 Task: Look for space in São Miguel do Guamá, Brazil from 8th June, 2023 to 12th June, 2023 for 2 adults in price range Rs.8000 to Rs.16000. Place can be private room with 1  bedroom having 1 bed and 1 bathroom. Property type can be flatguest house, hotel. Booking option can be shelf check-in. Required host language is Spanish.
Action: Mouse moved to (692, 90)
Screenshot: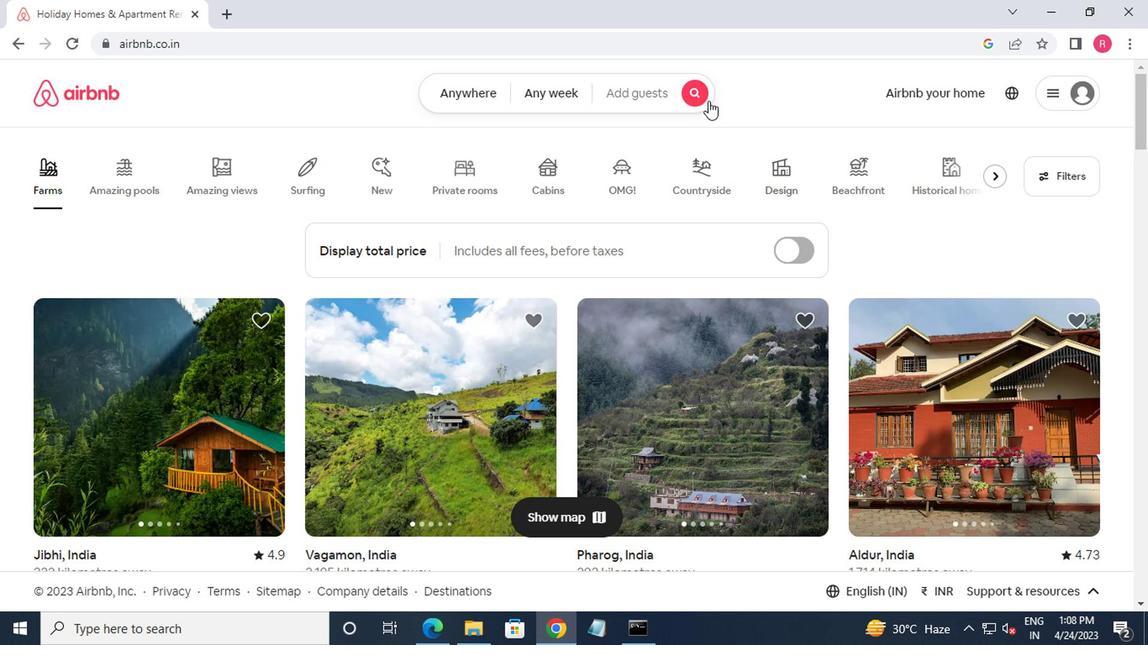 
Action: Mouse pressed left at (692, 90)
Screenshot: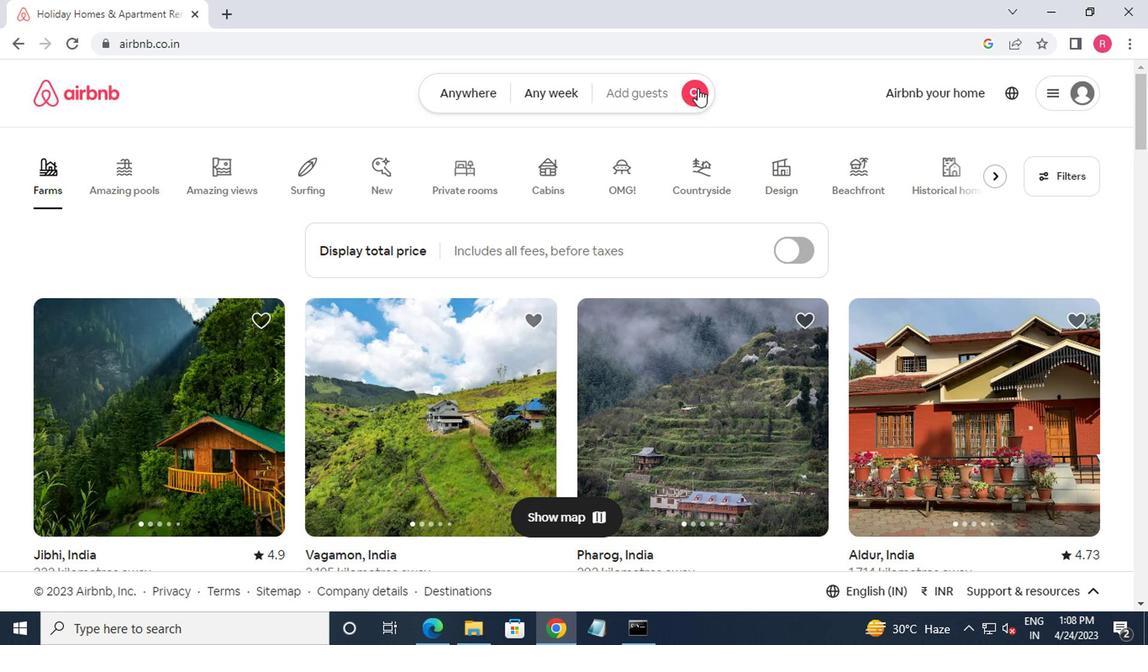 
Action: Mouse moved to (342, 165)
Screenshot: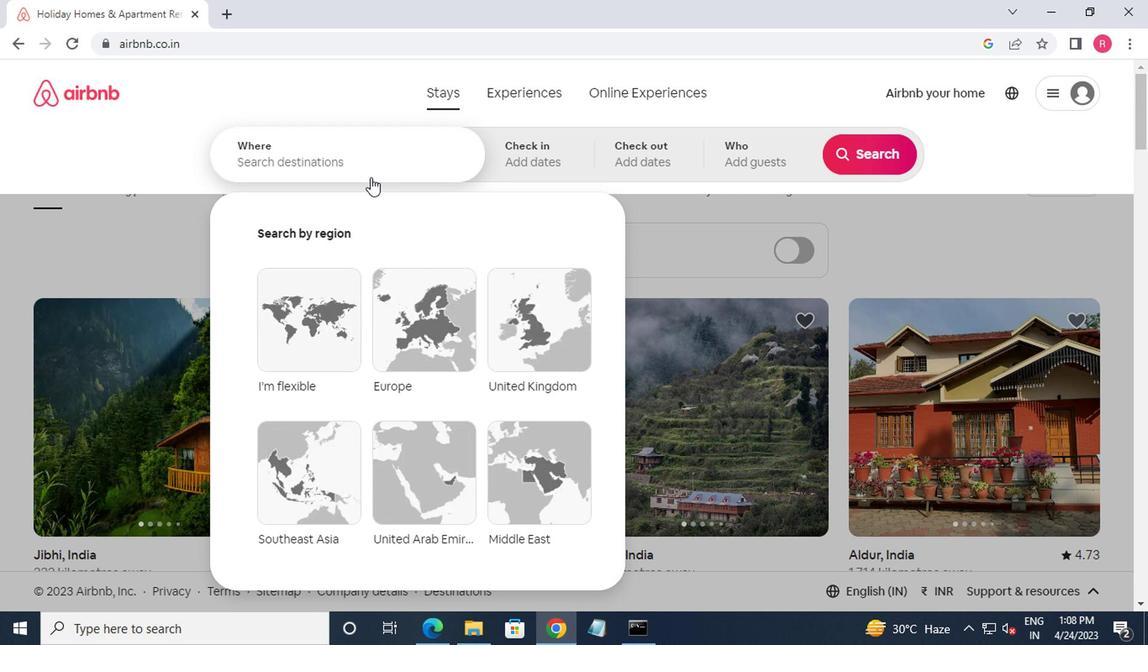 
Action: Mouse pressed left at (342, 165)
Screenshot: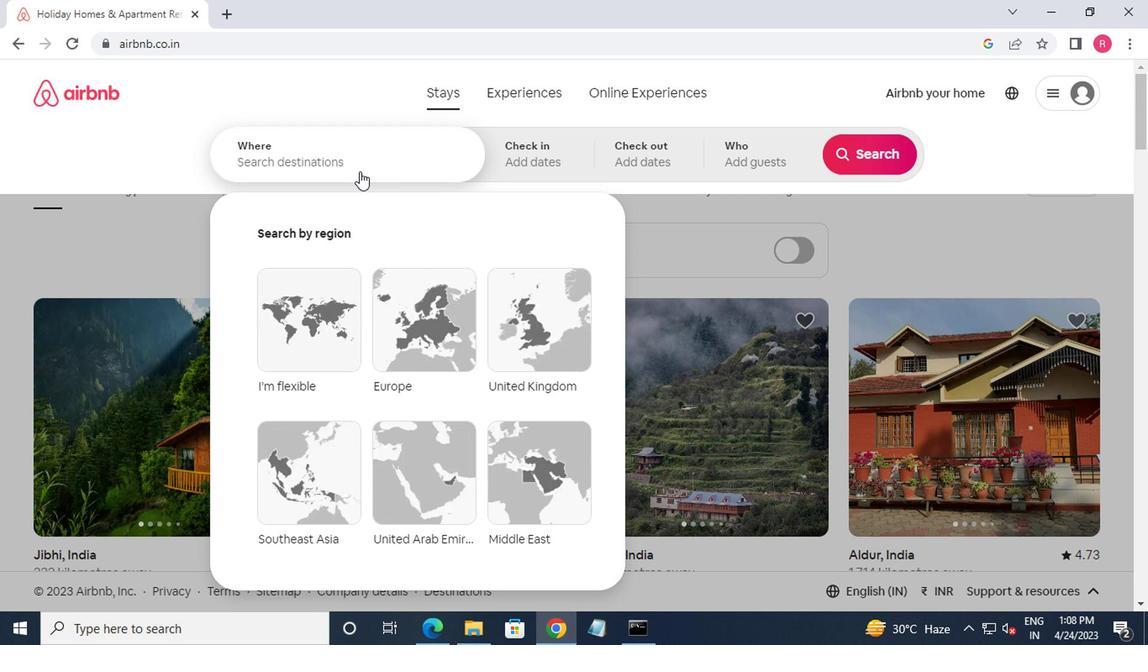 
Action: Mouse moved to (352, 288)
Screenshot: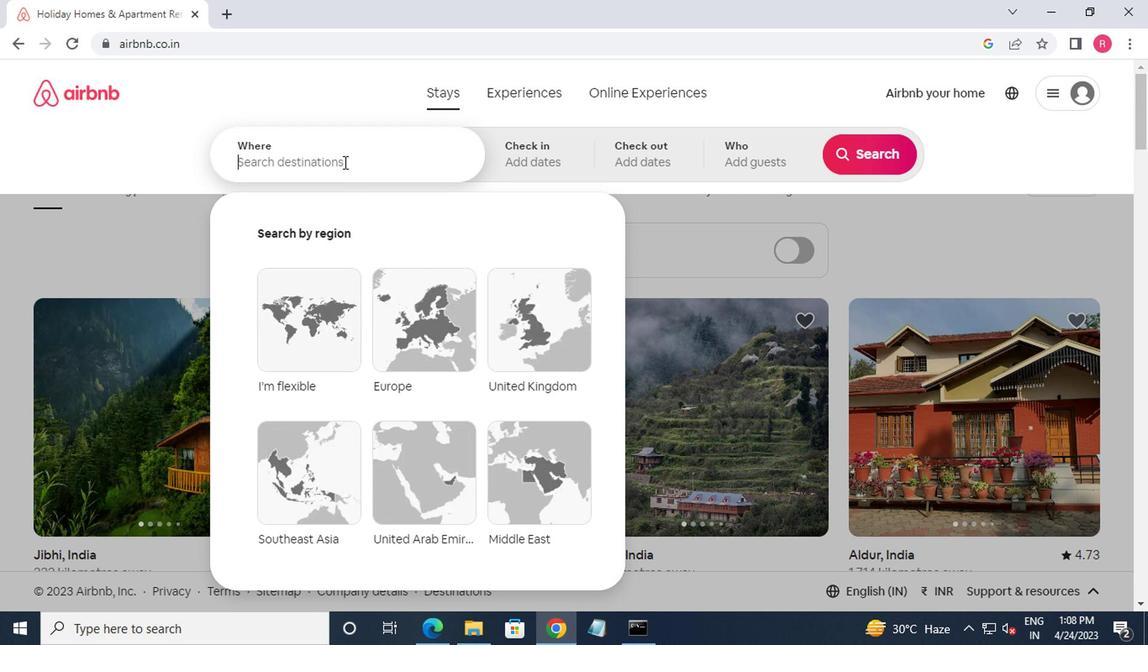 
Action: Key pressed sao<Key.space>miguel<Key.space>do<Key.space>guama
Screenshot: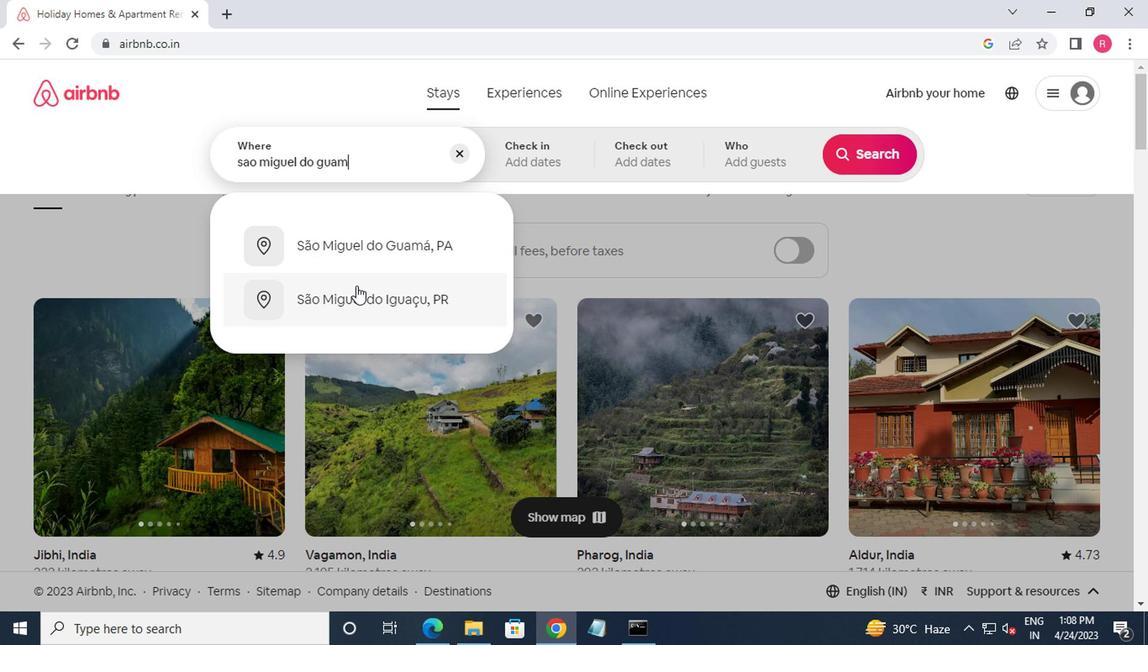 
Action: Mouse moved to (433, 264)
Screenshot: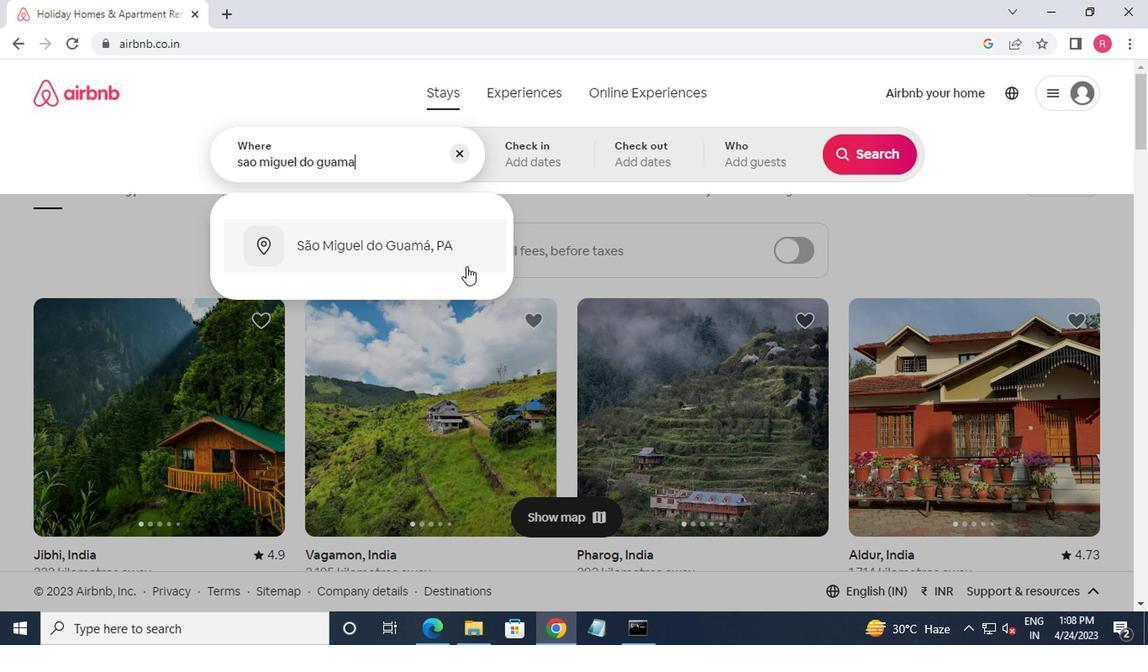 
Action: Mouse pressed left at (433, 264)
Screenshot: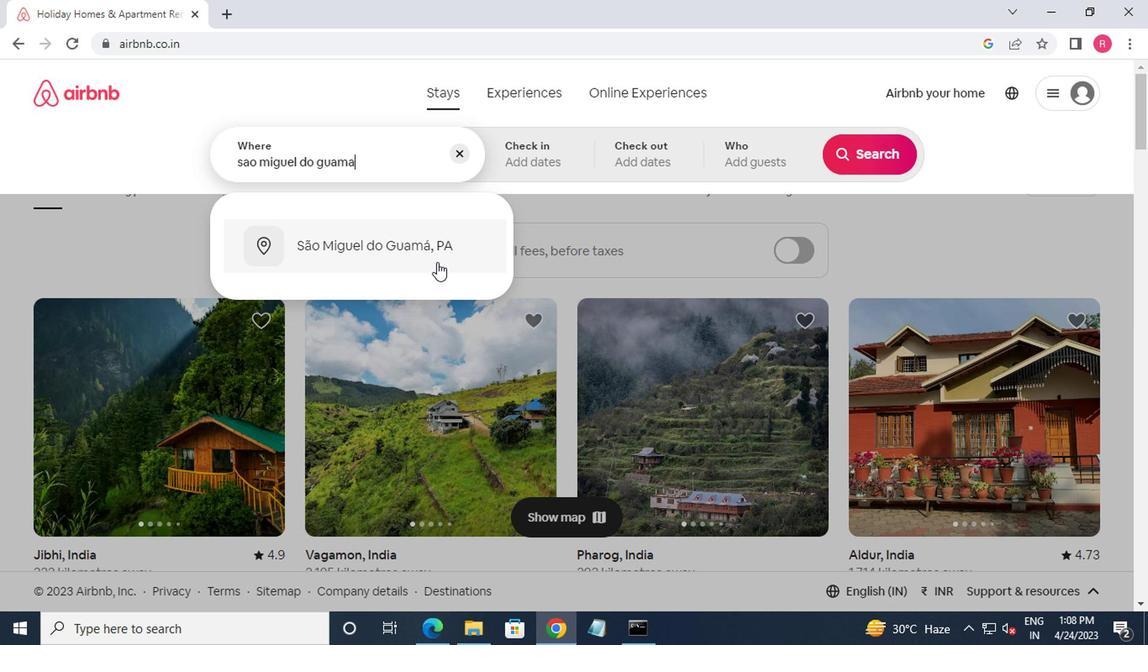 
Action: Mouse moved to (849, 294)
Screenshot: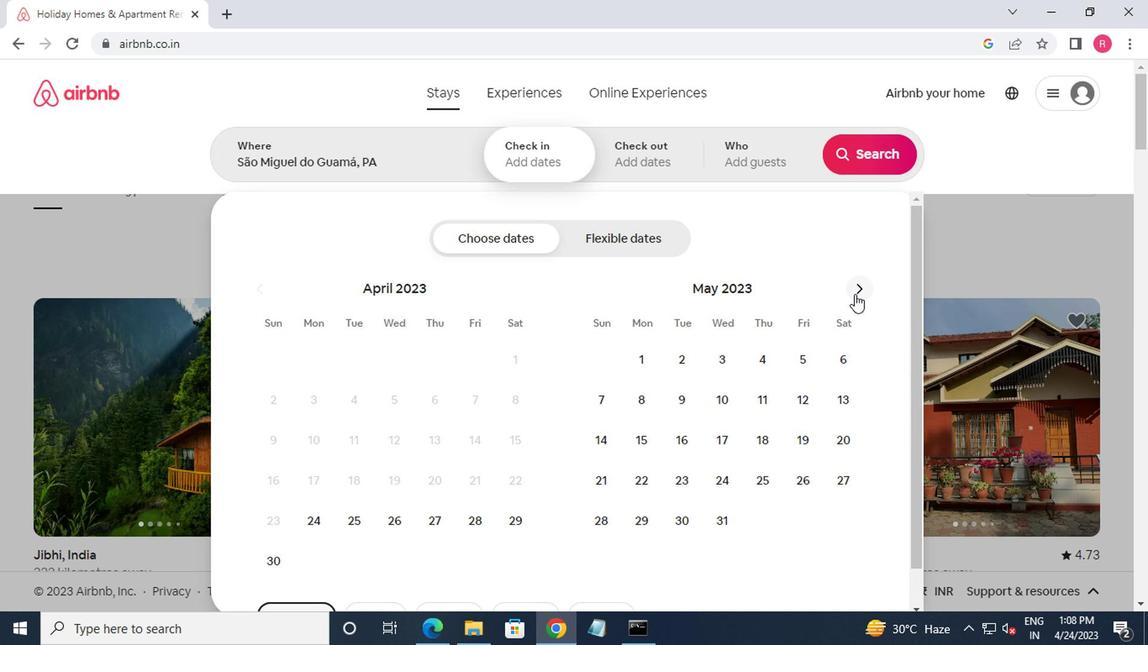
Action: Mouse pressed left at (849, 294)
Screenshot: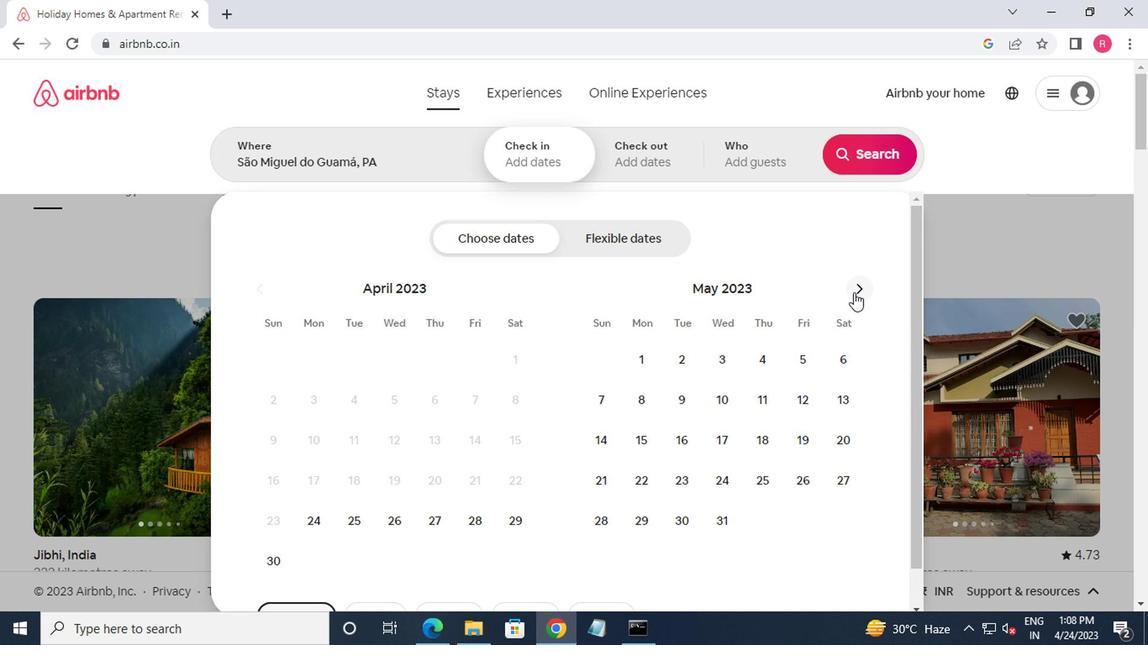 
Action: Mouse moved to (767, 401)
Screenshot: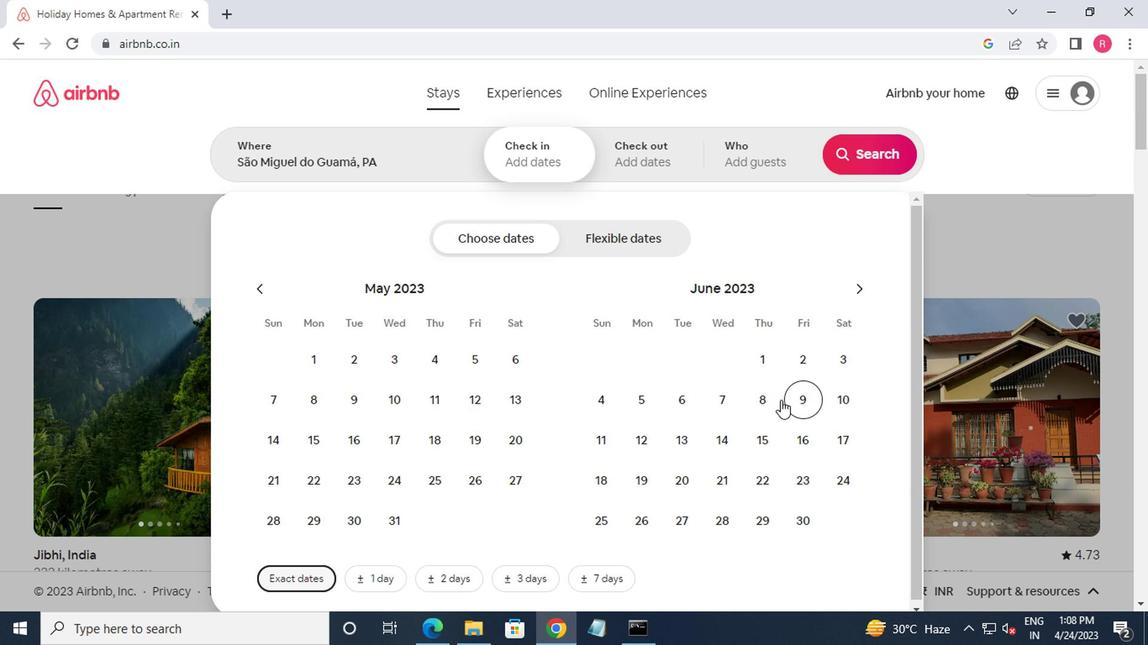 
Action: Mouse pressed left at (767, 401)
Screenshot: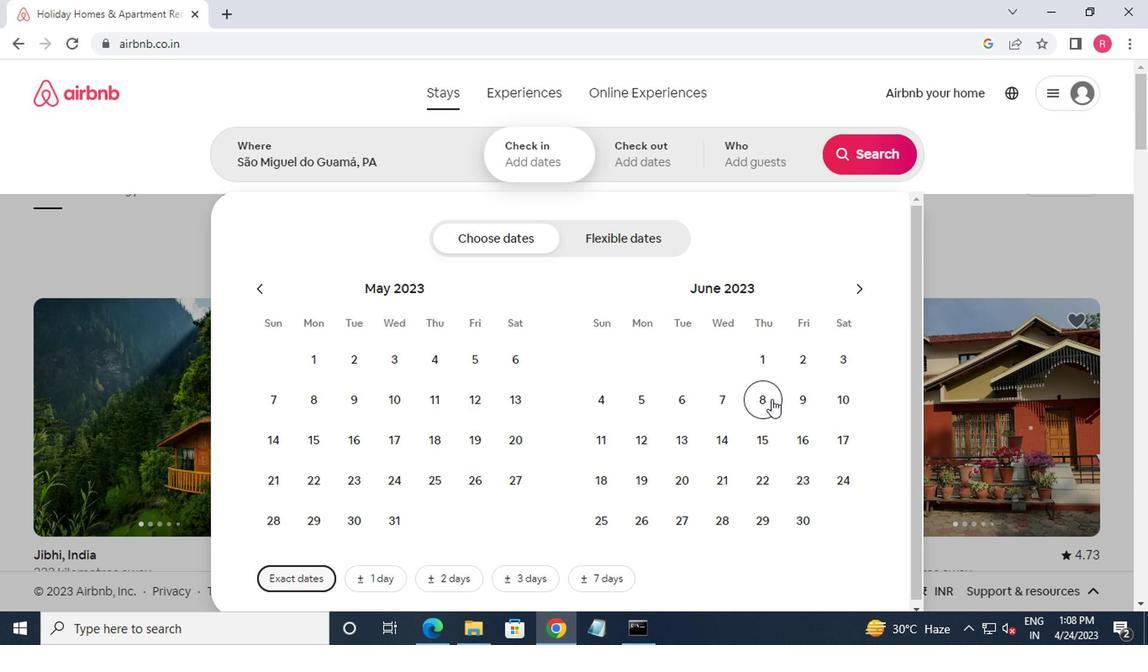 
Action: Mouse moved to (651, 443)
Screenshot: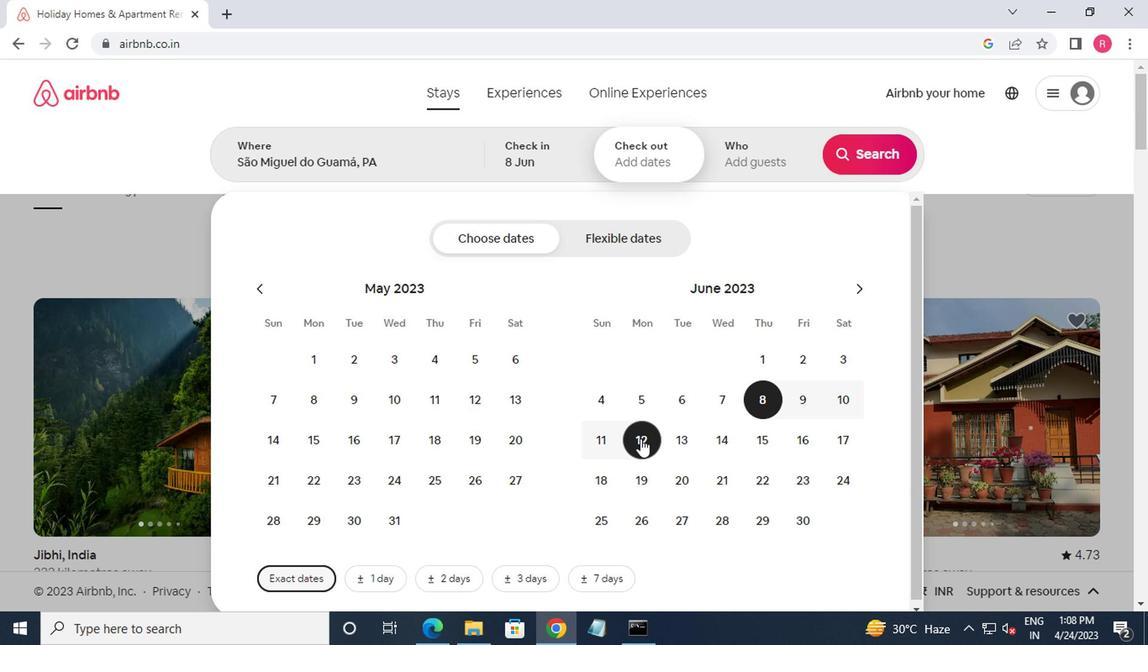 
Action: Mouse pressed left at (651, 443)
Screenshot: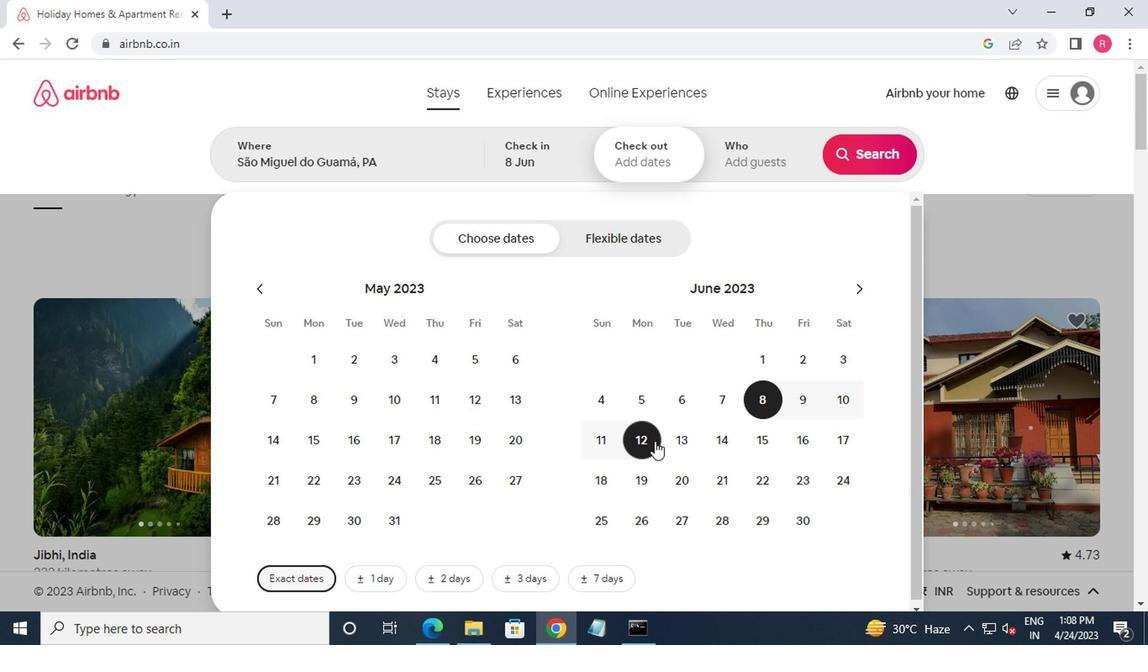 
Action: Mouse moved to (746, 172)
Screenshot: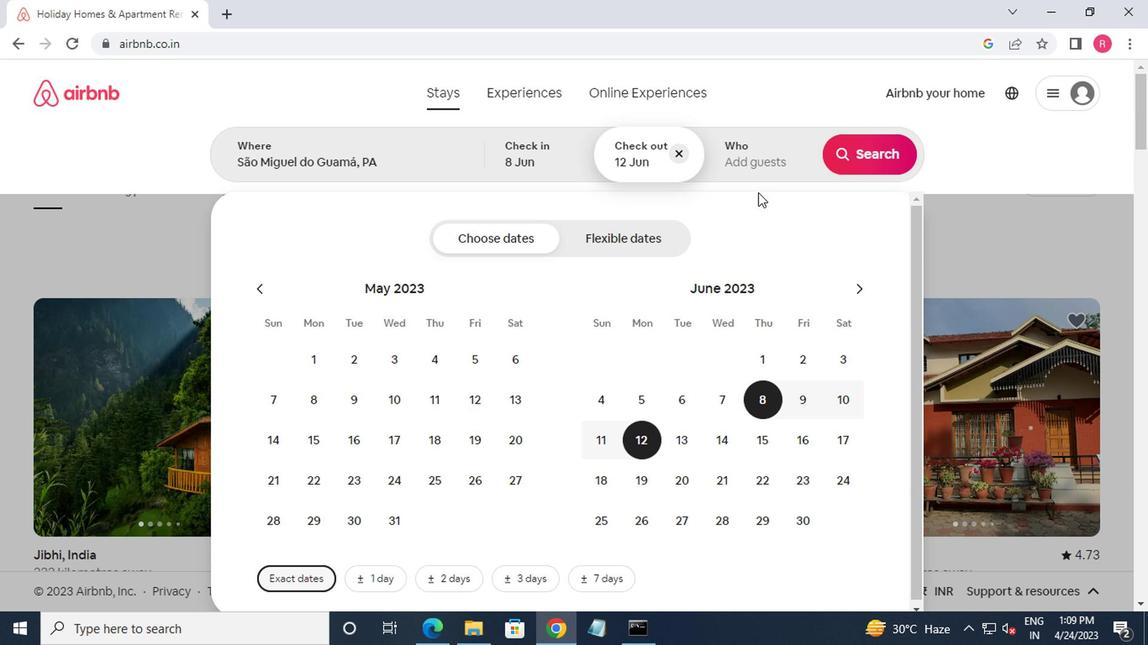 
Action: Mouse pressed left at (746, 172)
Screenshot: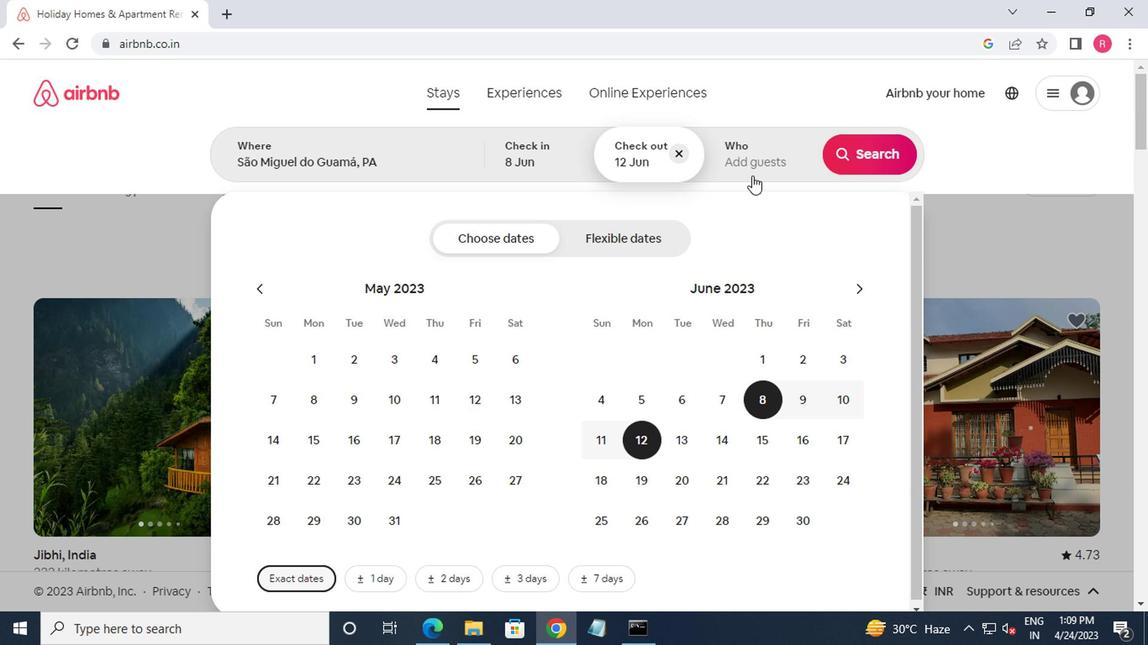 
Action: Mouse moved to (871, 250)
Screenshot: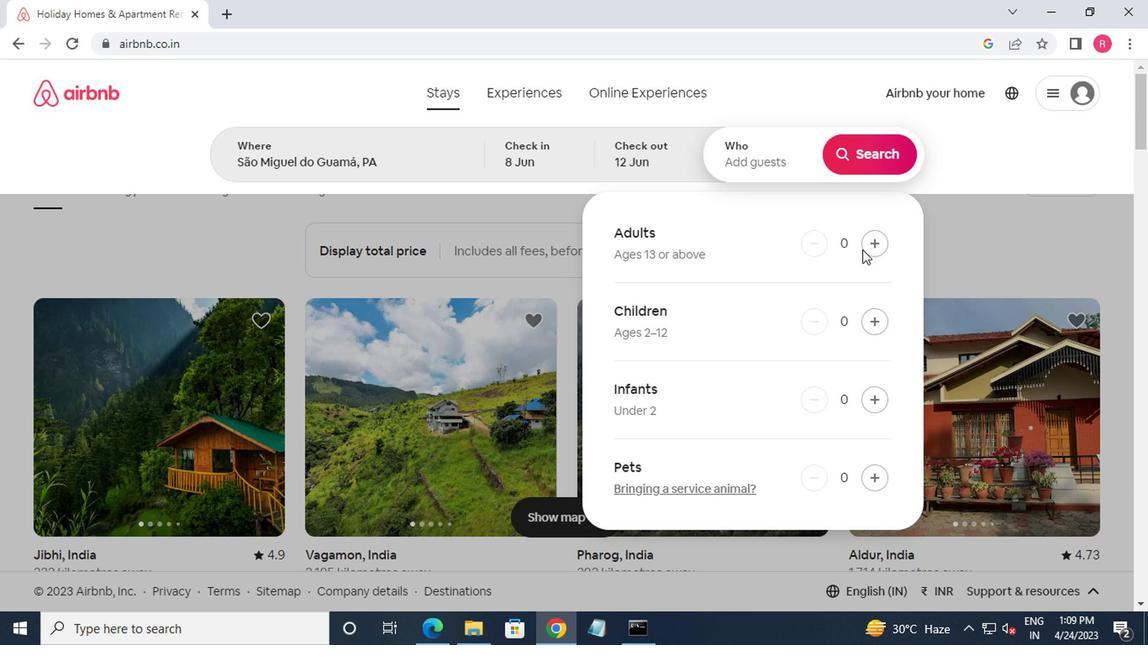 
Action: Mouse pressed left at (871, 250)
Screenshot: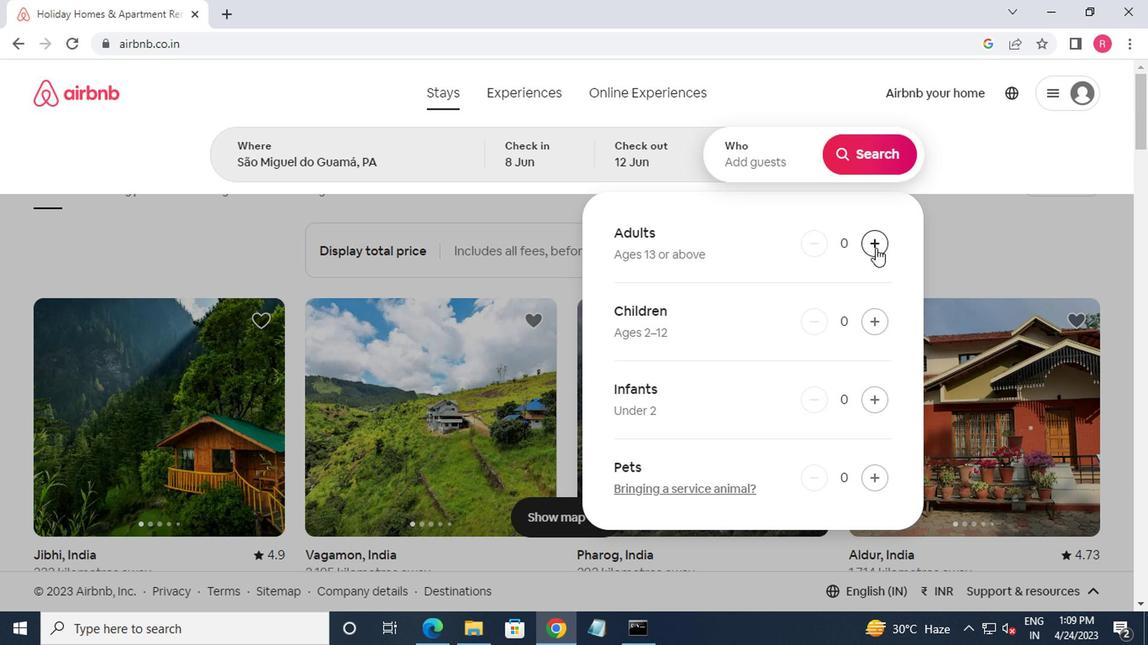 
Action: Mouse pressed left at (871, 250)
Screenshot: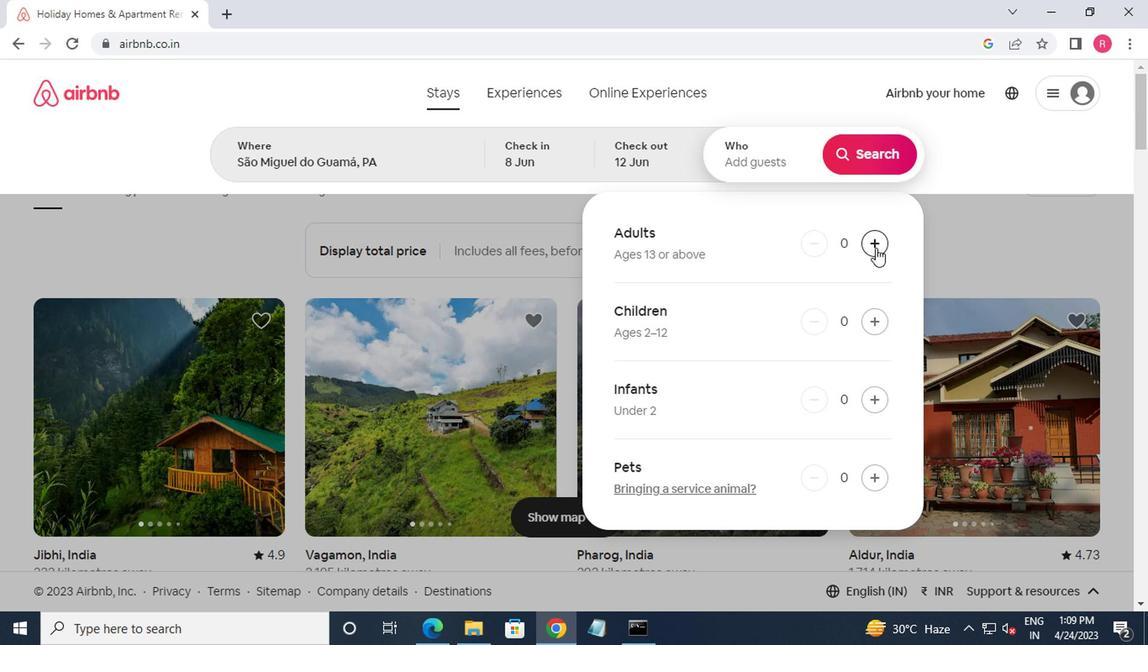 
Action: Mouse moved to (852, 168)
Screenshot: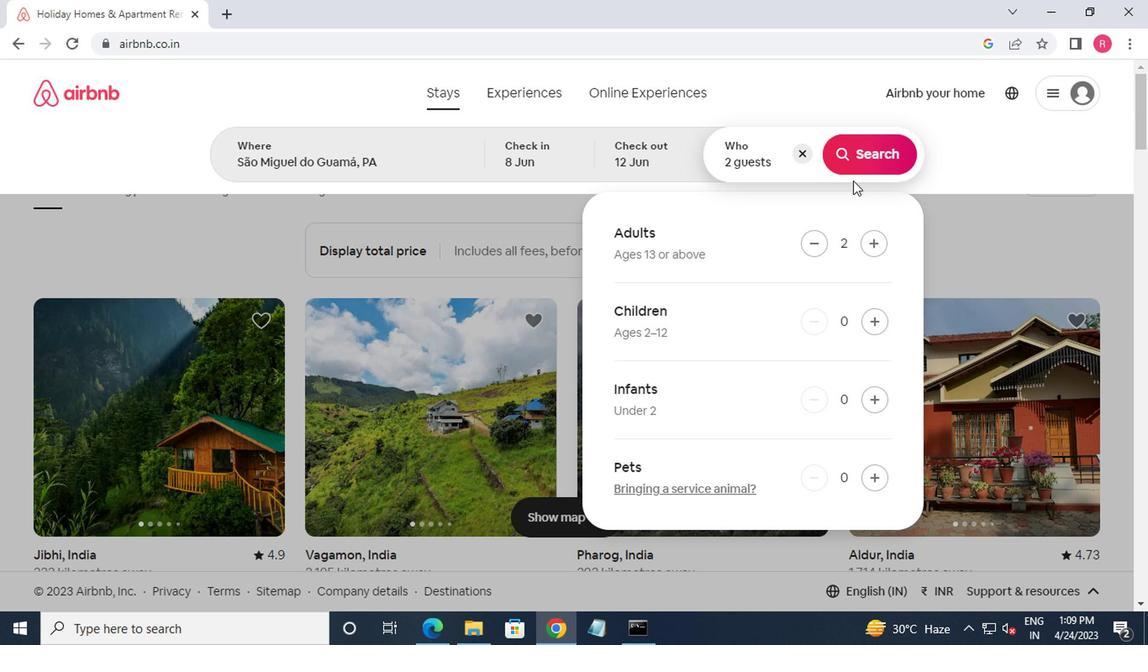 
Action: Mouse pressed left at (852, 168)
Screenshot: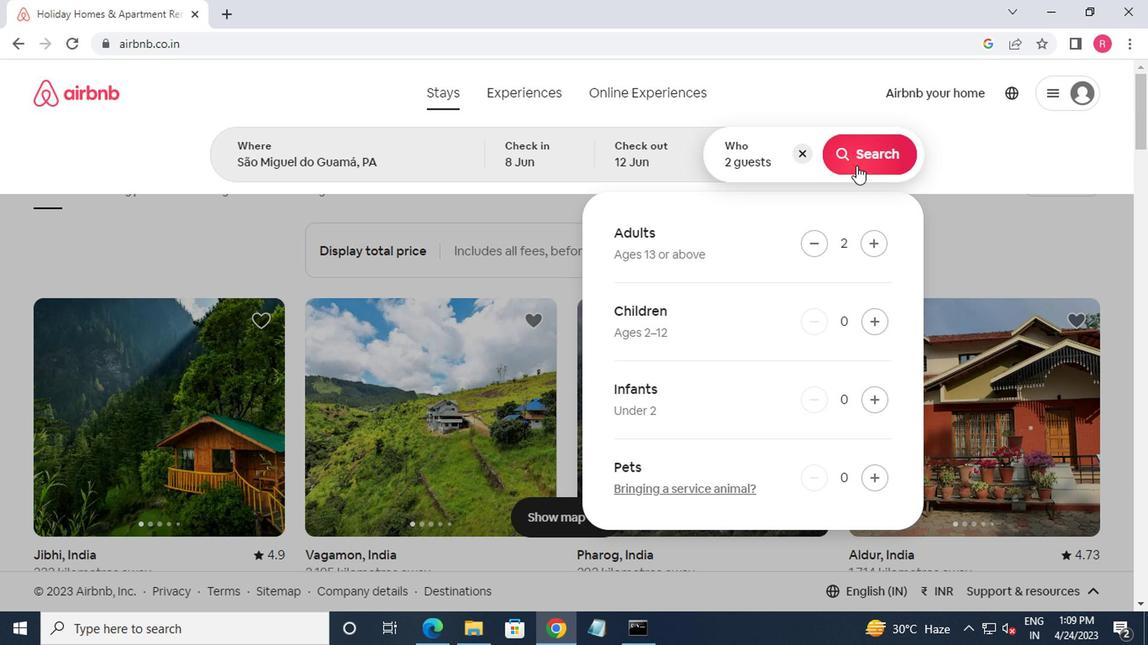 
Action: Mouse moved to (1037, 162)
Screenshot: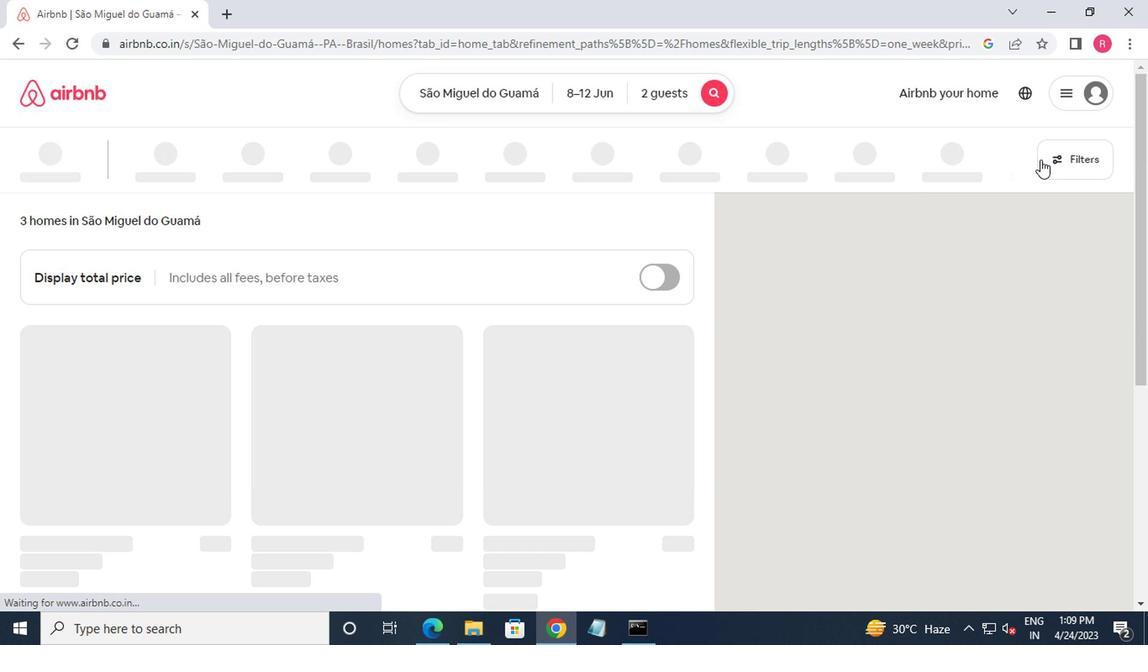 
Action: Mouse pressed left at (1037, 162)
Screenshot: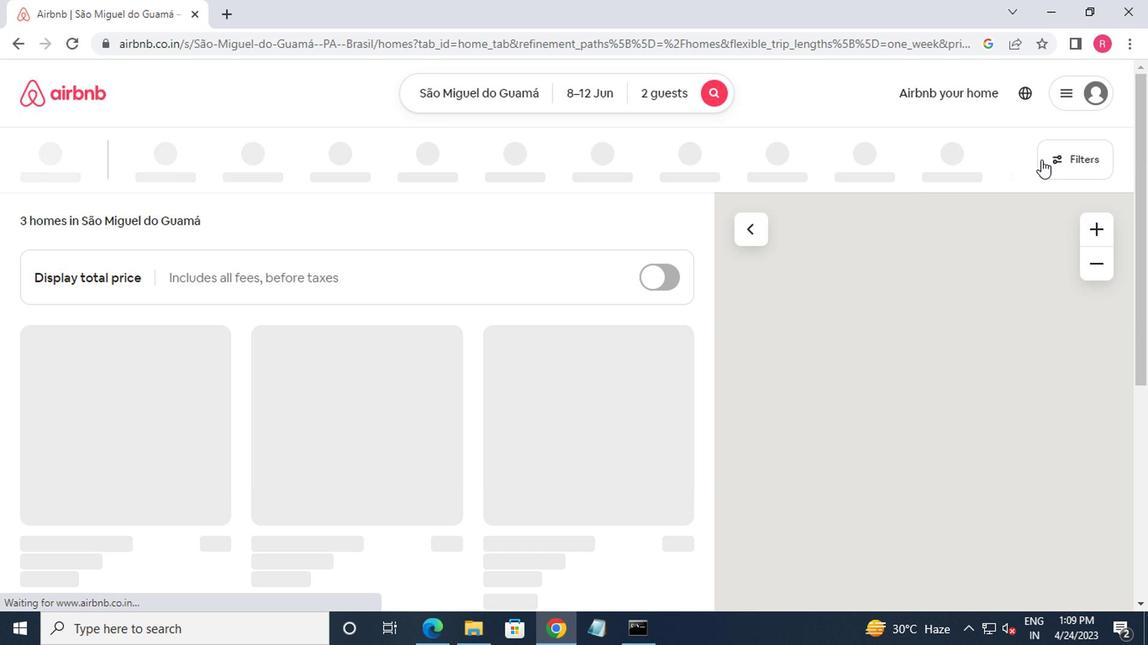 
Action: Mouse moved to (385, 363)
Screenshot: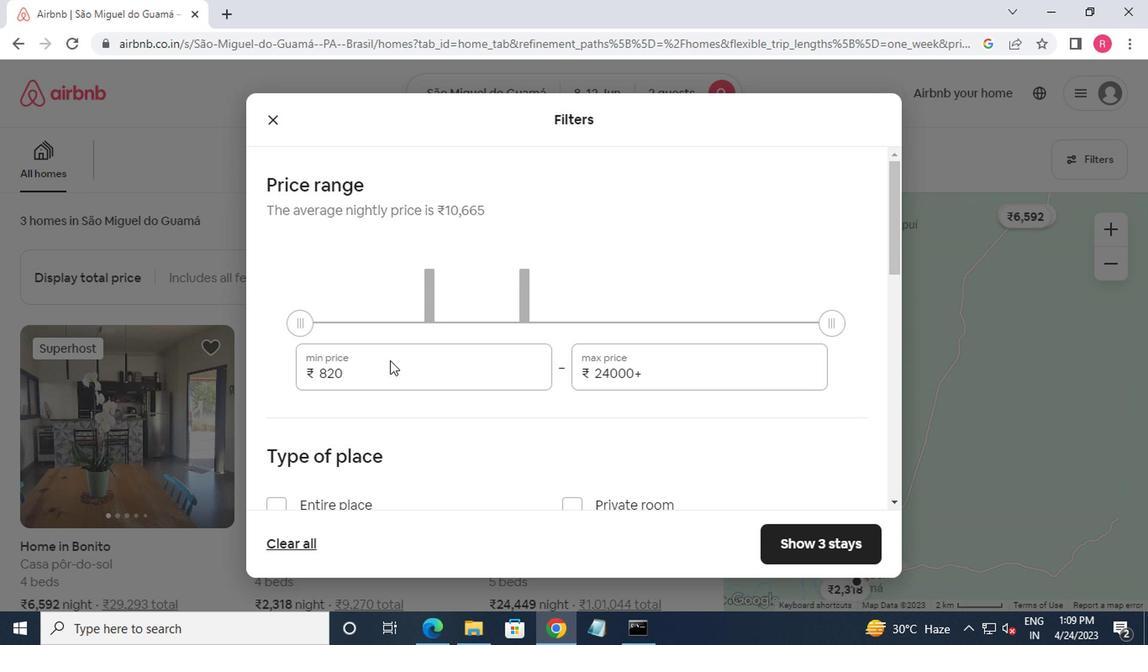 
Action: Mouse pressed left at (385, 363)
Screenshot: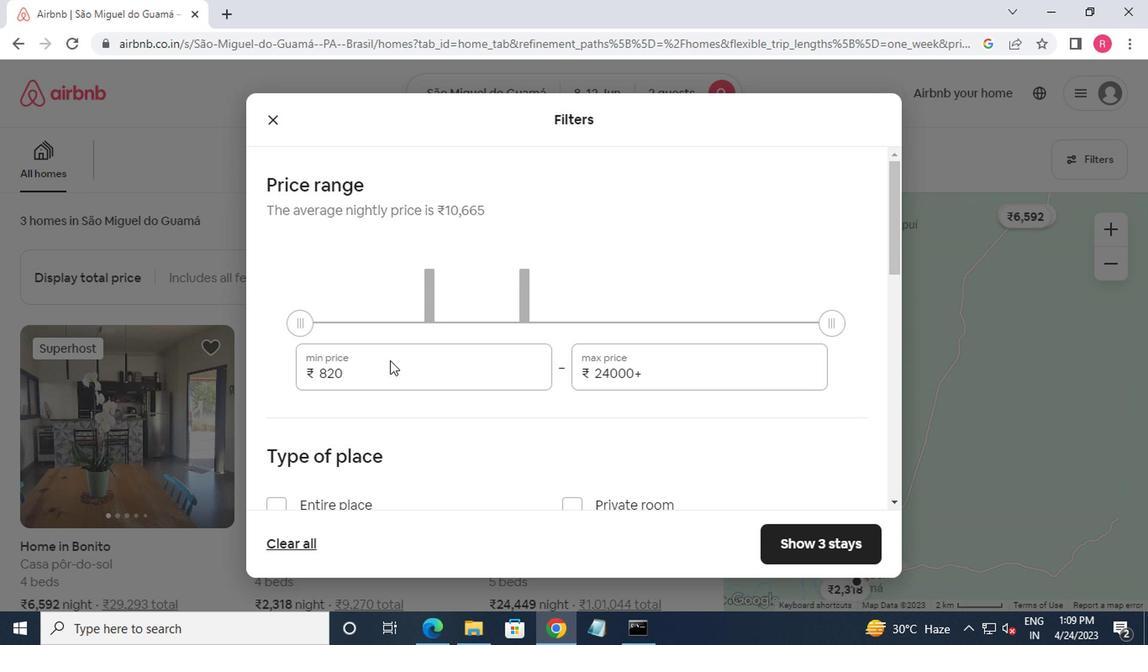 
Action: Mouse moved to (414, 394)
Screenshot: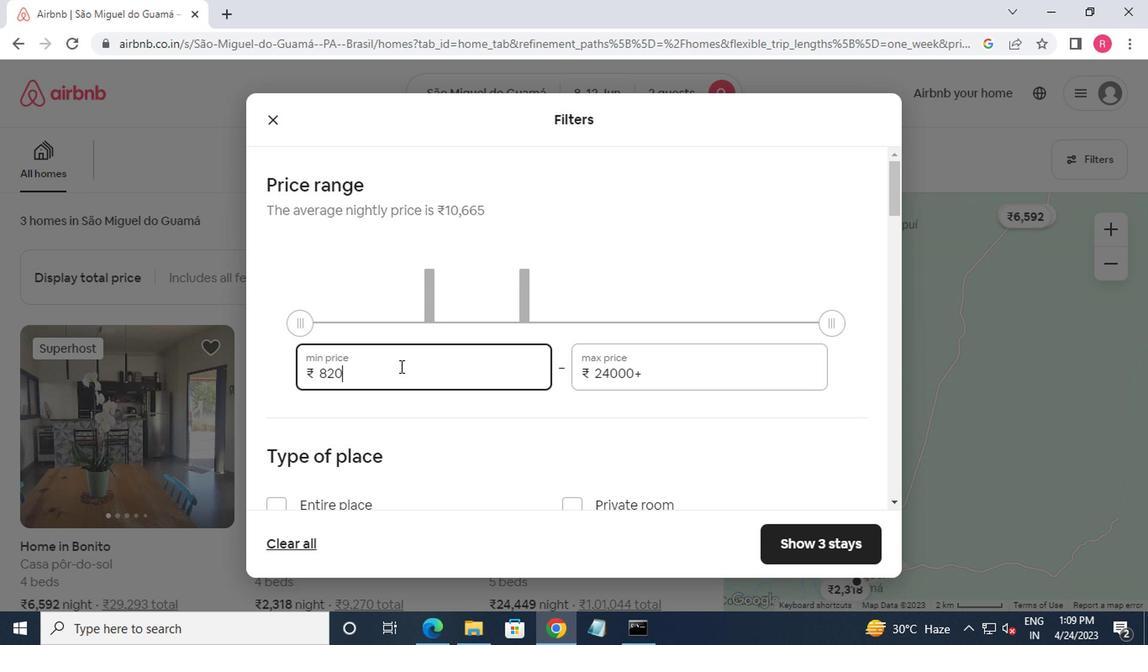 
Action: Key pressed <Key.backspace><Key.backspace>000
Screenshot: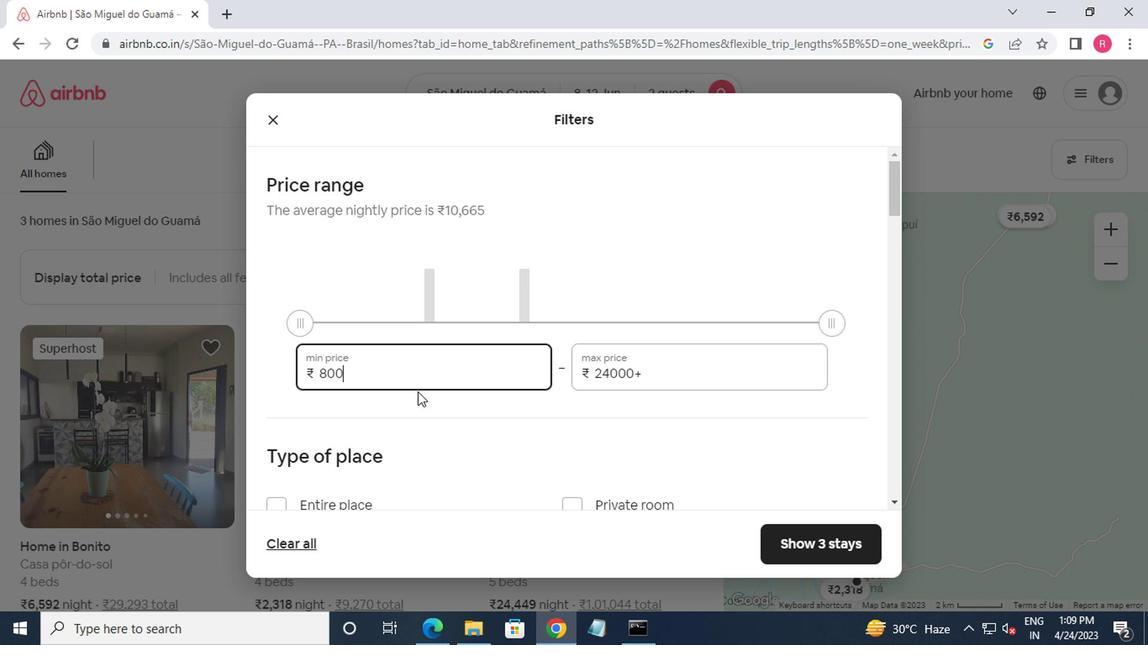 
Action: Mouse moved to (647, 373)
Screenshot: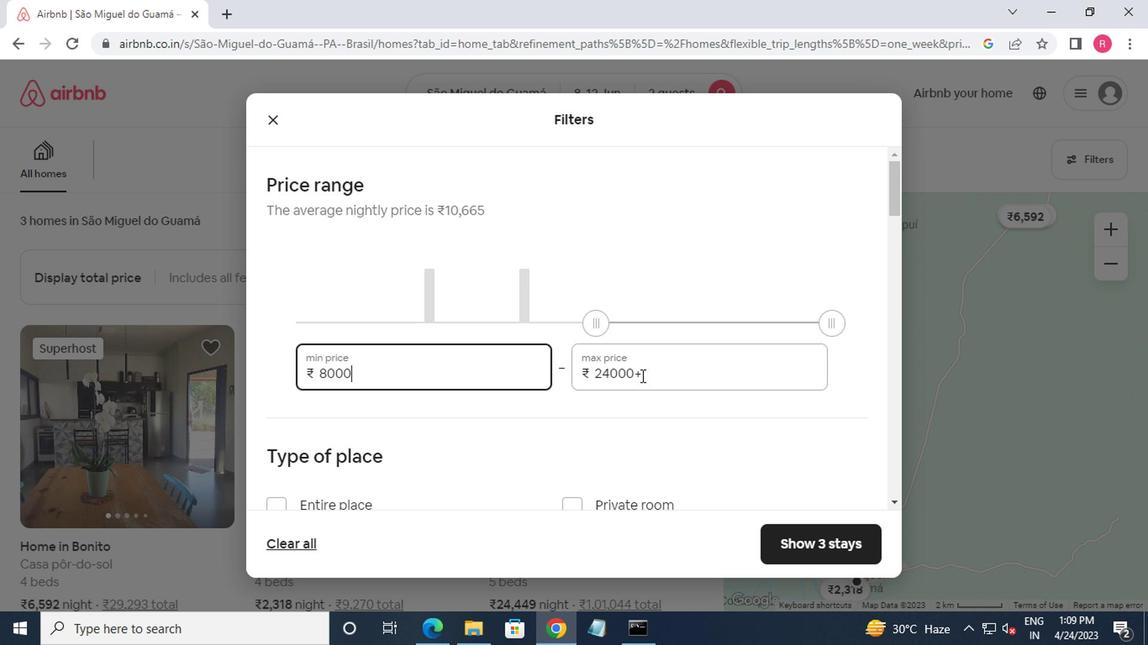 
Action: Mouse pressed left at (647, 373)
Screenshot: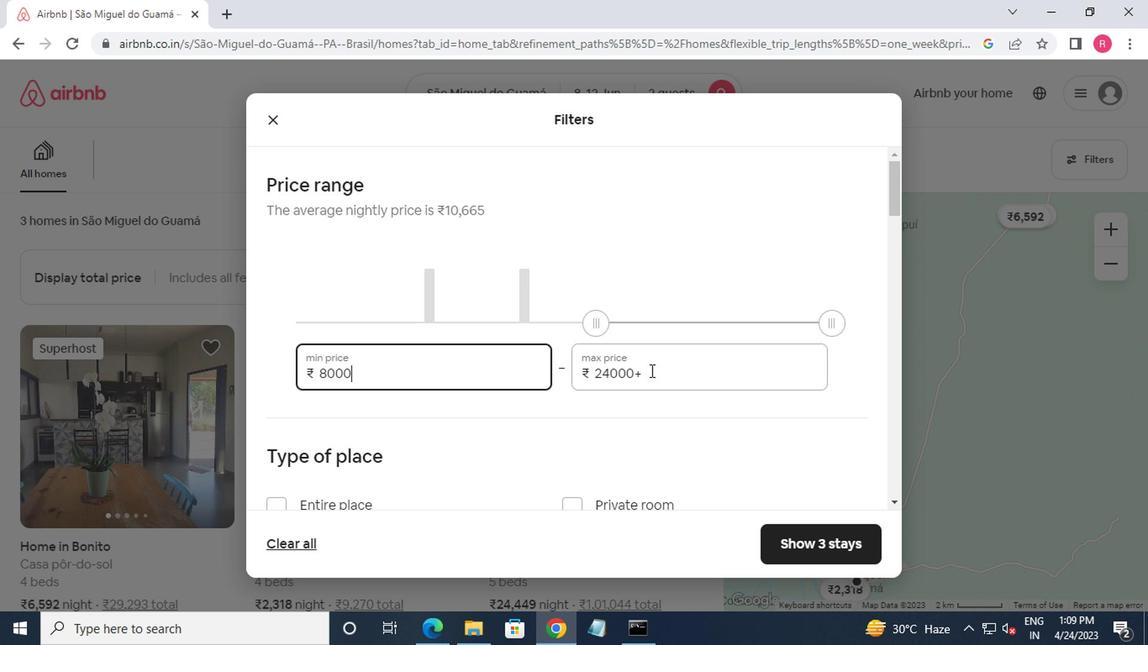 
Action: Mouse moved to (642, 373)
Screenshot: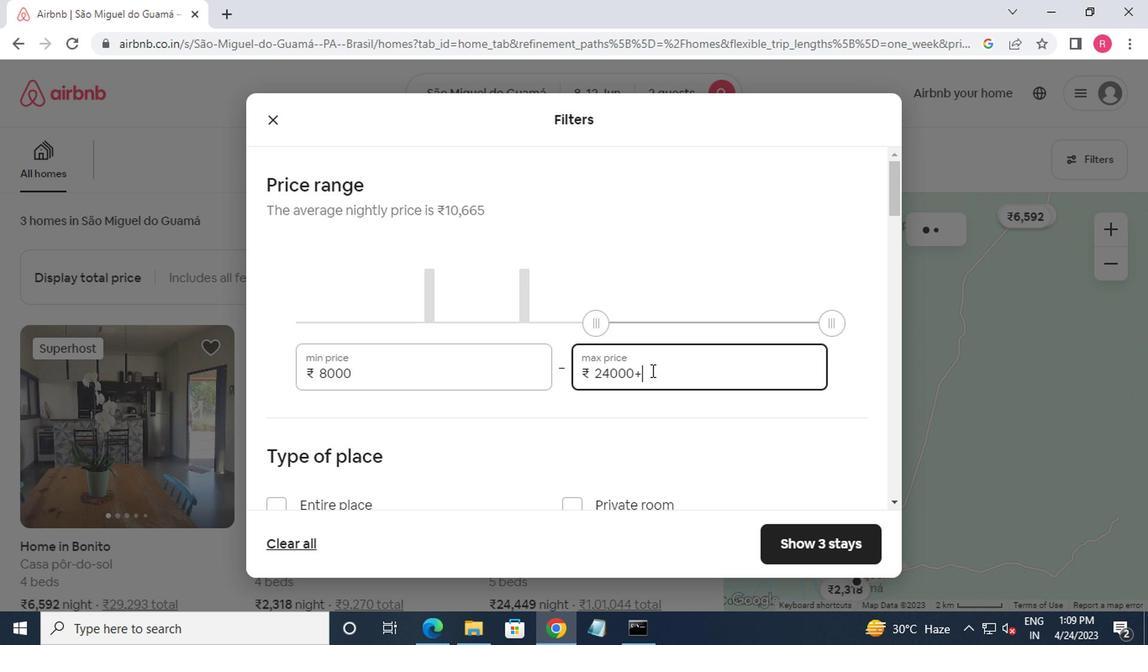 
Action: Key pressed <Key.backspace><Key.backspace><Key.backspace><Key.backspace><Key.backspace><Key.backspace><Key.backspace>`6000<Key.backspace><Key.backspace><Key.backspace><Key.backspace><Key.backspace>16000
Screenshot: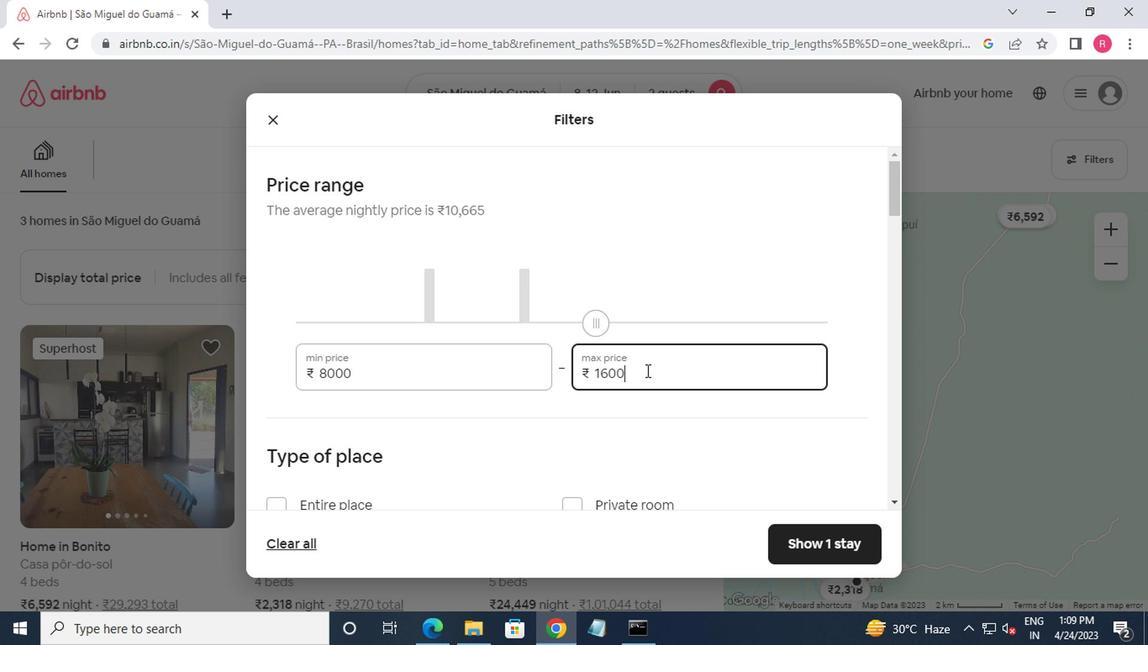 
Action: Mouse moved to (711, 426)
Screenshot: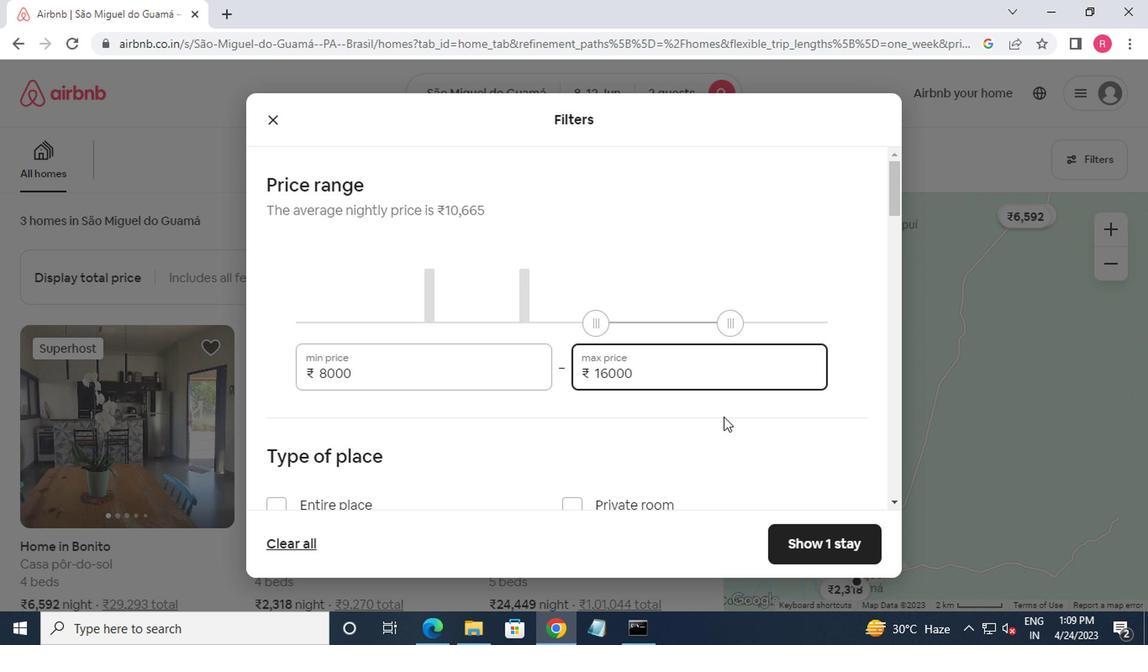
Action: Mouse scrolled (711, 425) with delta (0, 0)
Screenshot: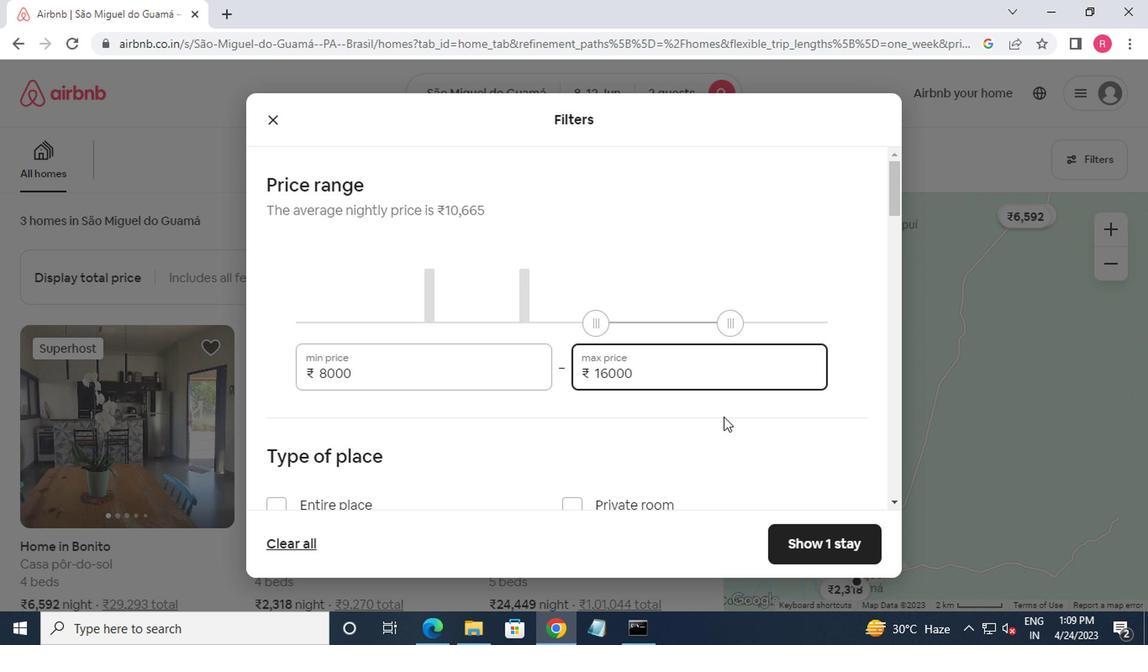 
Action: Mouse moved to (698, 428)
Screenshot: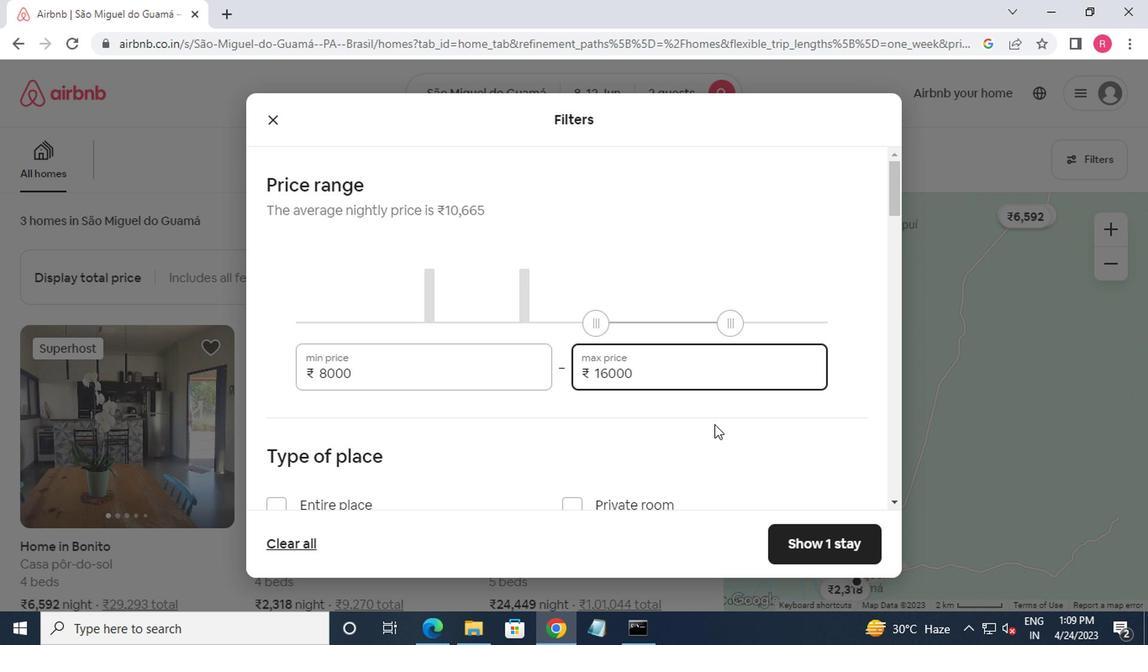 
Action: Mouse scrolled (698, 428) with delta (0, 0)
Screenshot: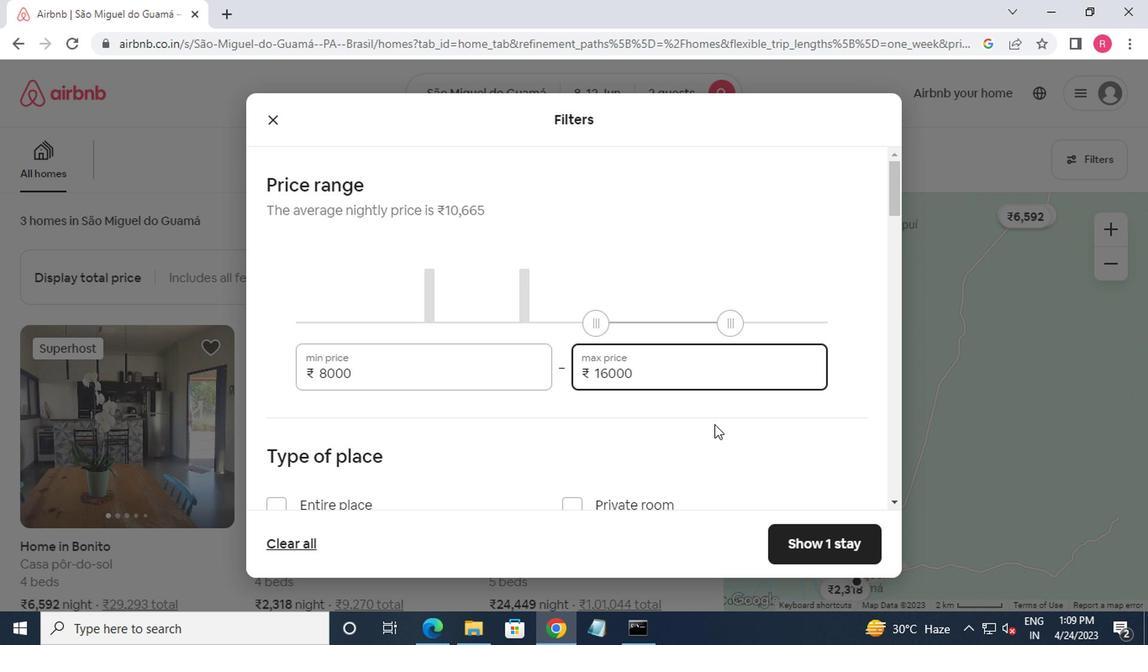 
Action: Mouse moved to (572, 343)
Screenshot: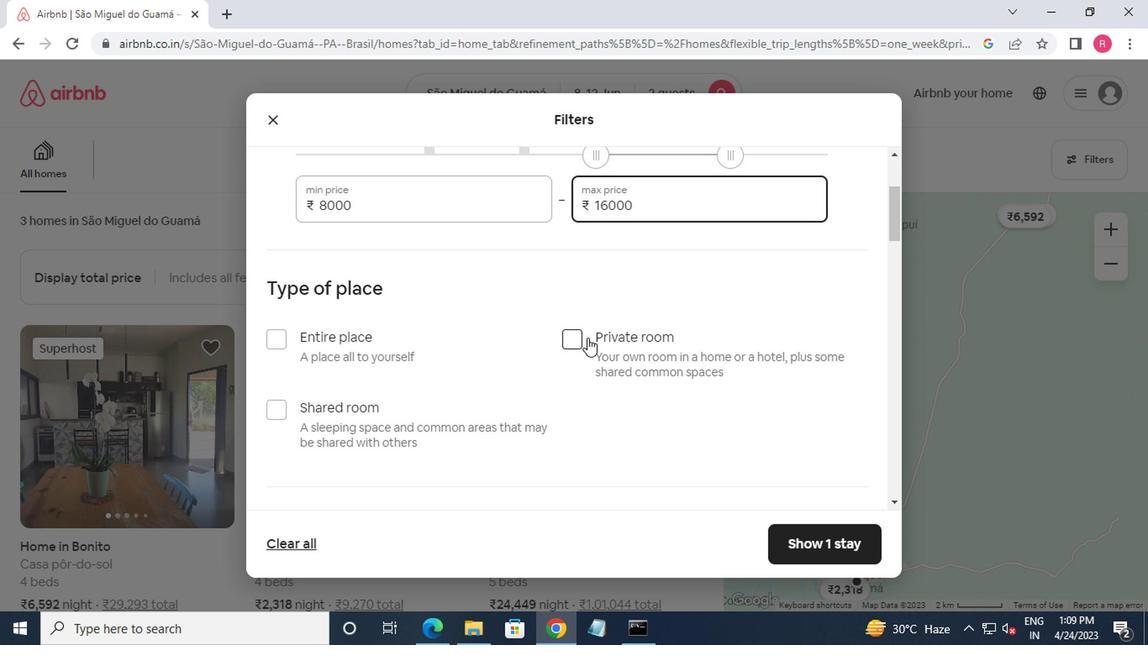 
Action: Mouse pressed left at (572, 343)
Screenshot: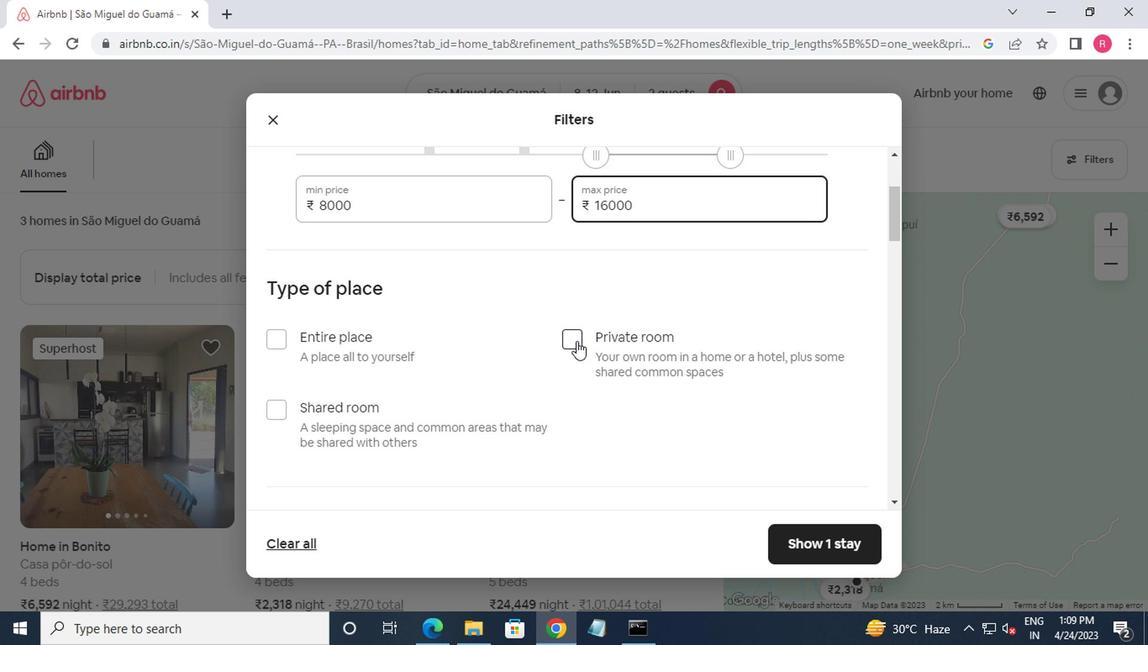 
Action: Mouse moved to (572, 343)
Screenshot: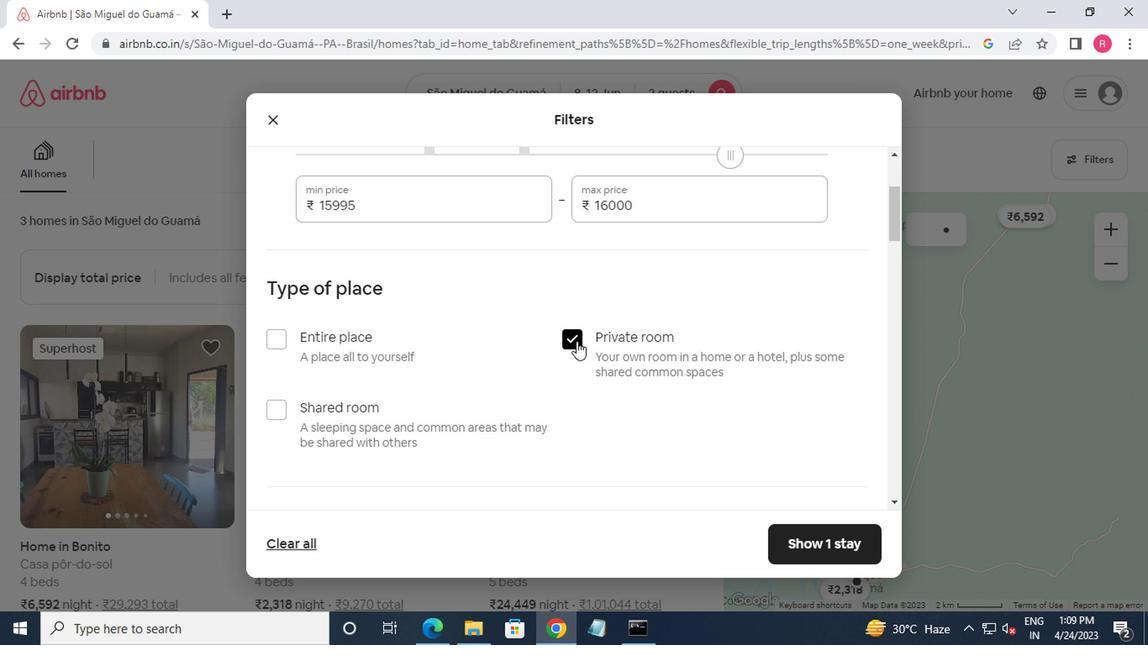 
Action: Mouse scrolled (572, 342) with delta (0, -1)
Screenshot: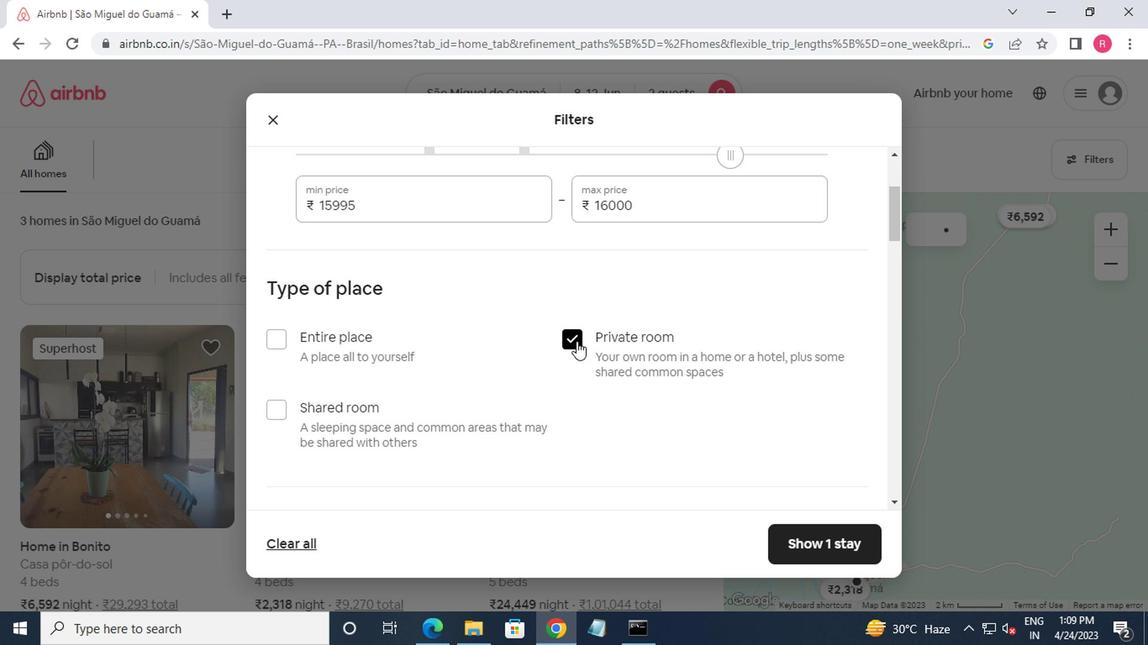 
Action: Mouse moved to (575, 344)
Screenshot: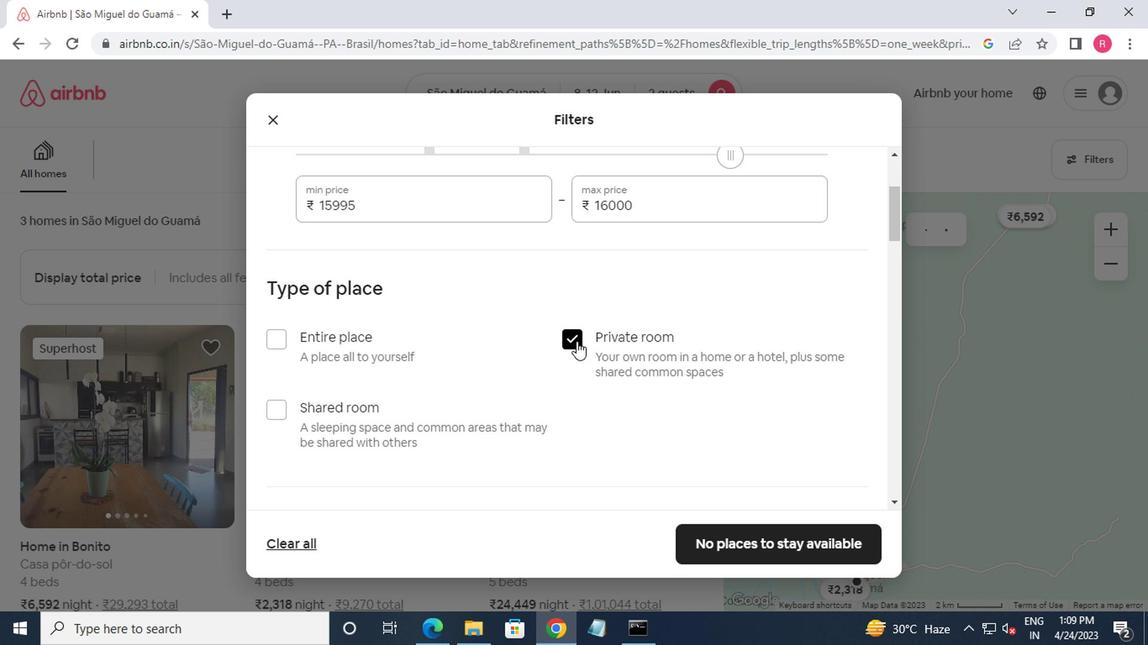 
Action: Mouse scrolled (575, 344) with delta (0, 0)
Screenshot: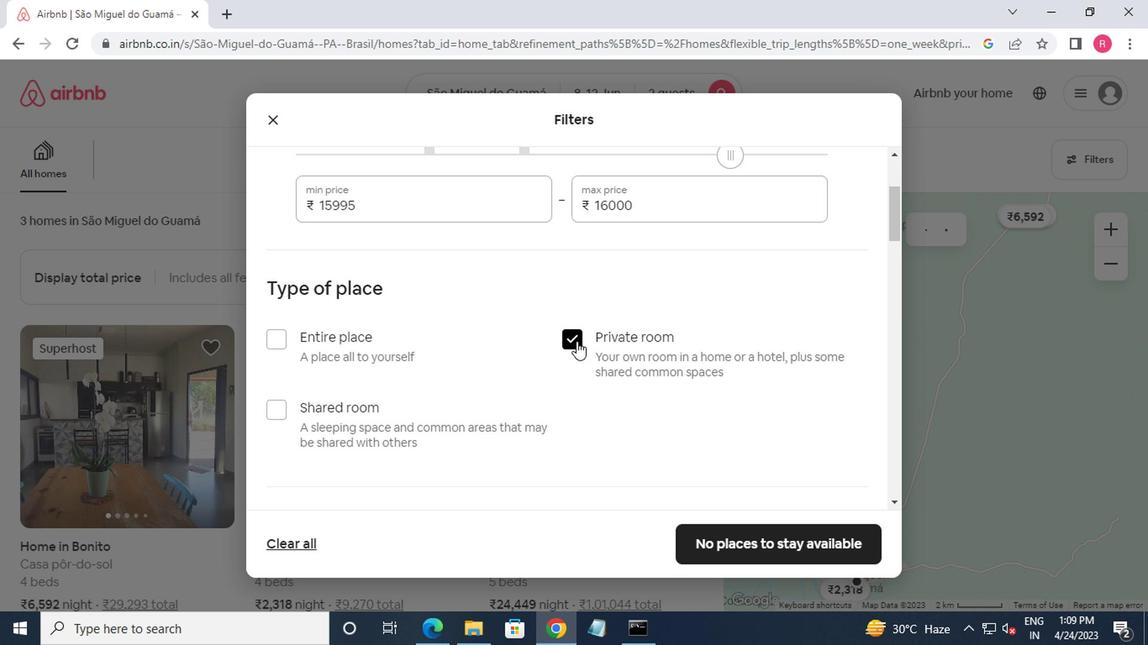 
Action: Mouse moved to (578, 347)
Screenshot: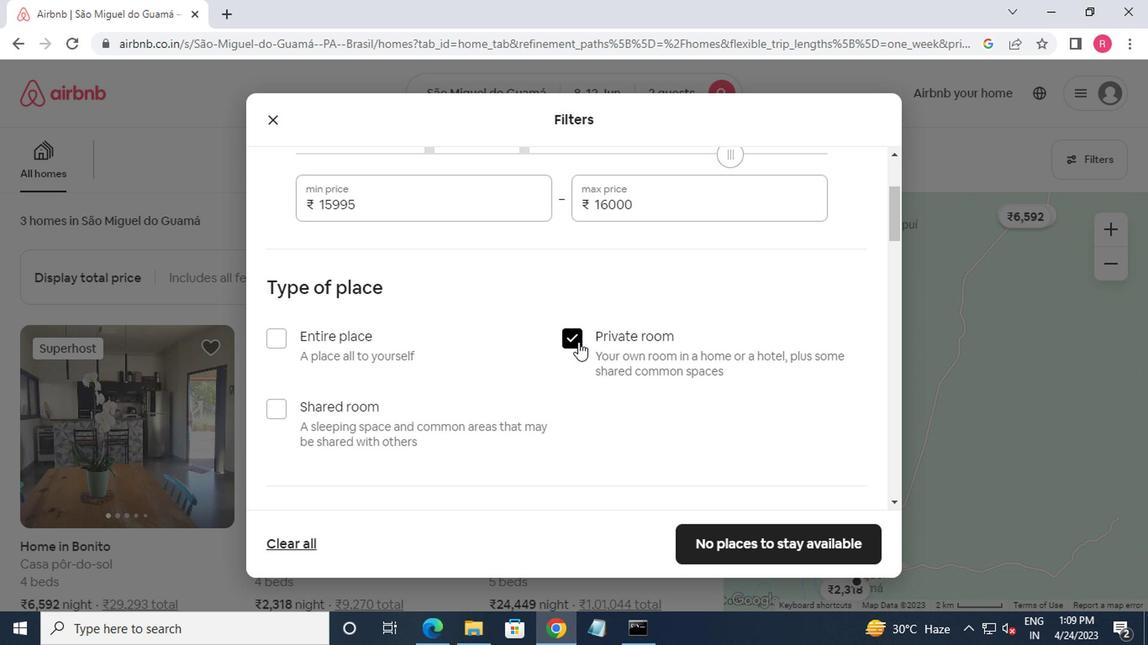
Action: Mouse scrolled (578, 346) with delta (0, -1)
Screenshot: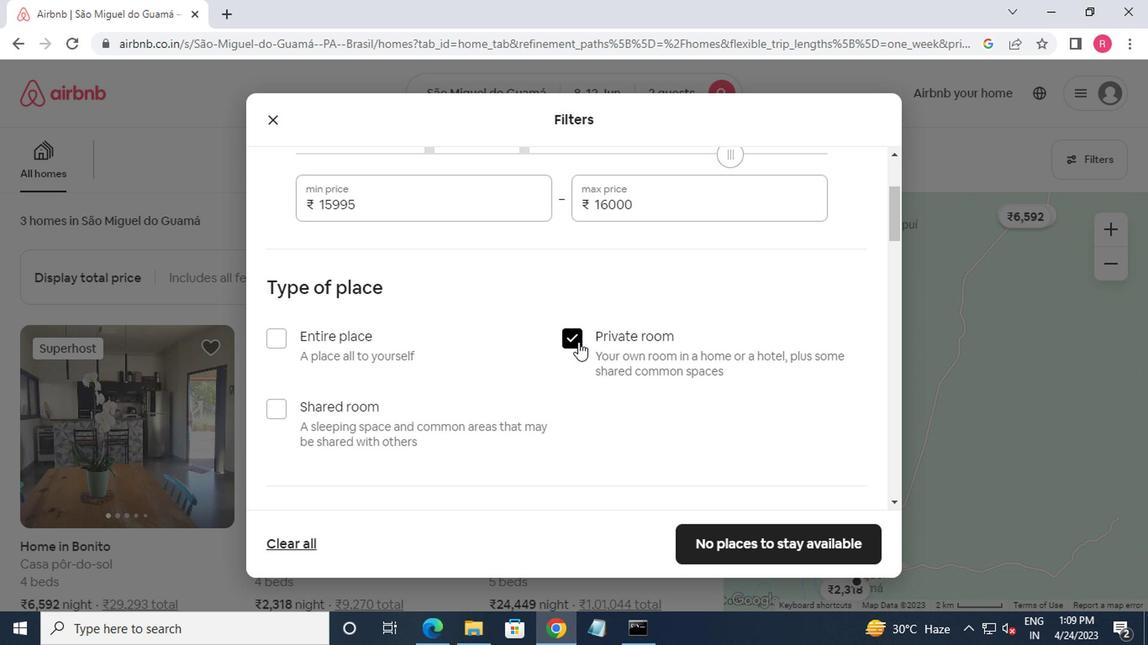 
Action: Mouse moved to (364, 367)
Screenshot: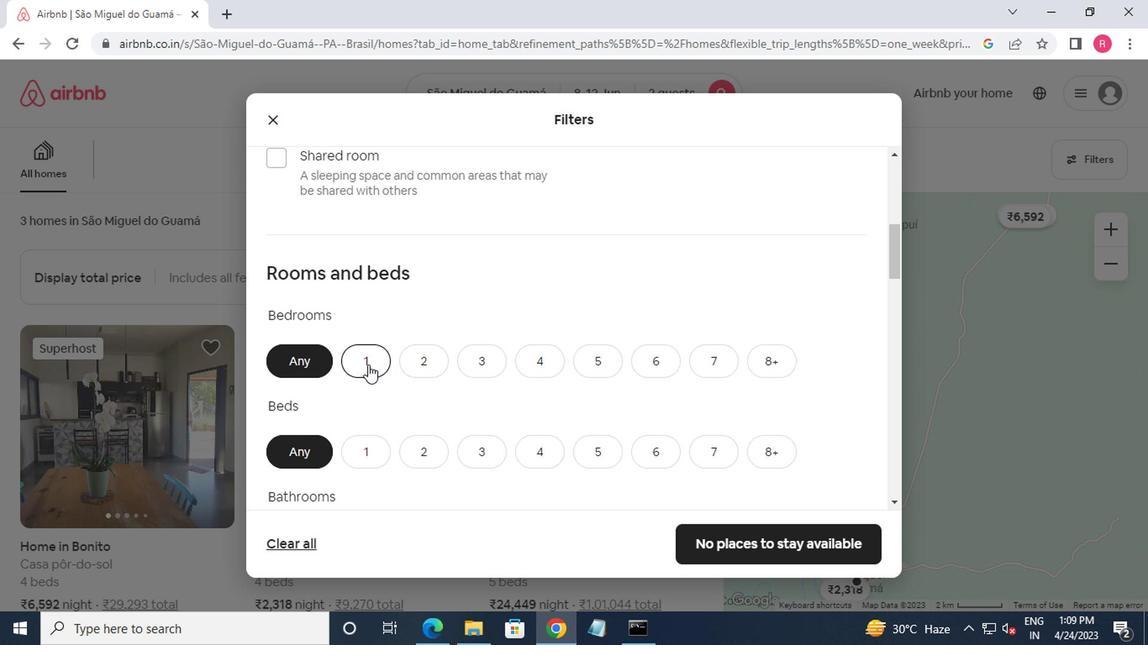 
Action: Mouse pressed left at (364, 367)
Screenshot: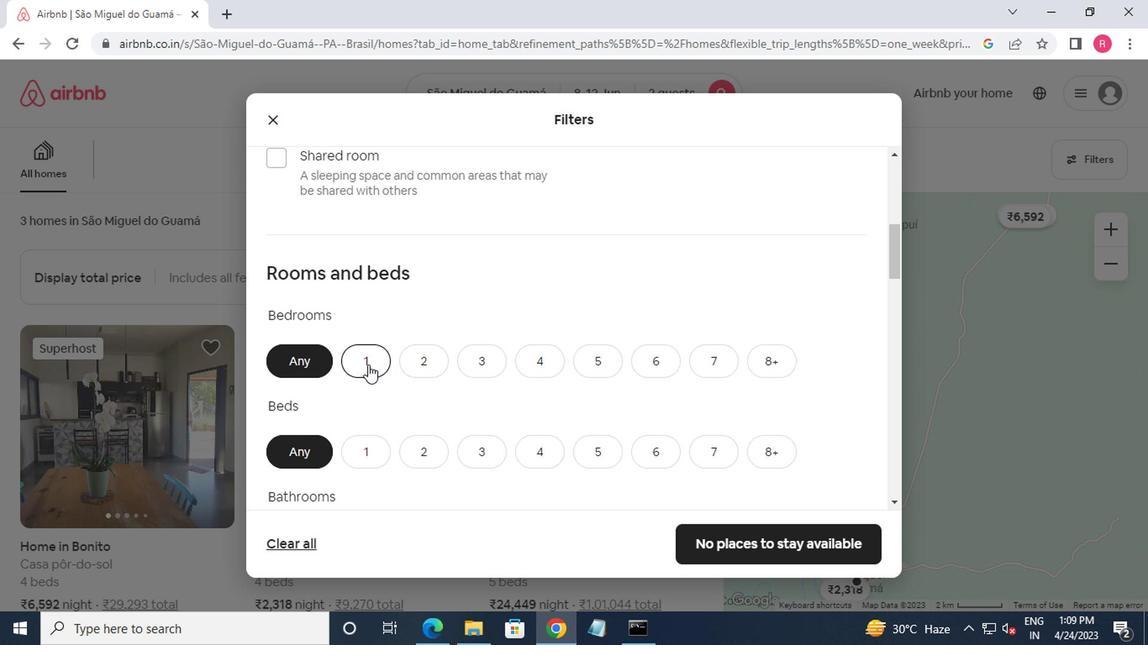 
Action: Mouse moved to (367, 455)
Screenshot: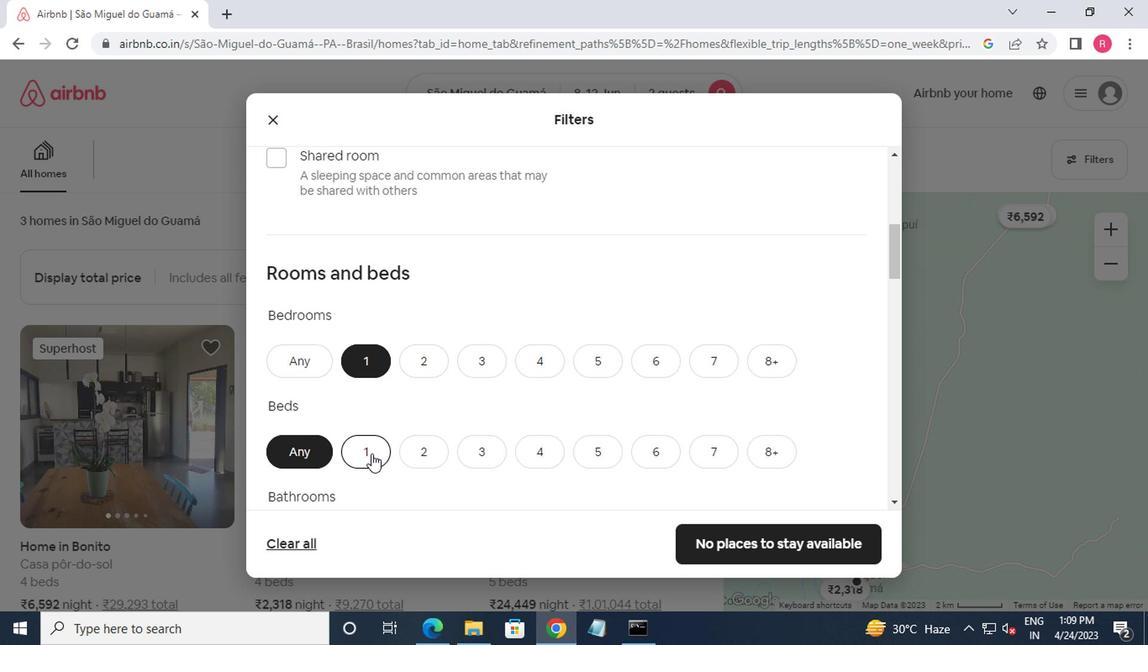 
Action: Mouse pressed left at (367, 455)
Screenshot: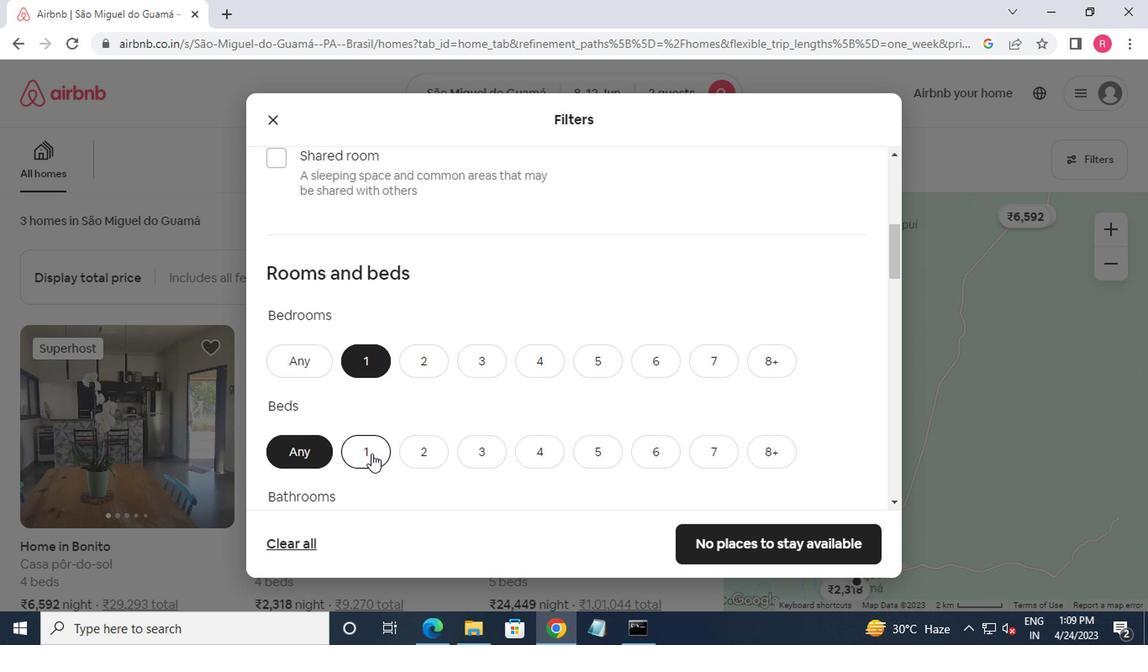 
Action: Mouse moved to (368, 455)
Screenshot: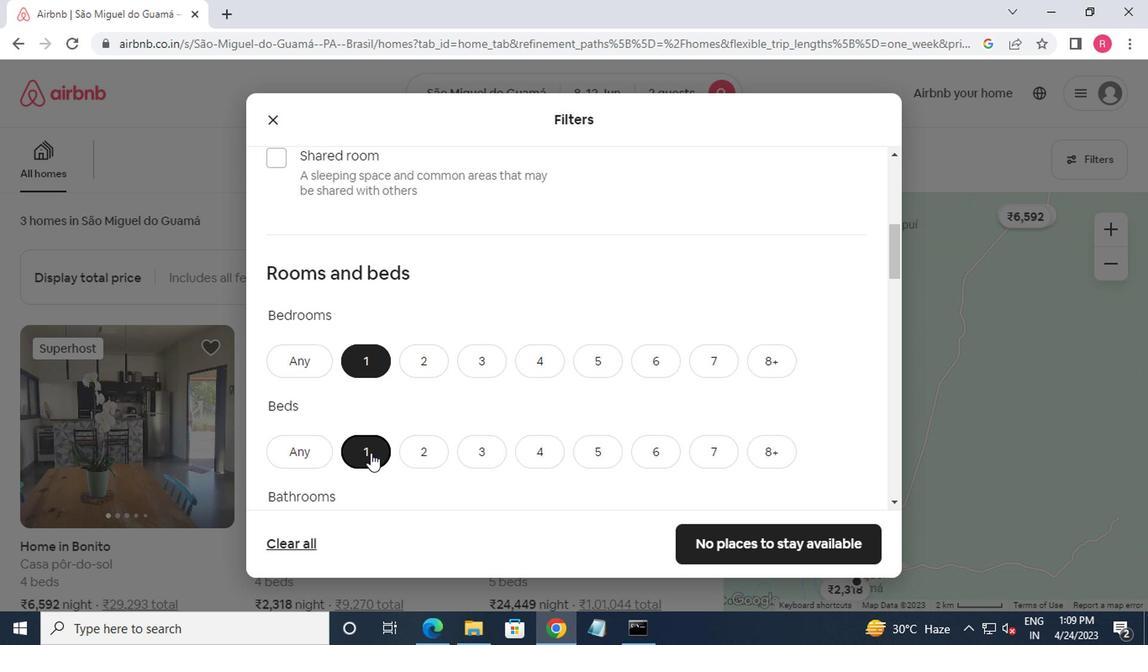 
Action: Mouse scrolled (368, 453) with delta (0, -1)
Screenshot: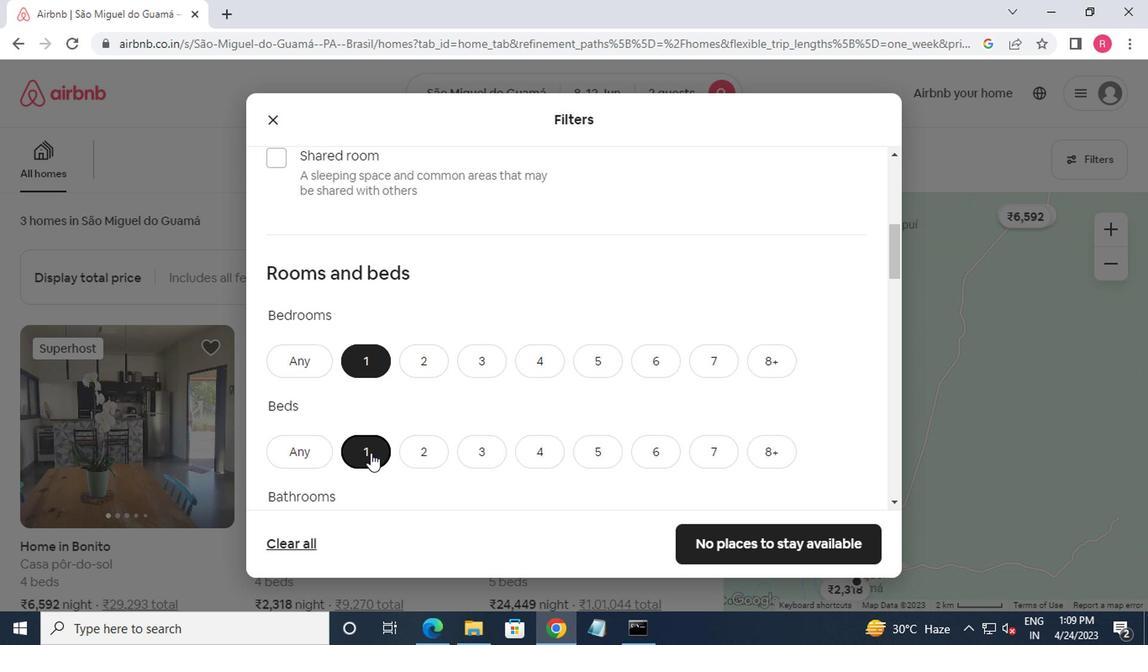 
Action: Mouse moved to (368, 459)
Screenshot: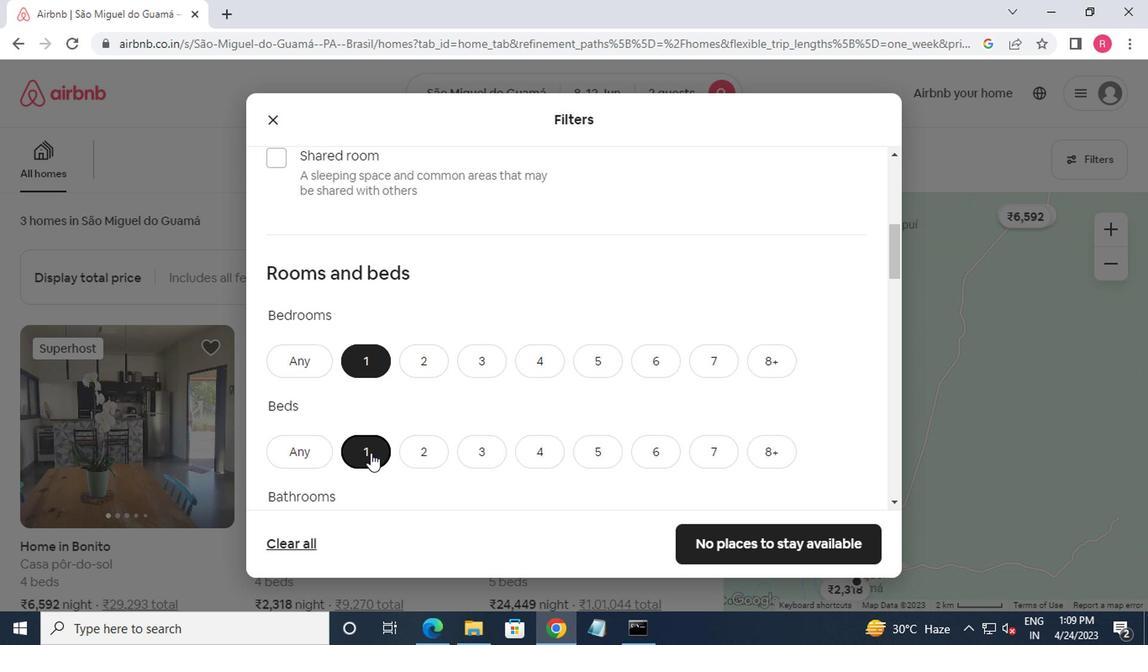 
Action: Mouse scrolled (368, 458) with delta (0, -1)
Screenshot: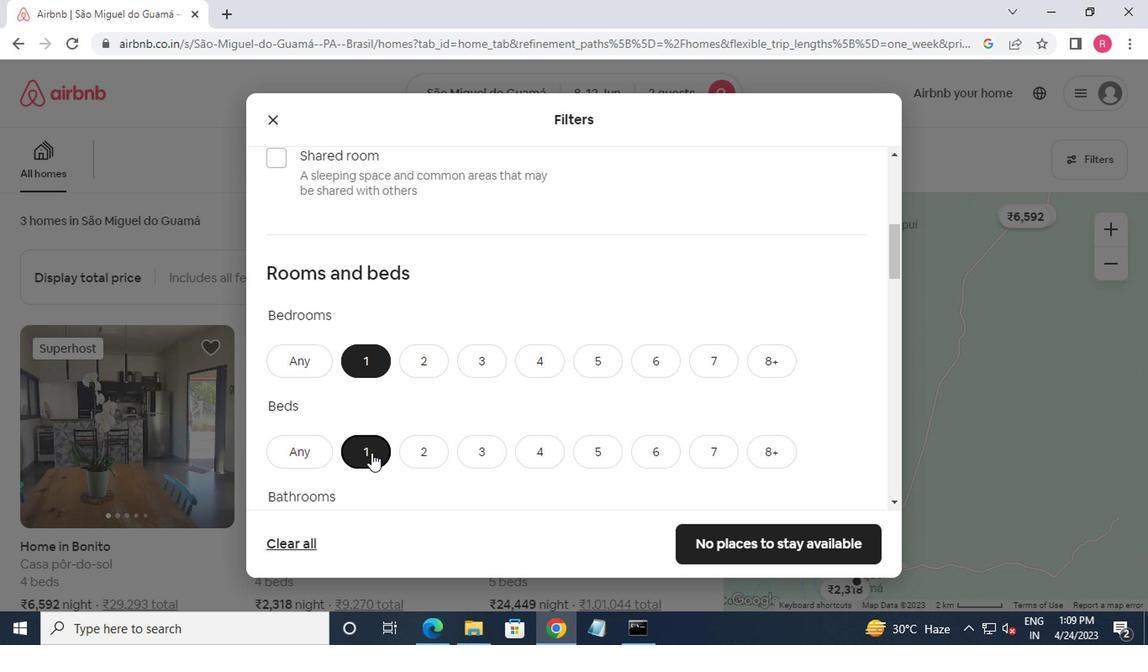 
Action: Mouse moved to (368, 459)
Screenshot: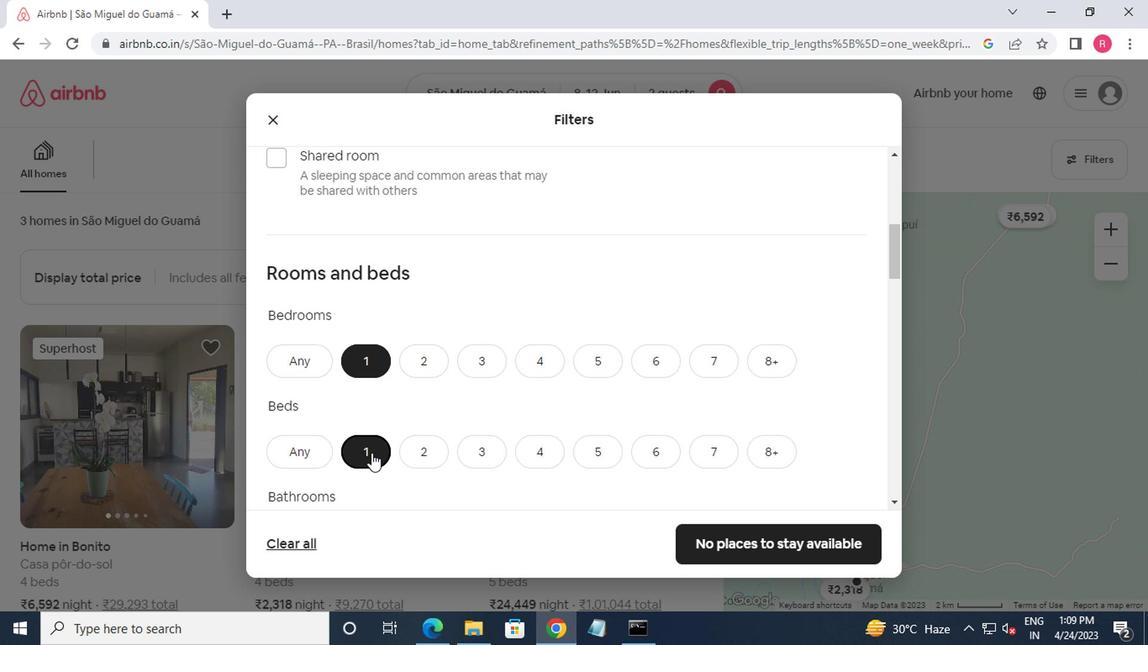
Action: Mouse scrolled (368, 459) with delta (0, 0)
Screenshot: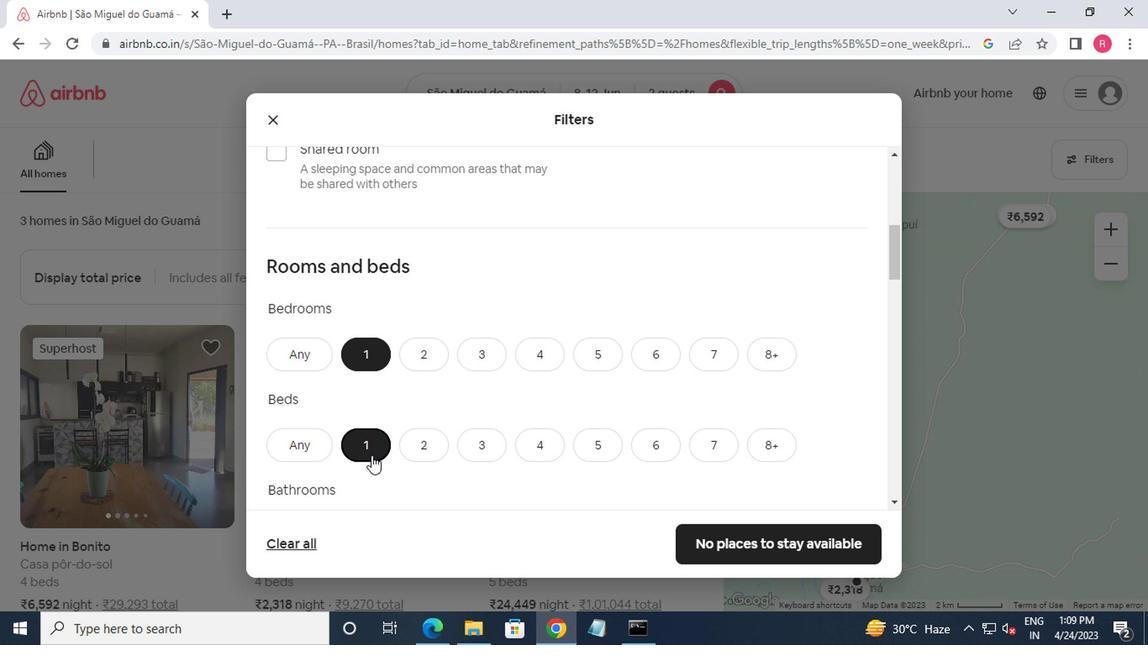 
Action: Mouse moved to (356, 302)
Screenshot: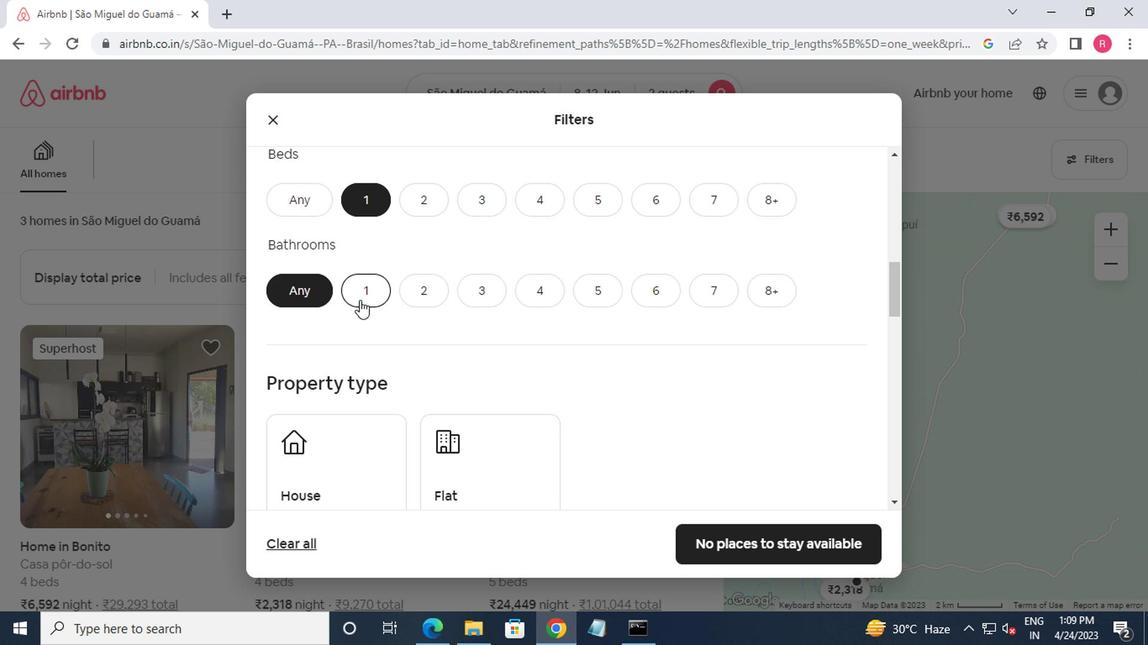 
Action: Mouse pressed left at (356, 302)
Screenshot: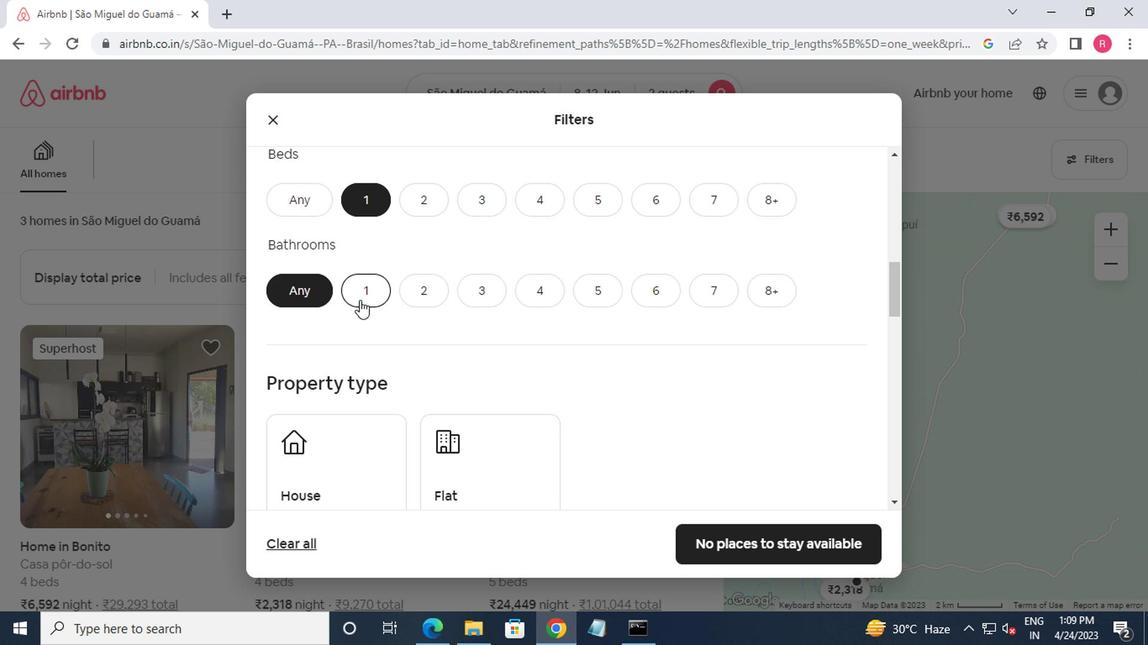
Action: Mouse moved to (434, 356)
Screenshot: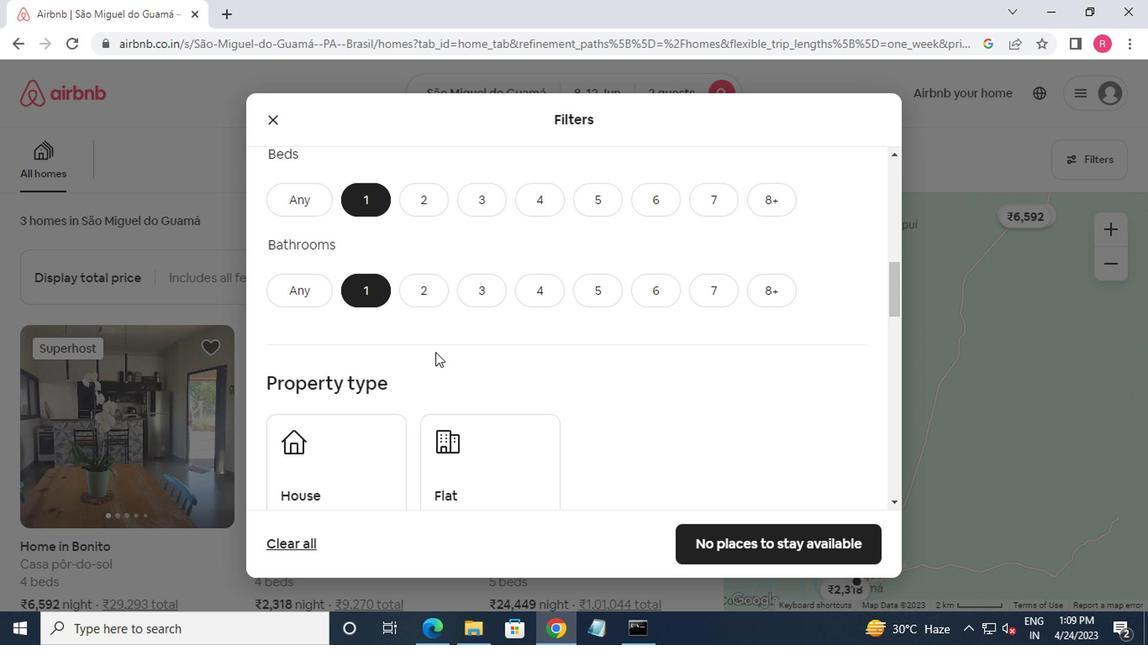 
Action: Mouse scrolled (434, 355) with delta (0, -1)
Screenshot: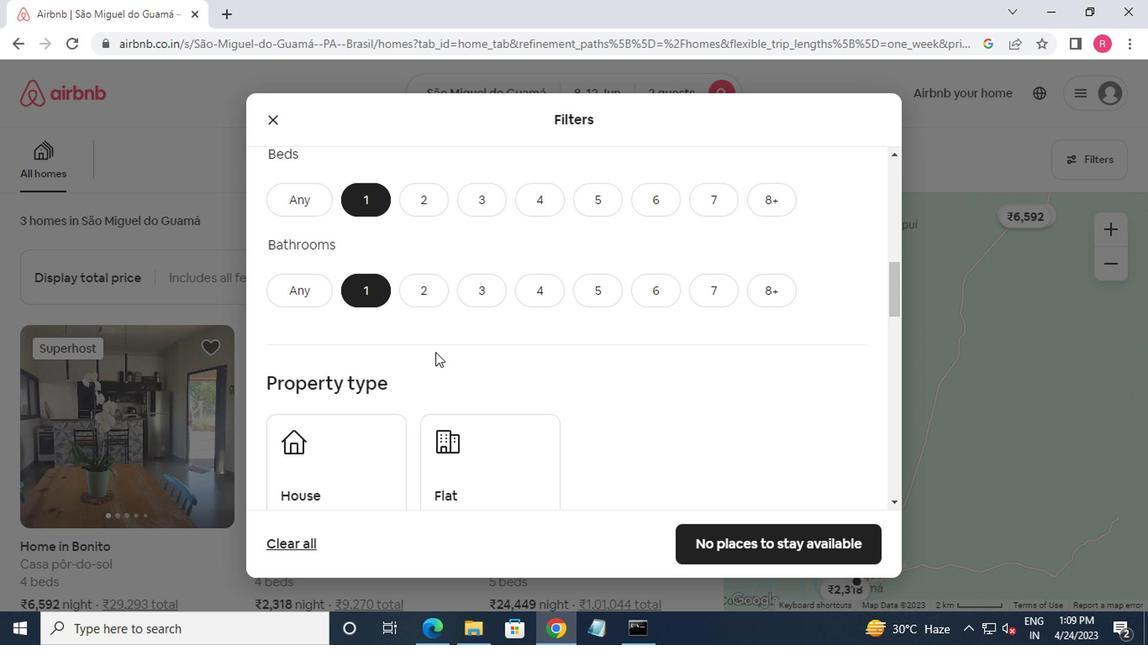 
Action: Mouse moved to (437, 357)
Screenshot: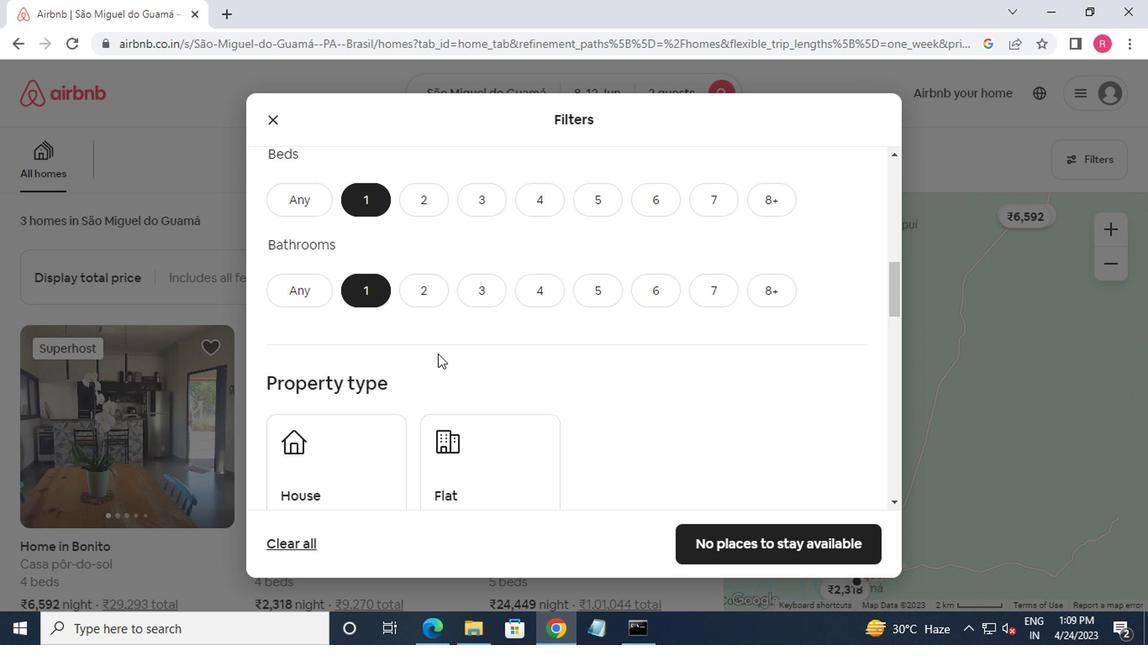 
Action: Mouse scrolled (437, 356) with delta (0, 0)
Screenshot: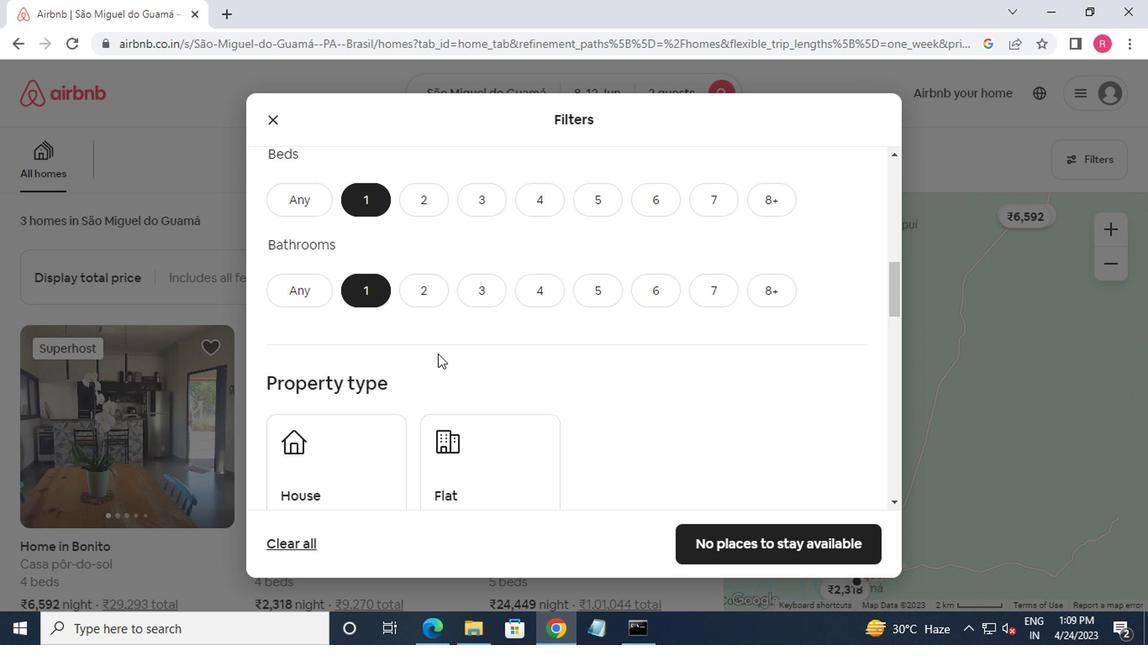 
Action: Mouse moved to (386, 331)
Screenshot: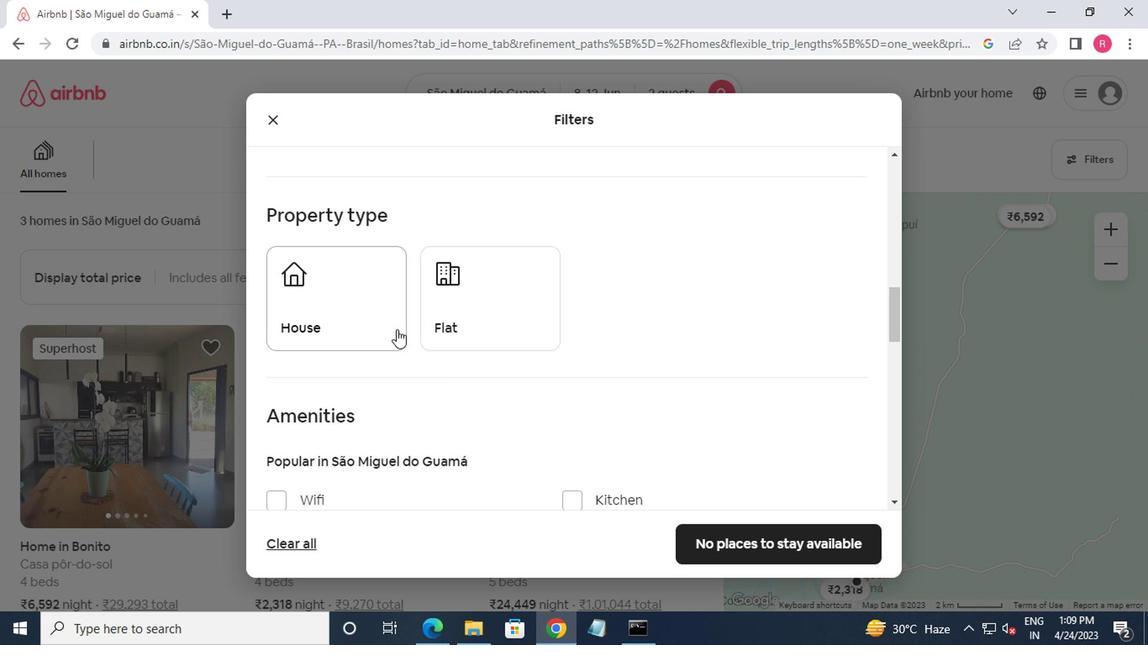 
Action: Mouse pressed left at (386, 331)
Screenshot: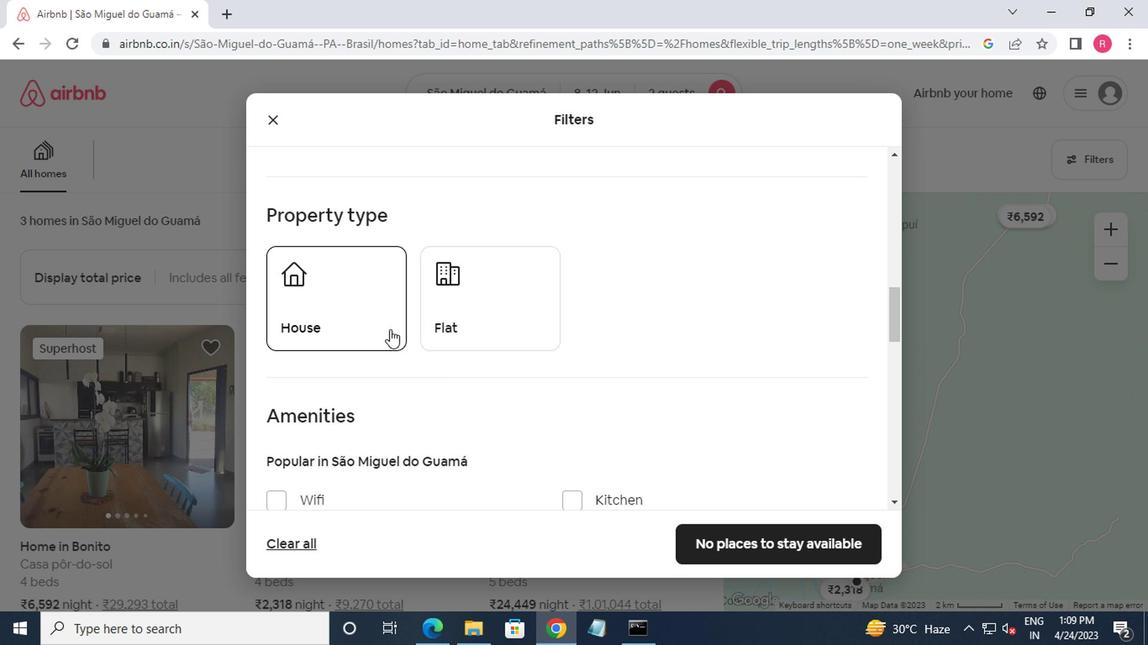 
Action: Mouse moved to (443, 331)
Screenshot: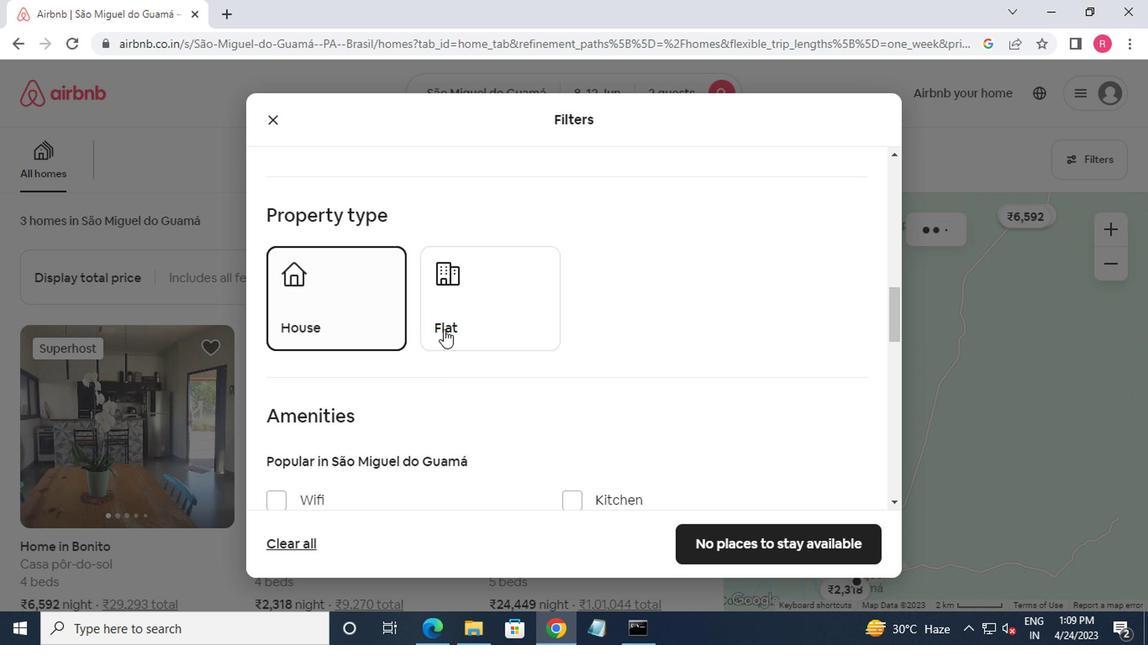 
Action: Mouse pressed left at (443, 331)
Screenshot: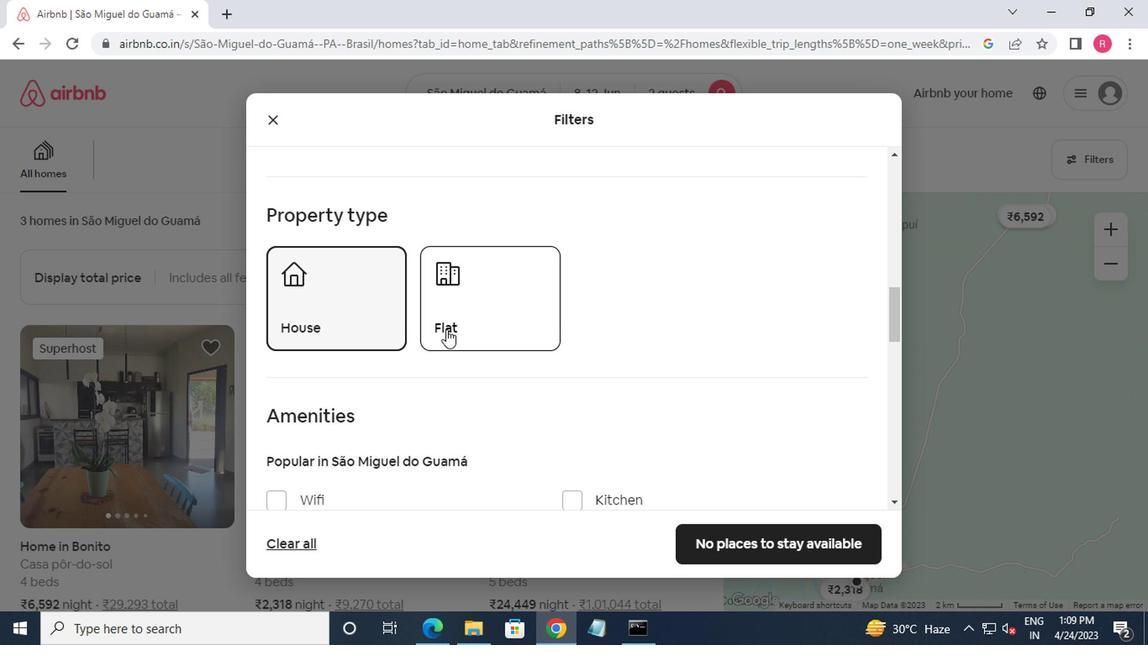 
Action: Mouse moved to (386, 335)
Screenshot: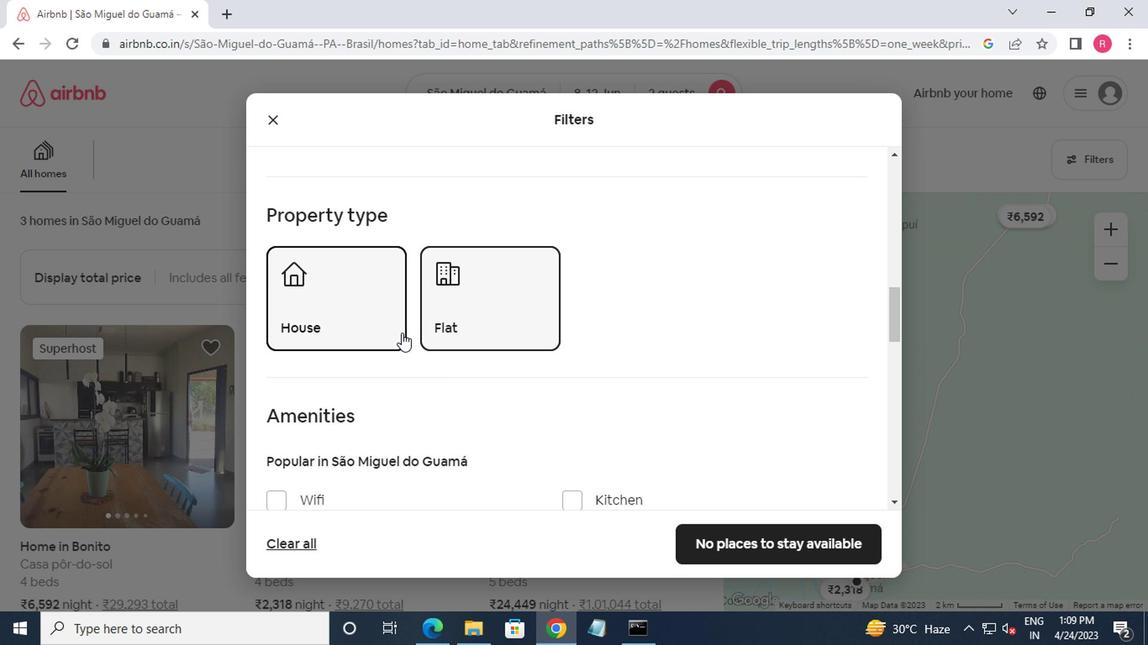 
Action: Mouse pressed left at (386, 335)
Screenshot: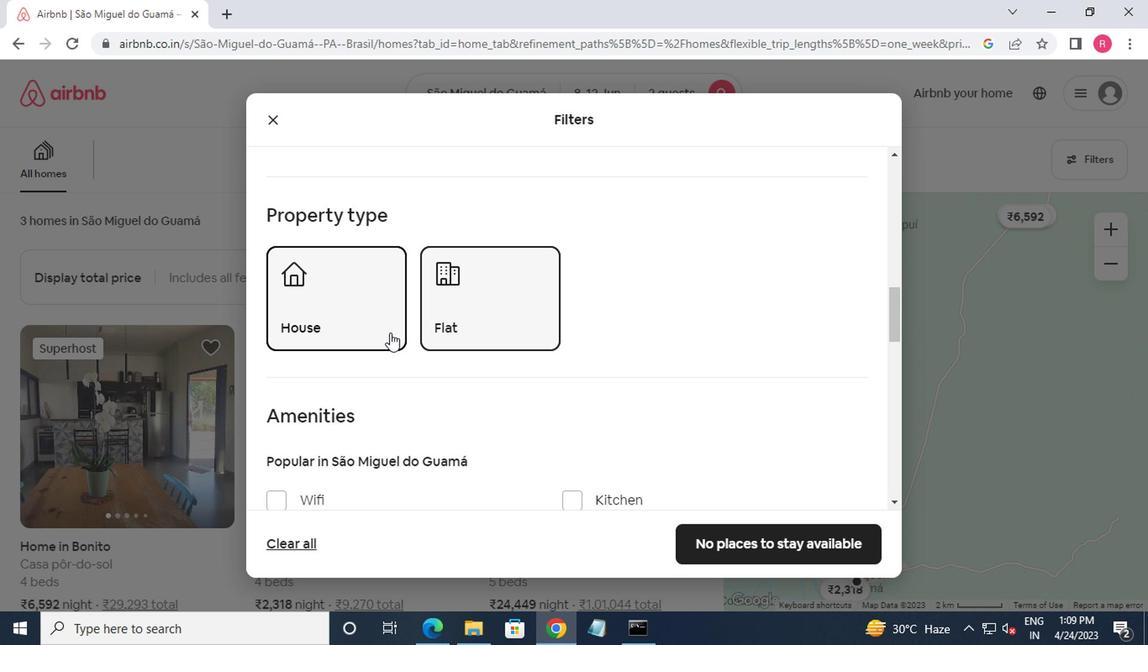 
Action: Mouse moved to (477, 343)
Screenshot: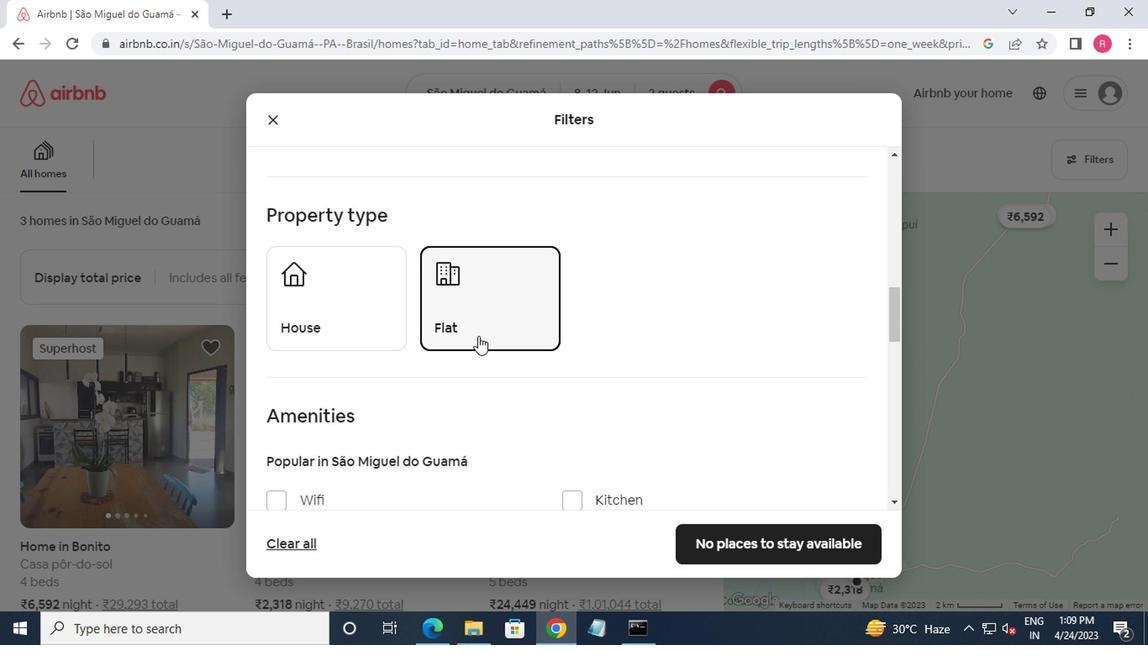 
Action: Mouse scrolled (477, 342) with delta (0, -1)
Screenshot: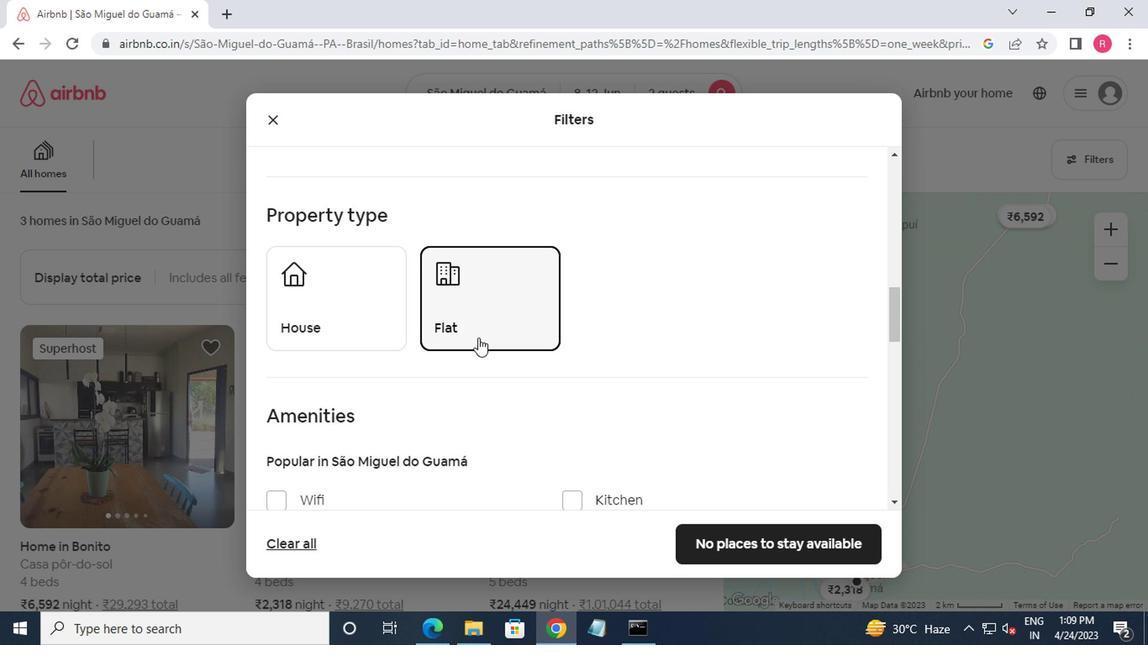 
Action: Mouse moved to (435, 344)
Screenshot: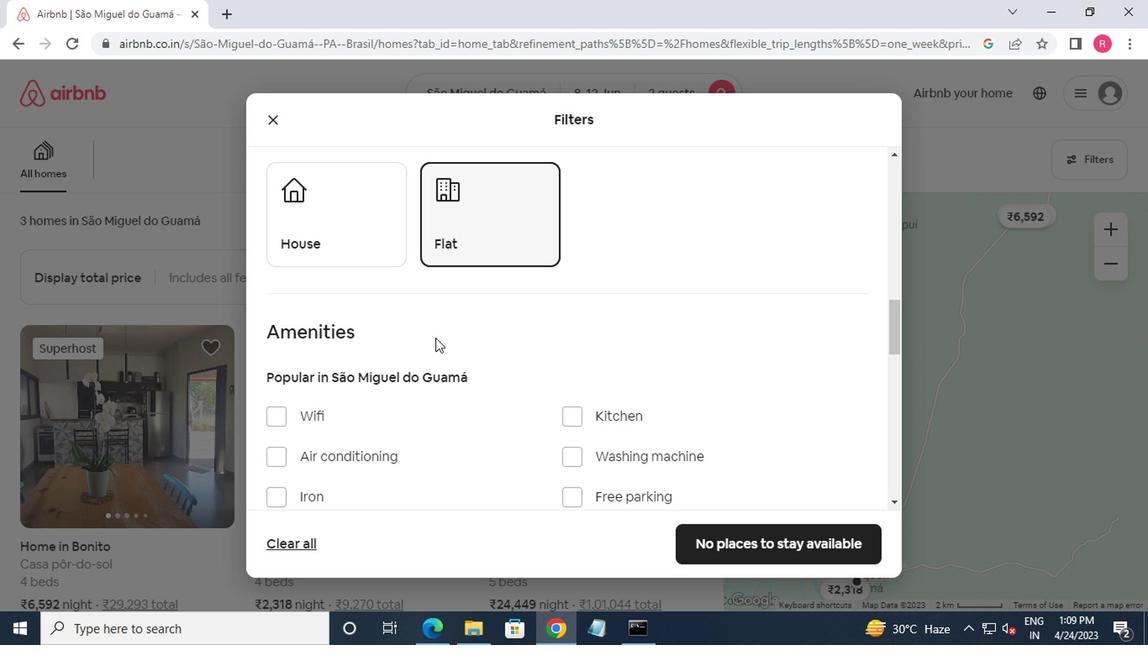 
Action: Mouse scrolled (435, 343) with delta (0, 0)
Screenshot: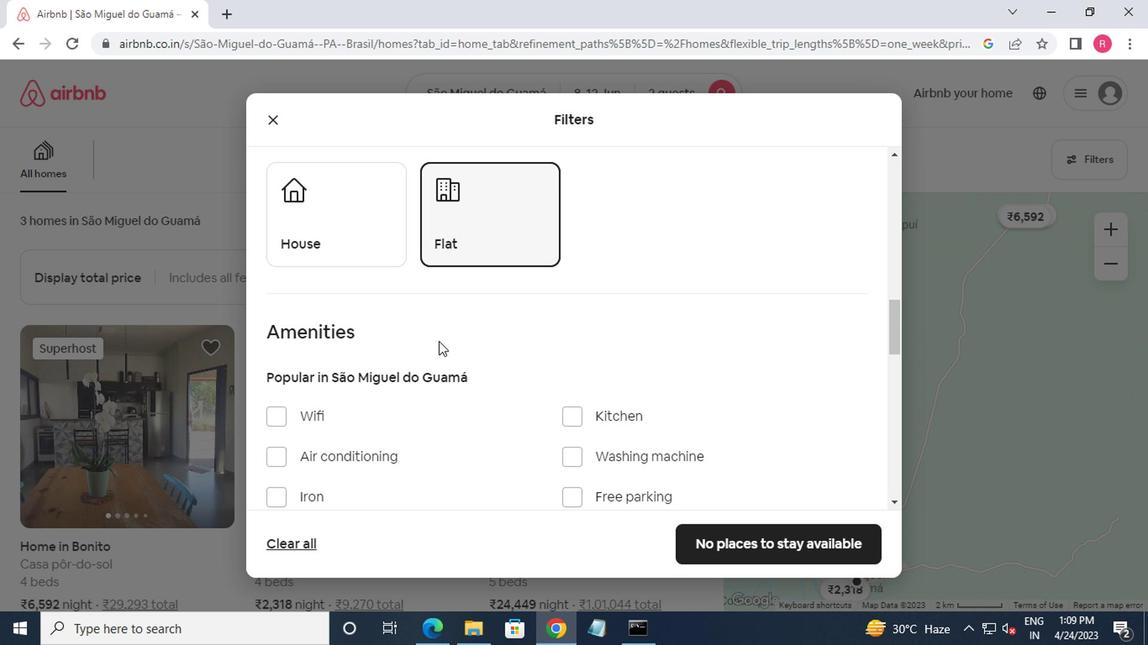 
Action: Mouse moved to (438, 344)
Screenshot: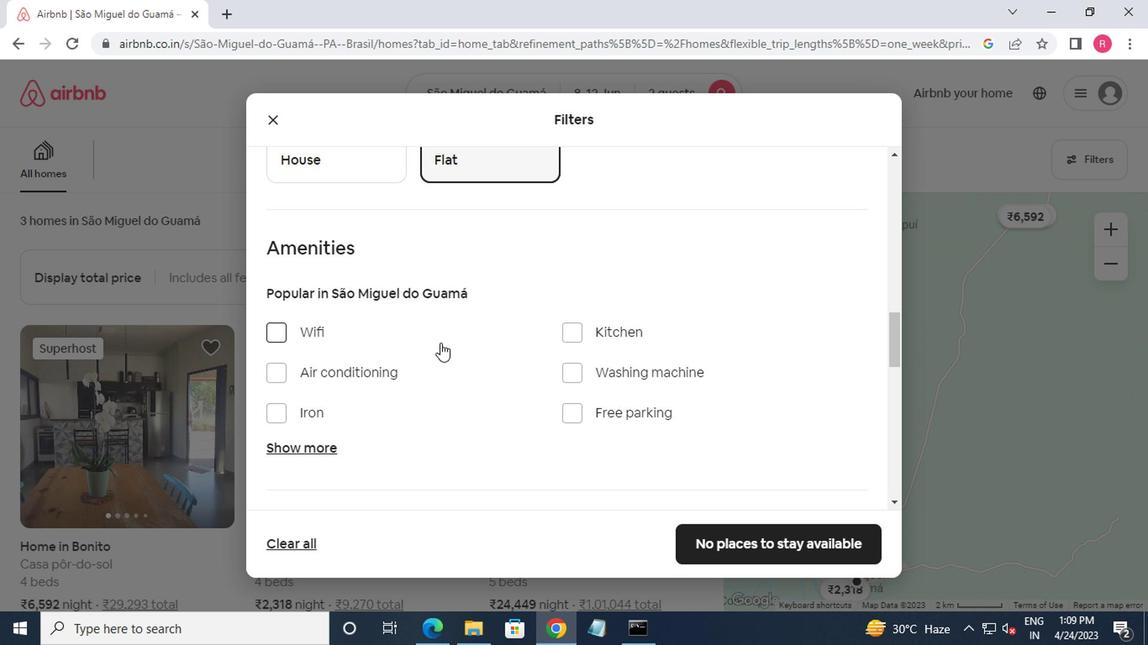 
Action: Mouse scrolled (438, 343) with delta (0, 0)
Screenshot: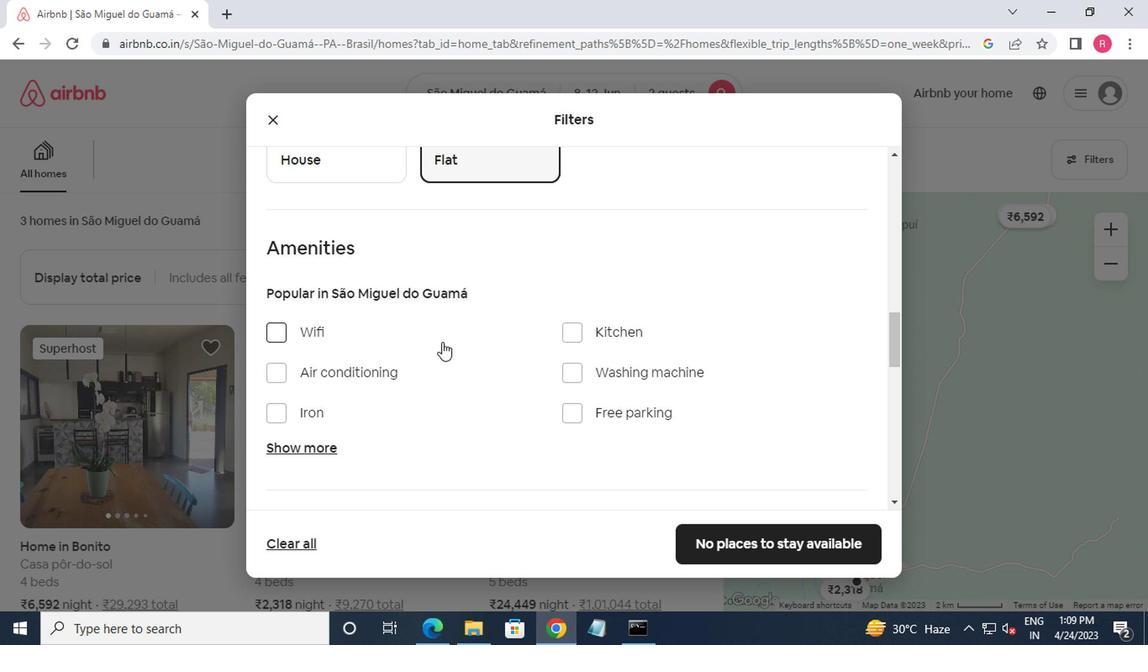 
Action: Mouse scrolled (438, 343) with delta (0, 0)
Screenshot: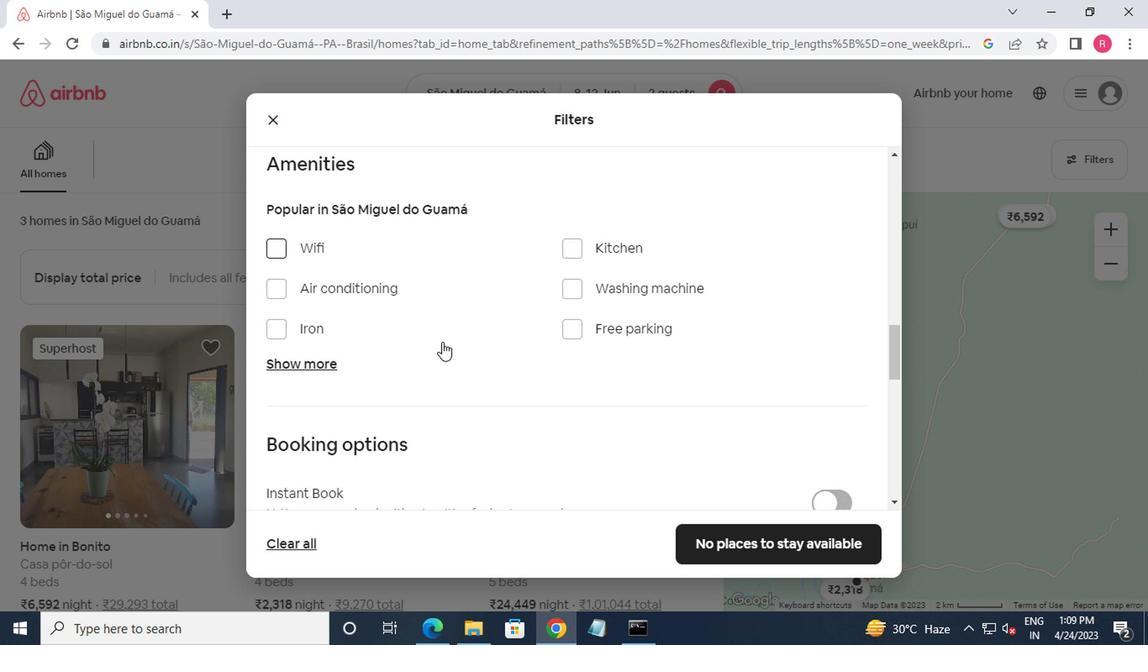 
Action: Mouse moved to (439, 344)
Screenshot: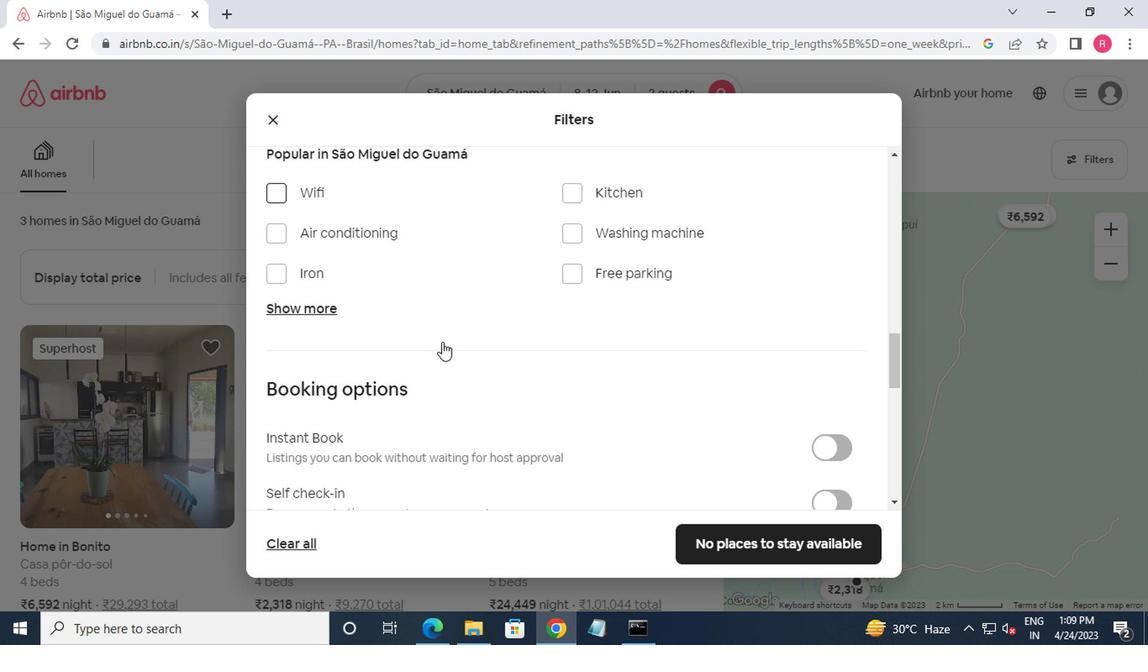 
Action: Mouse scrolled (439, 343) with delta (0, 0)
Screenshot: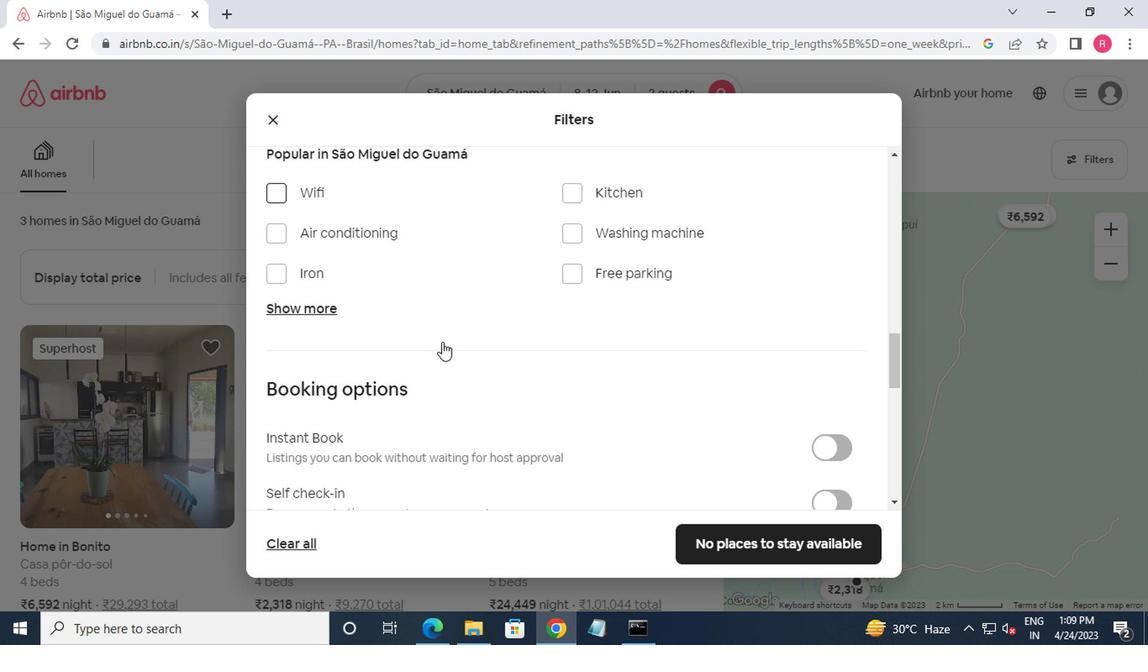 
Action: Mouse moved to (440, 344)
Screenshot: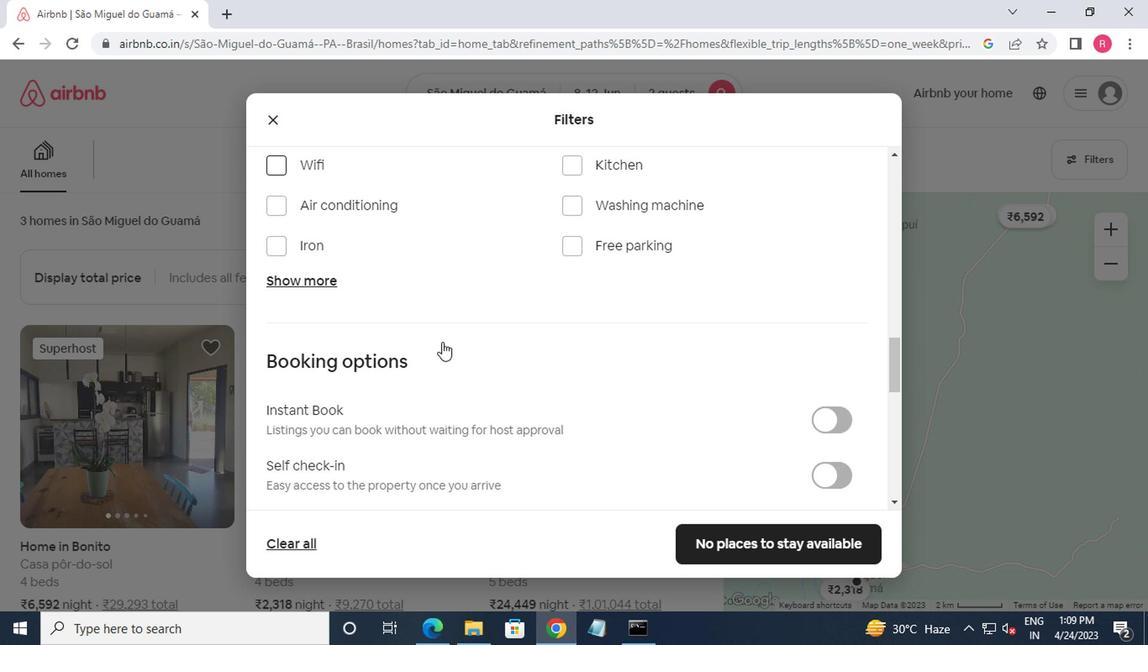 
Action: Mouse scrolled (440, 343) with delta (0, 0)
Screenshot: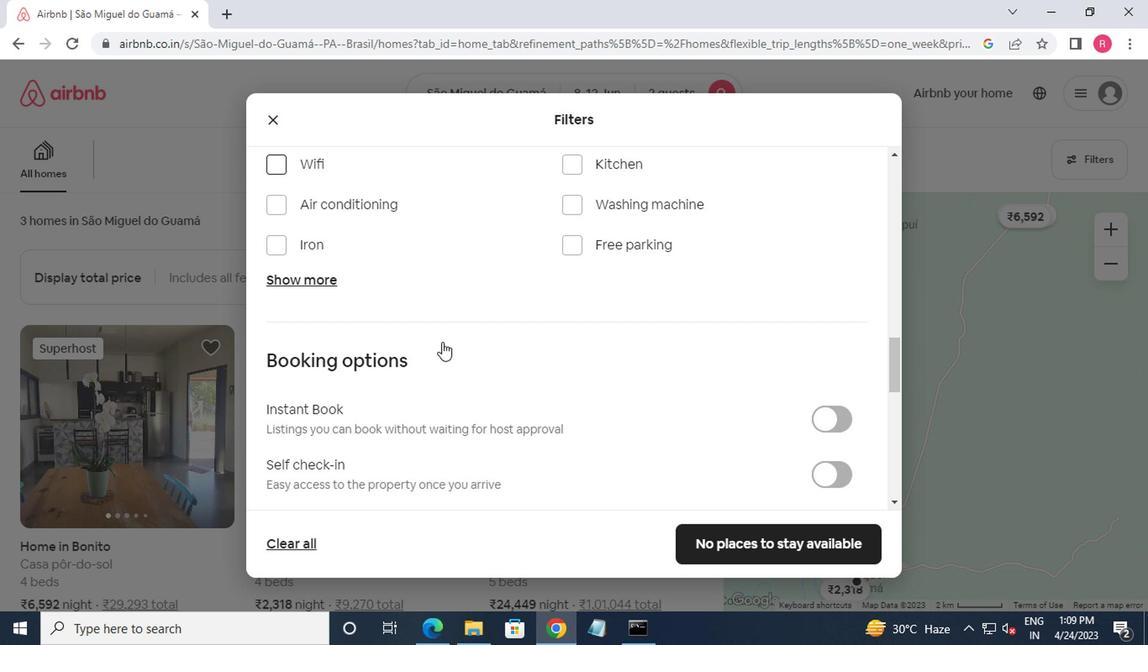 
Action: Mouse moved to (441, 344)
Screenshot: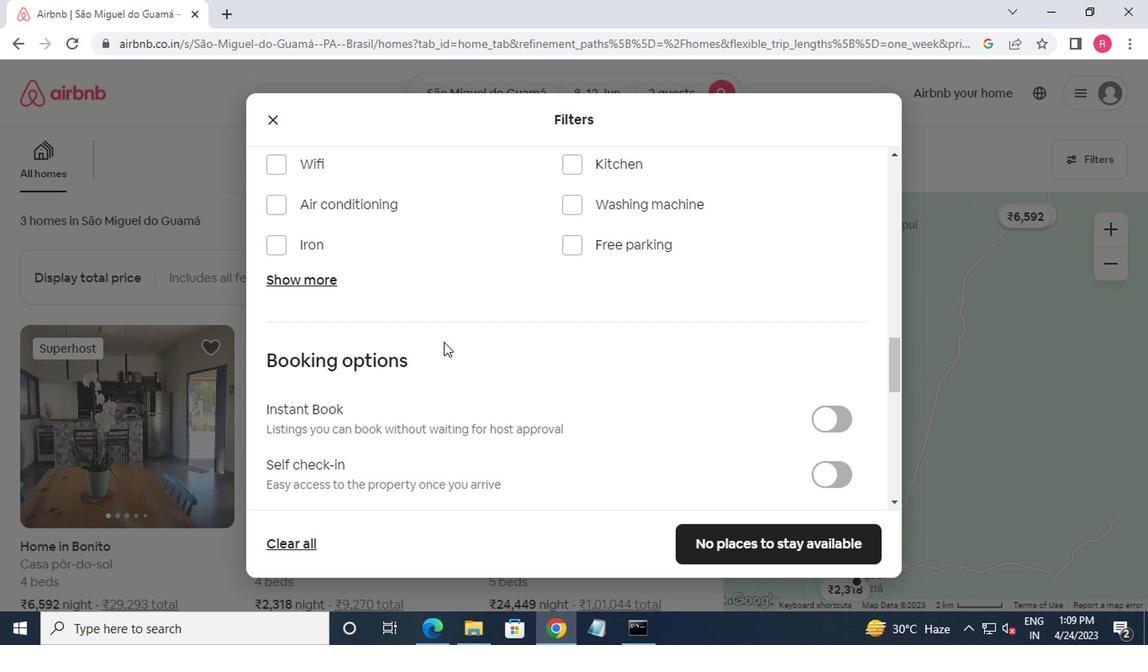 
Action: Mouse scrolled (441, 343) with delta (0, 0)
Screenshot: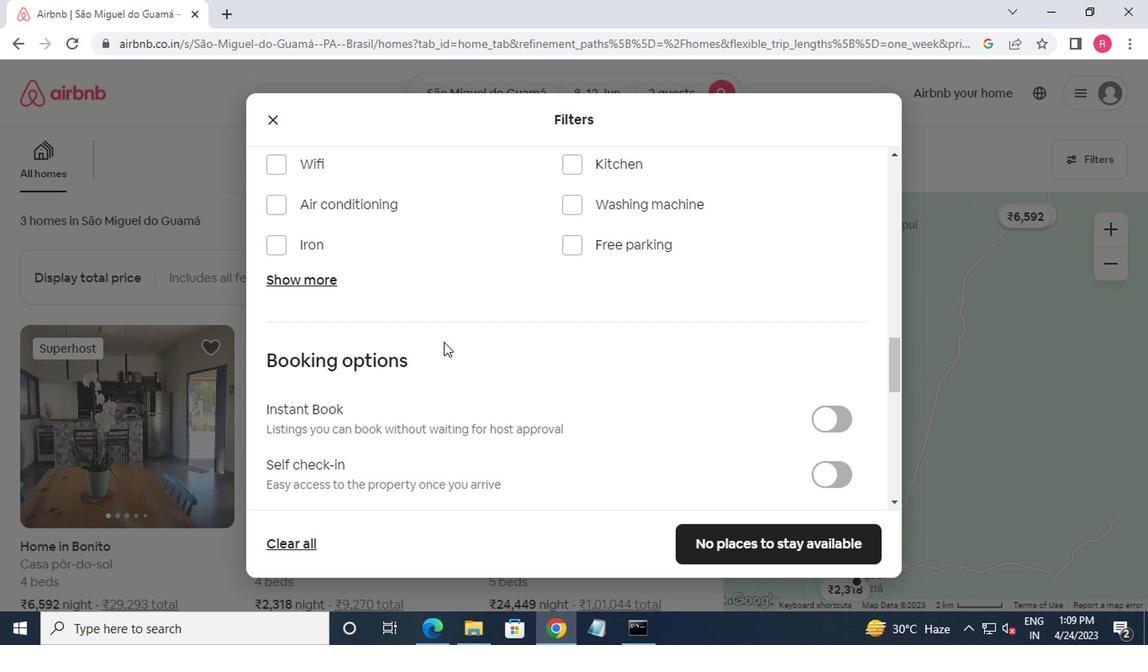 
Action: Mouse moved to (447, 344)
Screenshot: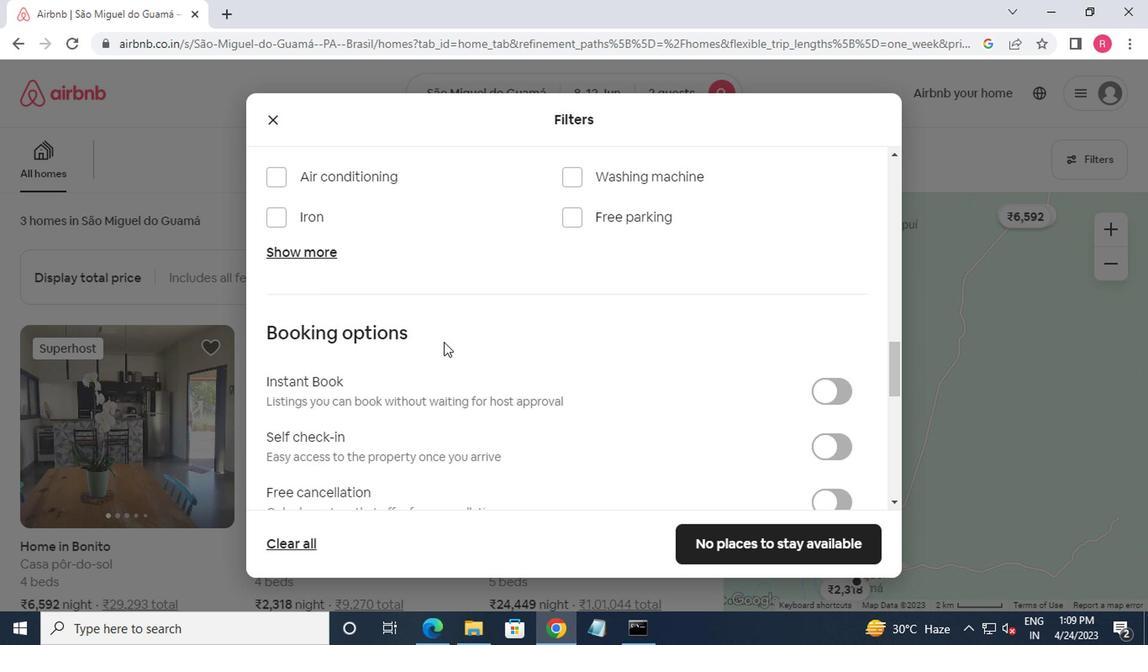
Action: Mouse scrolled (447, 343) with delta (0, 0)
Screenshot: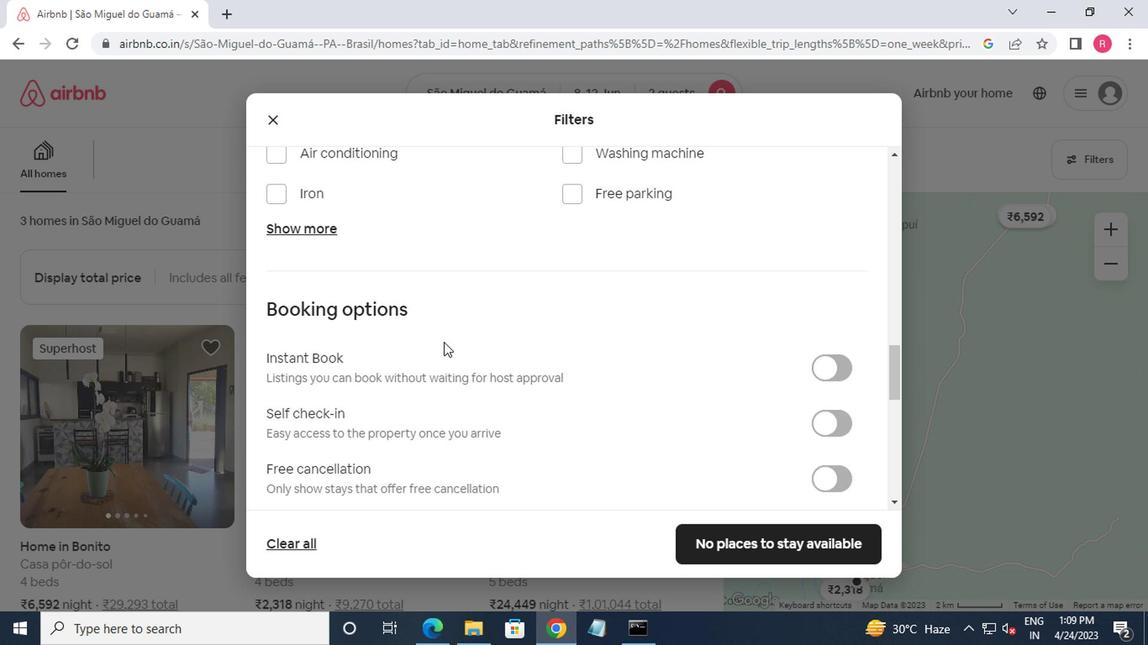 
Action: Mouse moved to (826, 153)
Screenshot: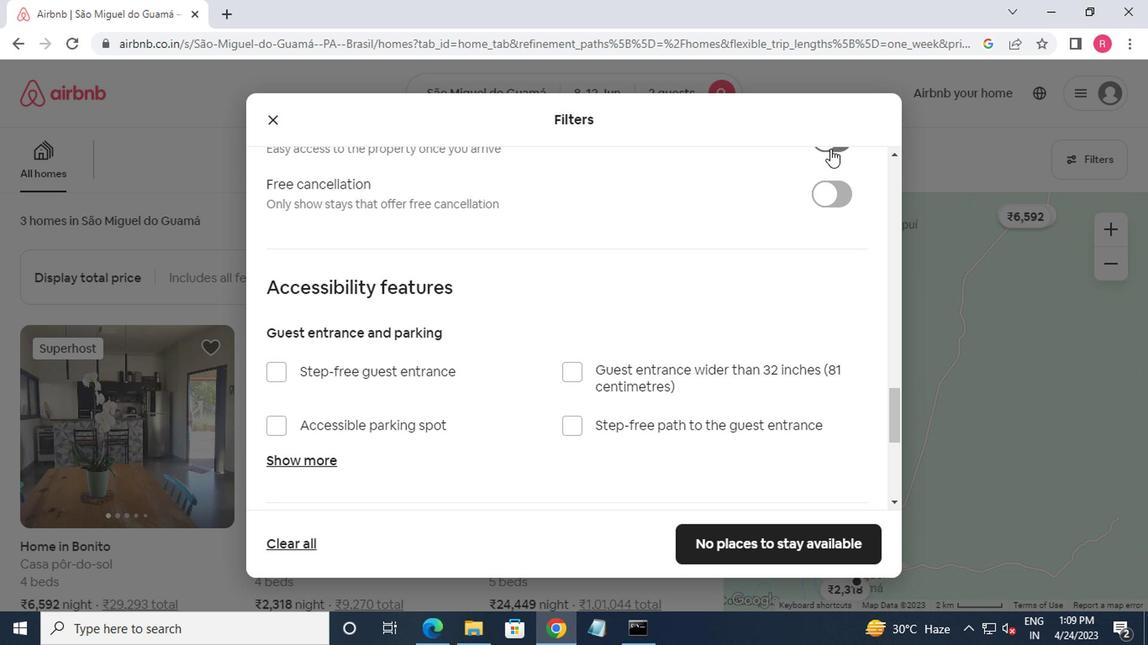 
Action: Mouse pressed left at (826, 153)
Screenshot: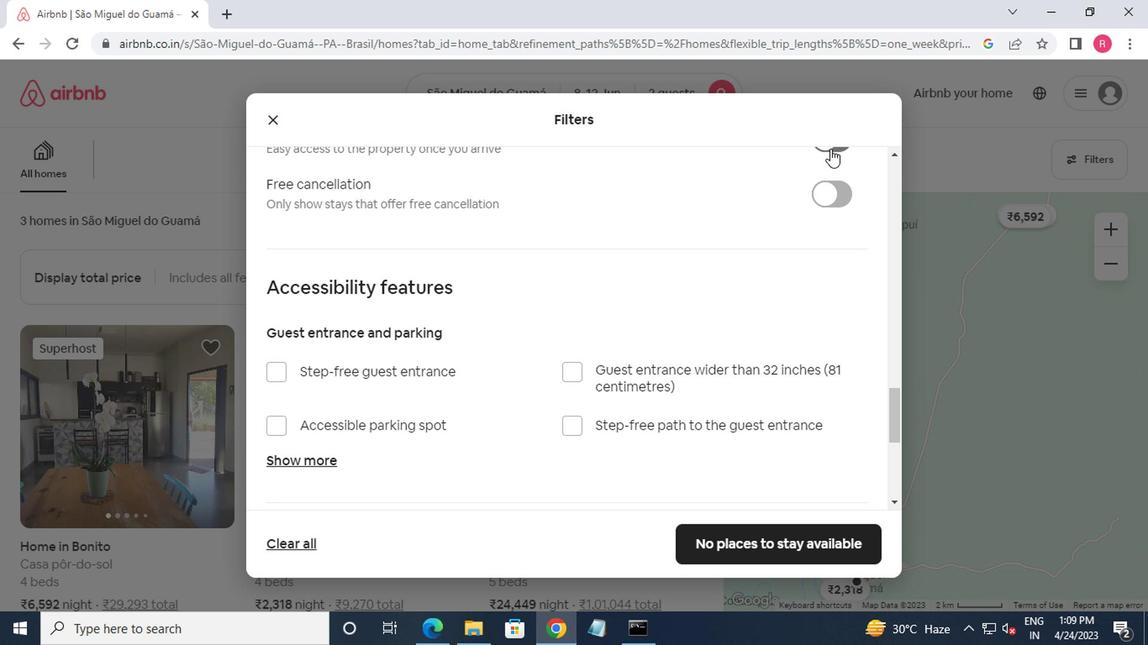 
Action: Mouse moved to (701, 233)
Screenshot: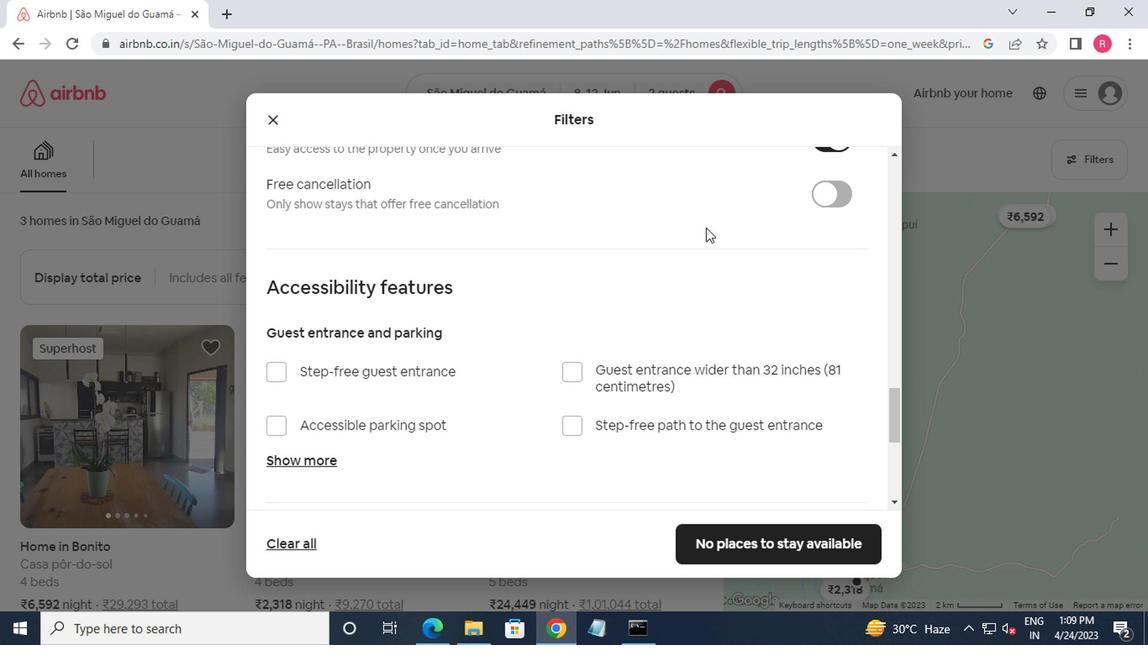 
Action: Mouse scrolled (701, 233) with delta (0, 0)
Screenshot: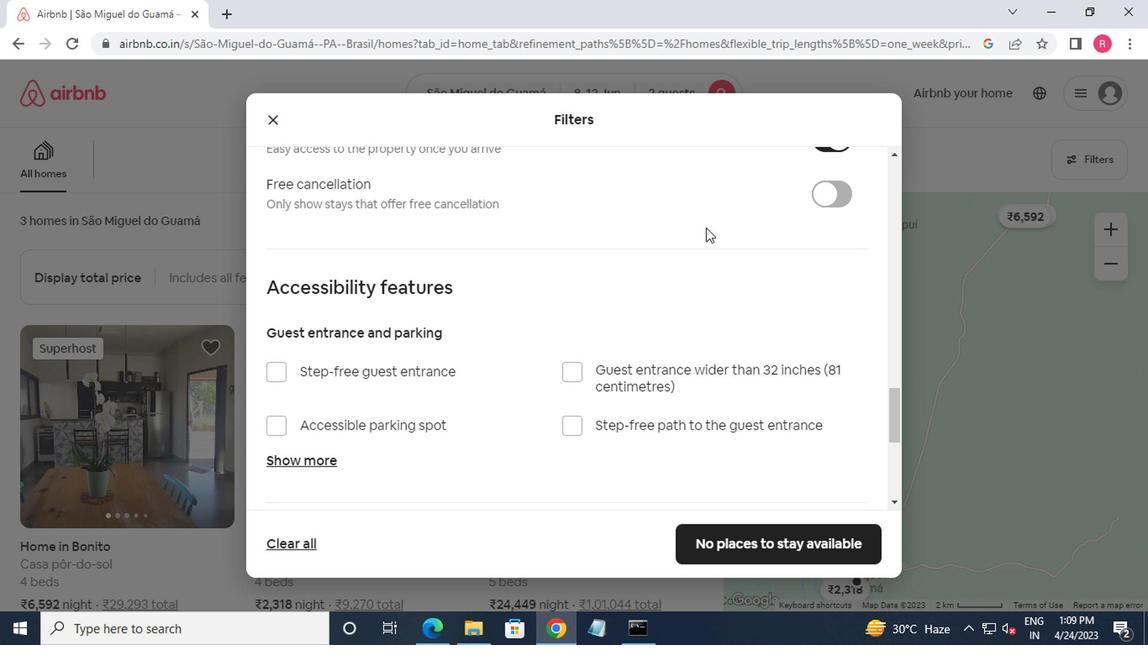 
Action: Mouse moved to (704, 234)
Screenshot: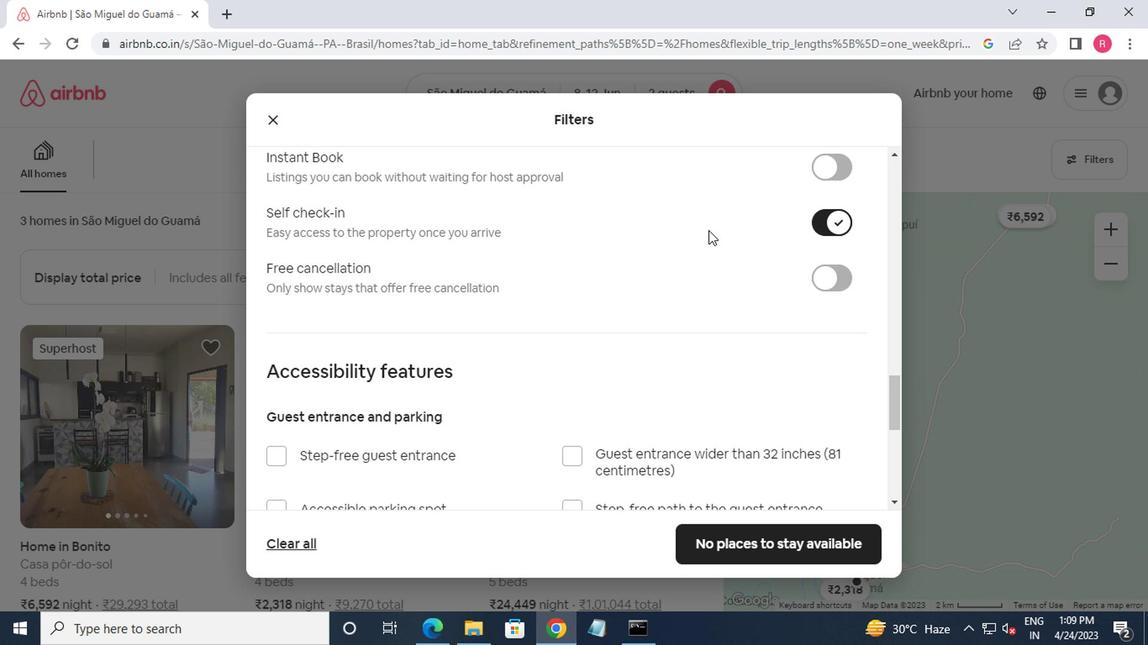 
Action: Mouse scrolled (704, 233) with delta (0, -1)
Screenshot: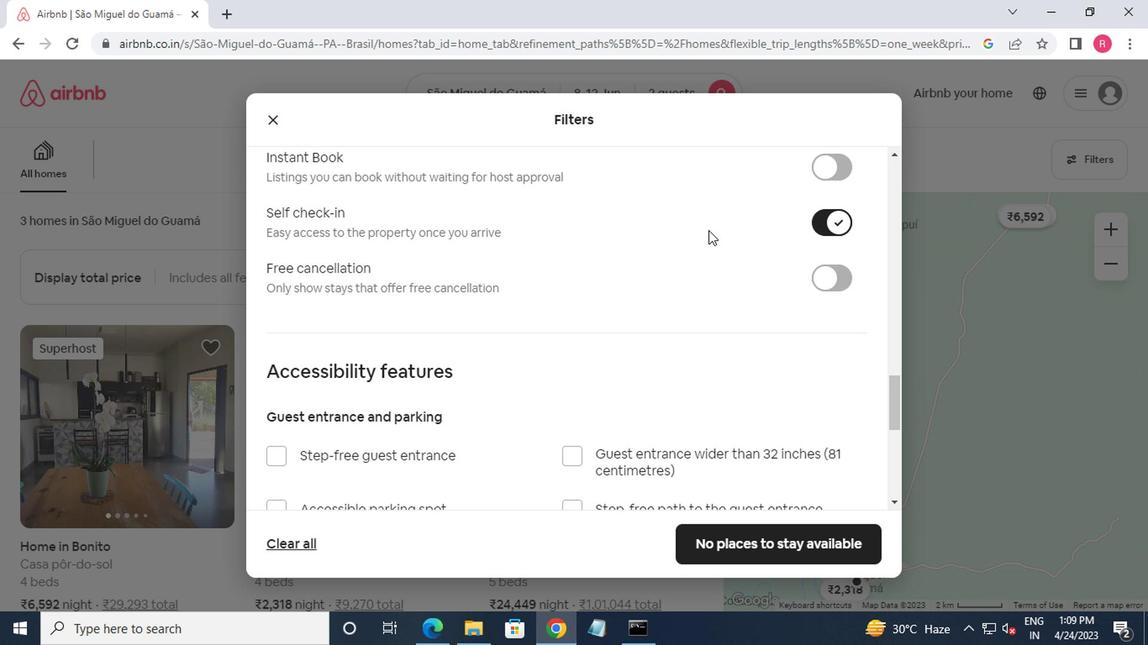 
Action: Mouse moved to (704, 237)
Screenshot: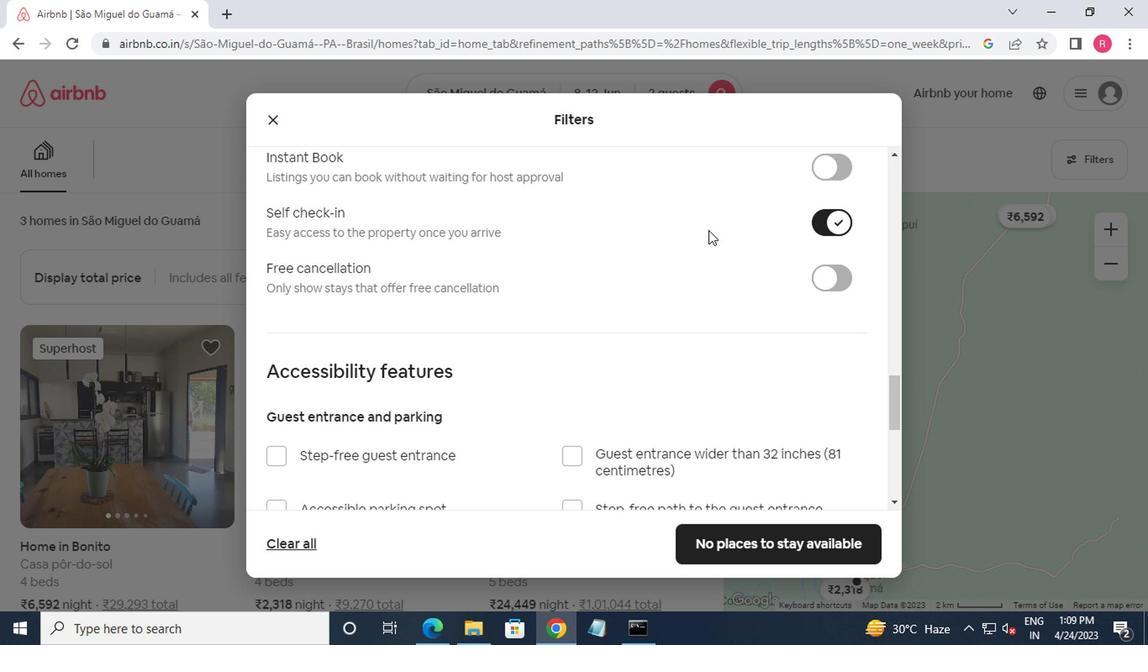 
Action: Mouse scrolled (704, 236) with delta (0, 0)
Screenshot: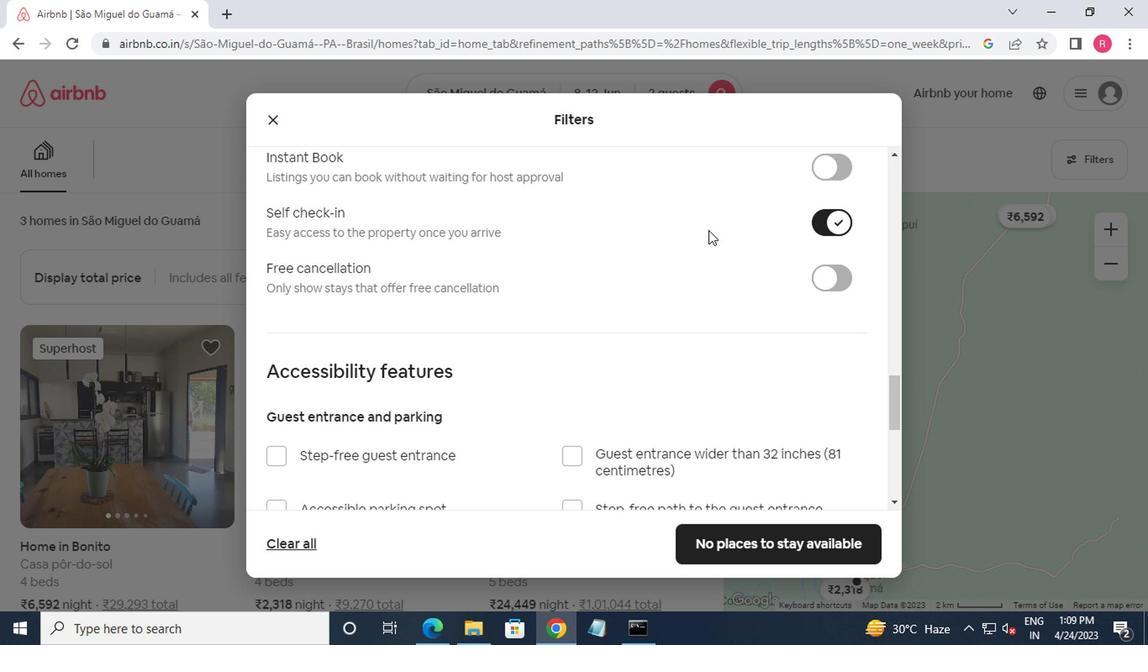 
Action: Mouse moved to (704, 237)
Screenshot: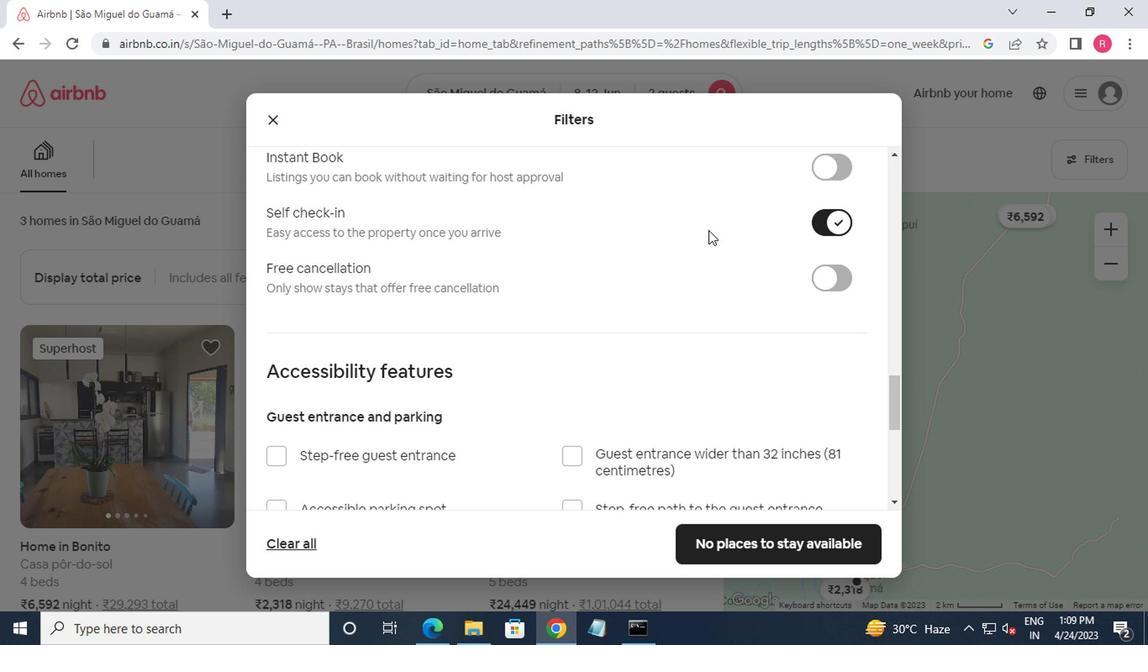 
Action: Mouse scrolled (704, 236) with delta (0, 0)
Screenshot: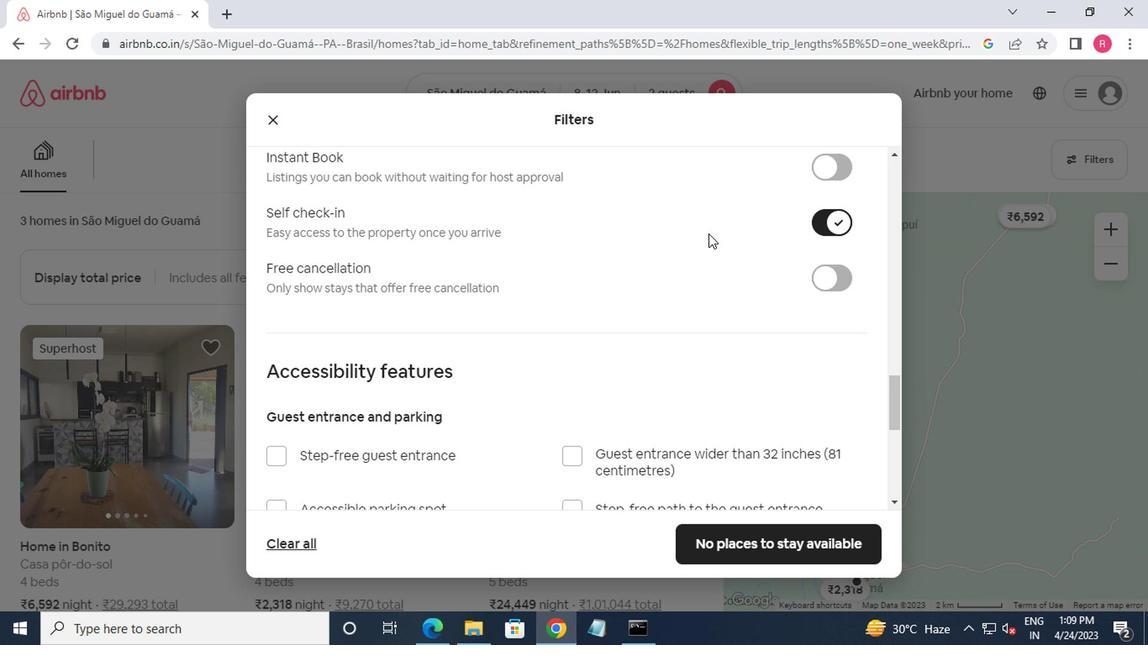 
Action: Mouse scrolled (704, 236) with delta (0, 0)
Screenshot: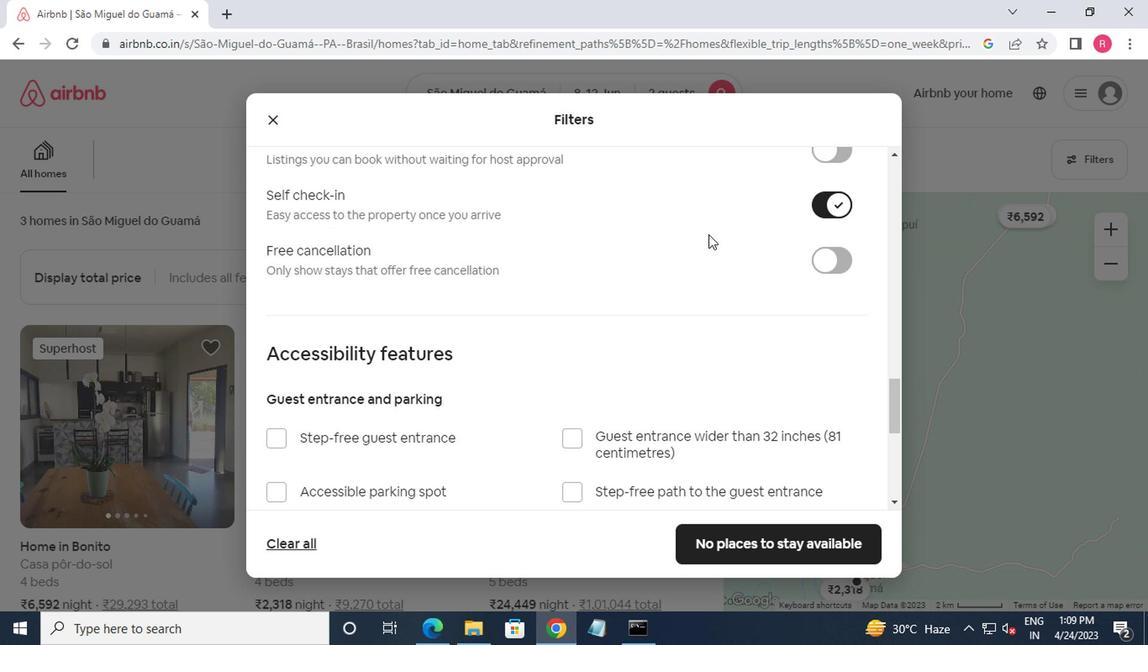
Action: Mouse scrolled (704, 236) with delta (0, 0)
Screenshot: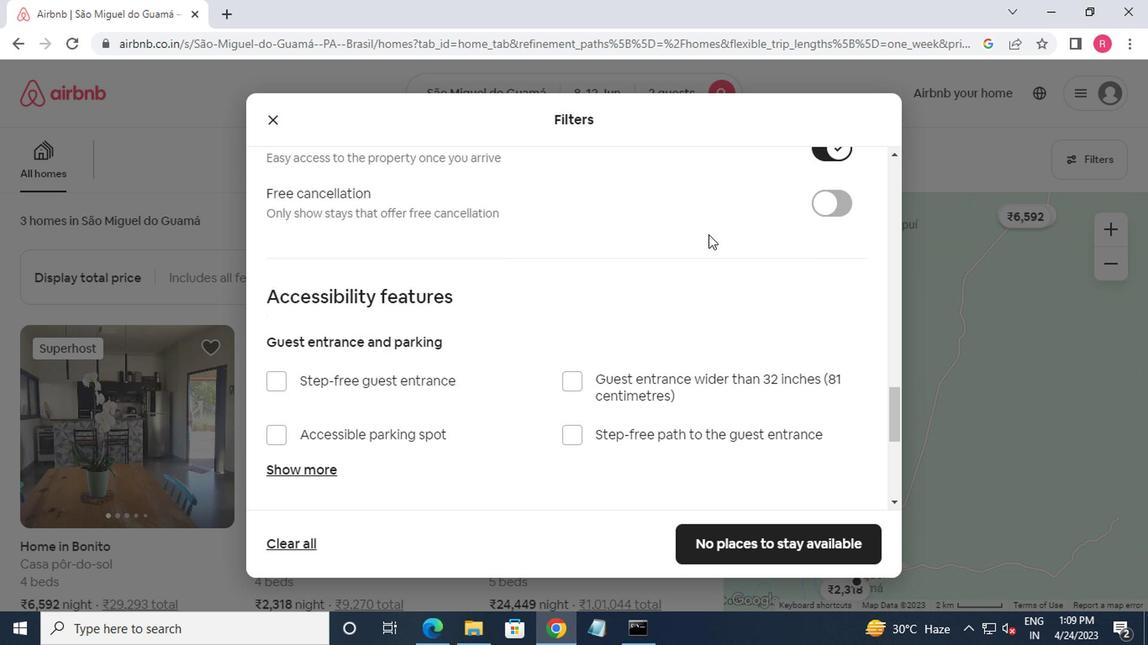 
Action: Mouse moved to (705, 245)
Screenshot: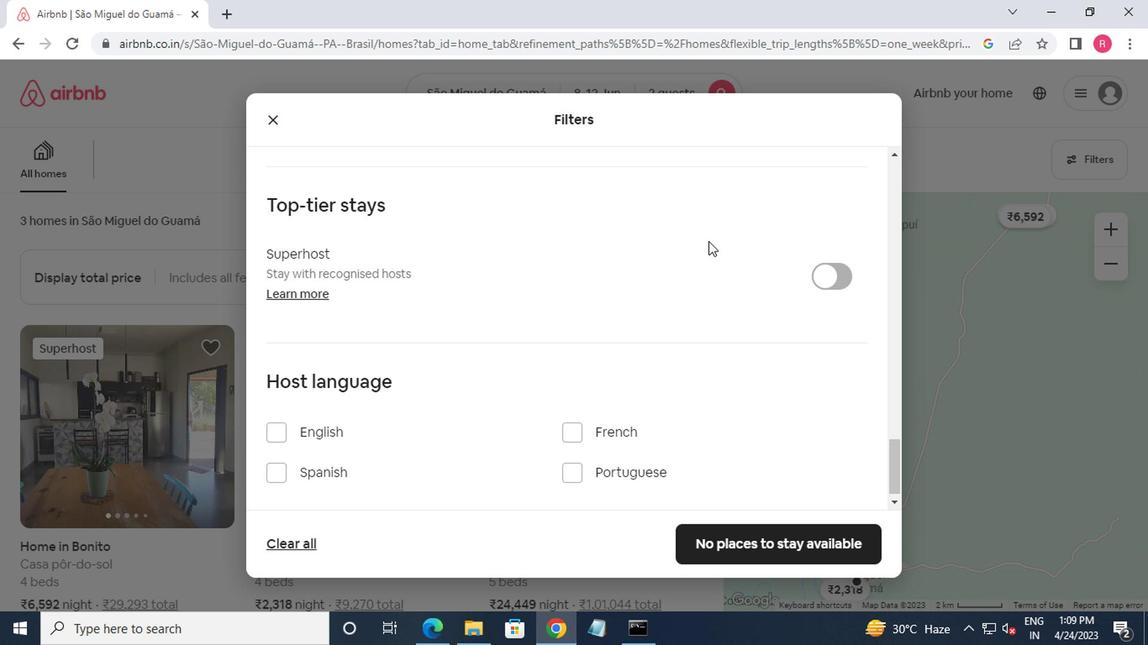 
Action: Mouse scrolled (705, 243) with delta (0, -1)
Screenshot: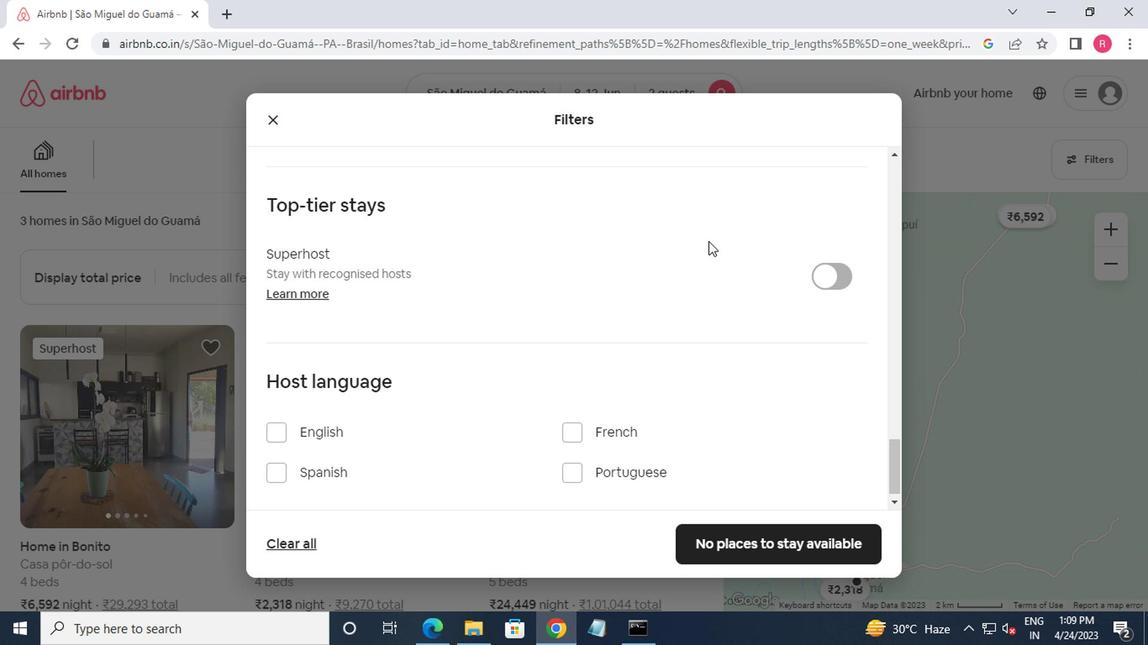 
Action: Mouse moved to (705, 245)
Screenshot: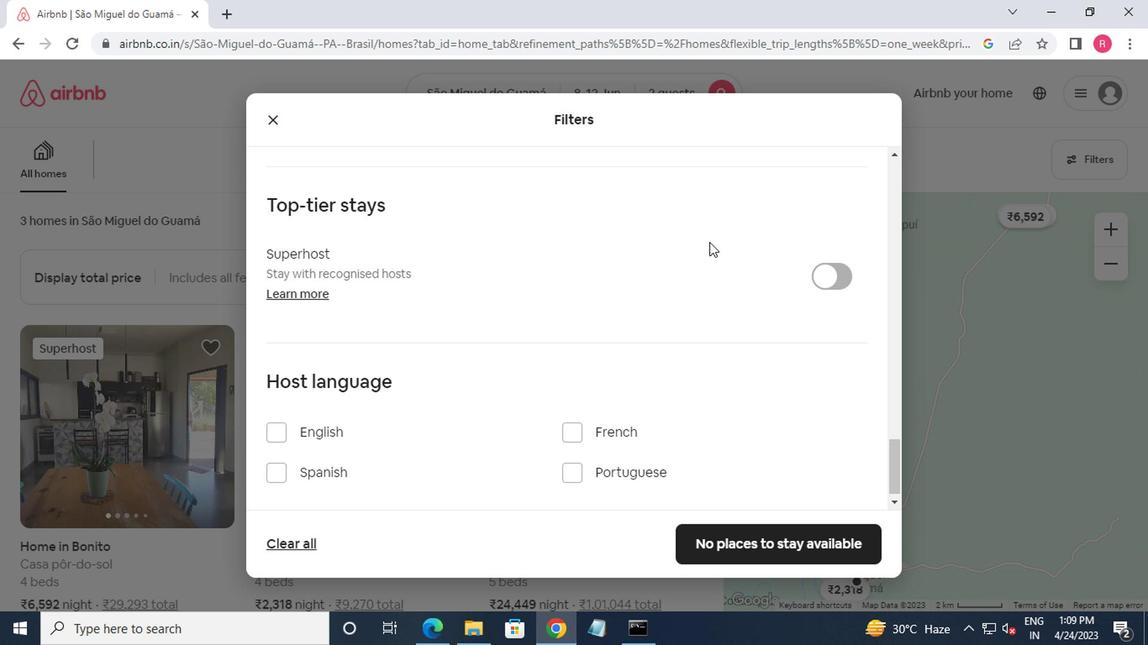 
Action: Mouse scrolled (705, 245) with delta (0, 0)
Screenshot: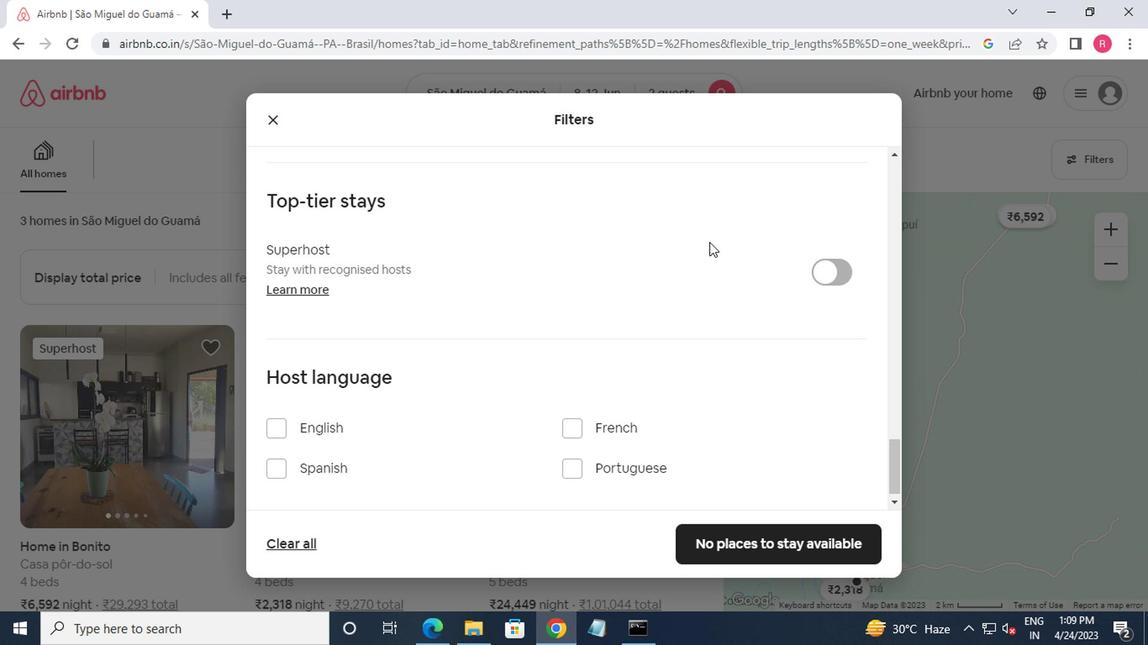
Action: Mouse moved to (705, 247)
Screenshot: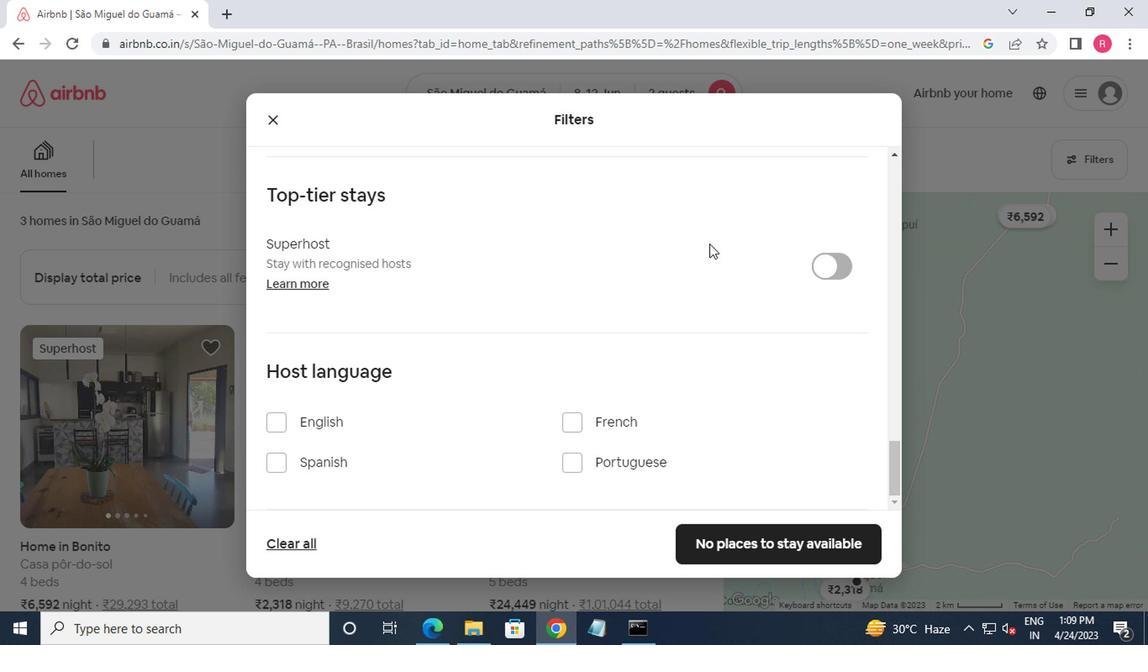 
Action: Mouse scrolled (705, 246) with delta (0, -1)
Screenshot: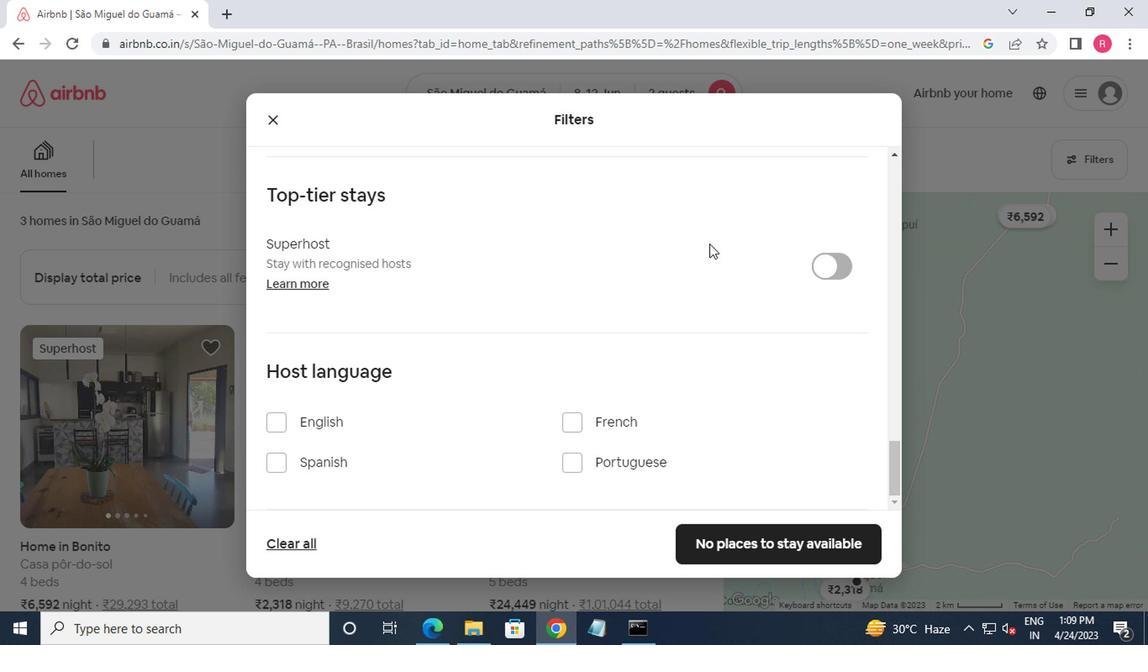 
Action: Mouse moved to (691, 254)
Screenshot: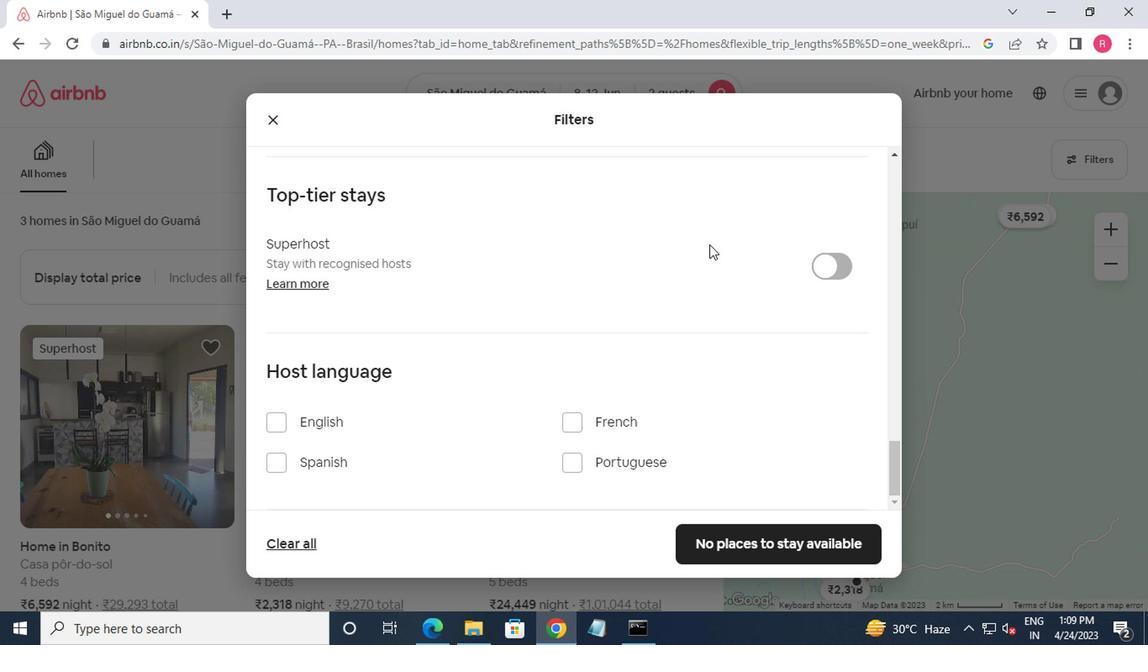 
Action: Mouse scrolled (691, 254) with delta (0, 0)
Screenshot: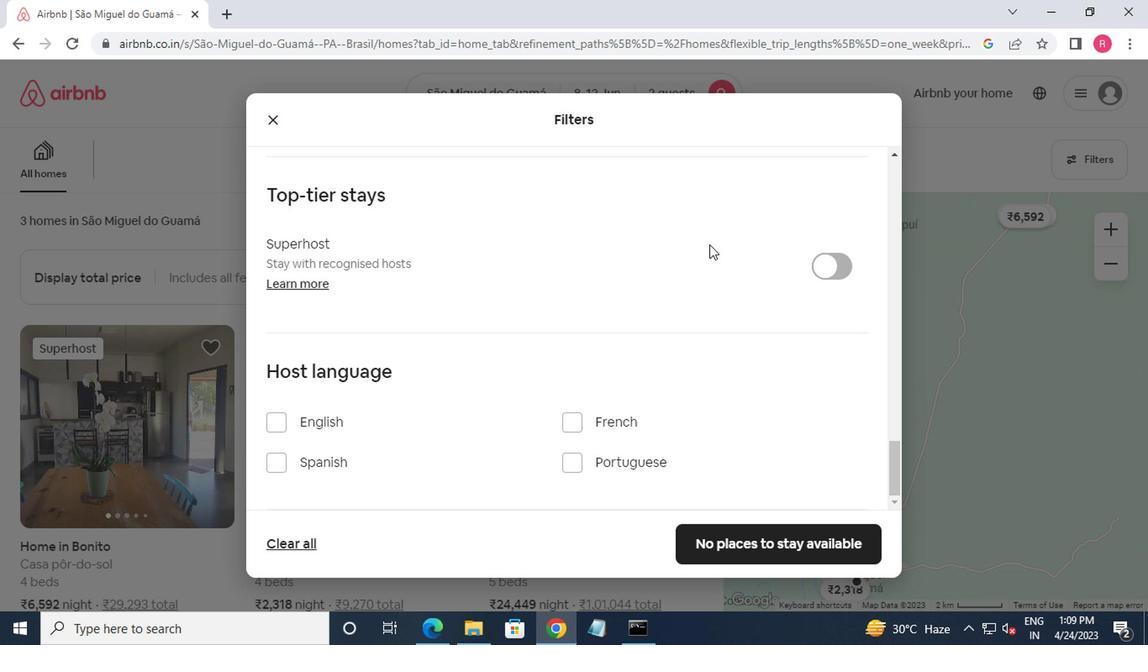 
Action: Mouse moved to (266, 457)
Screenshot: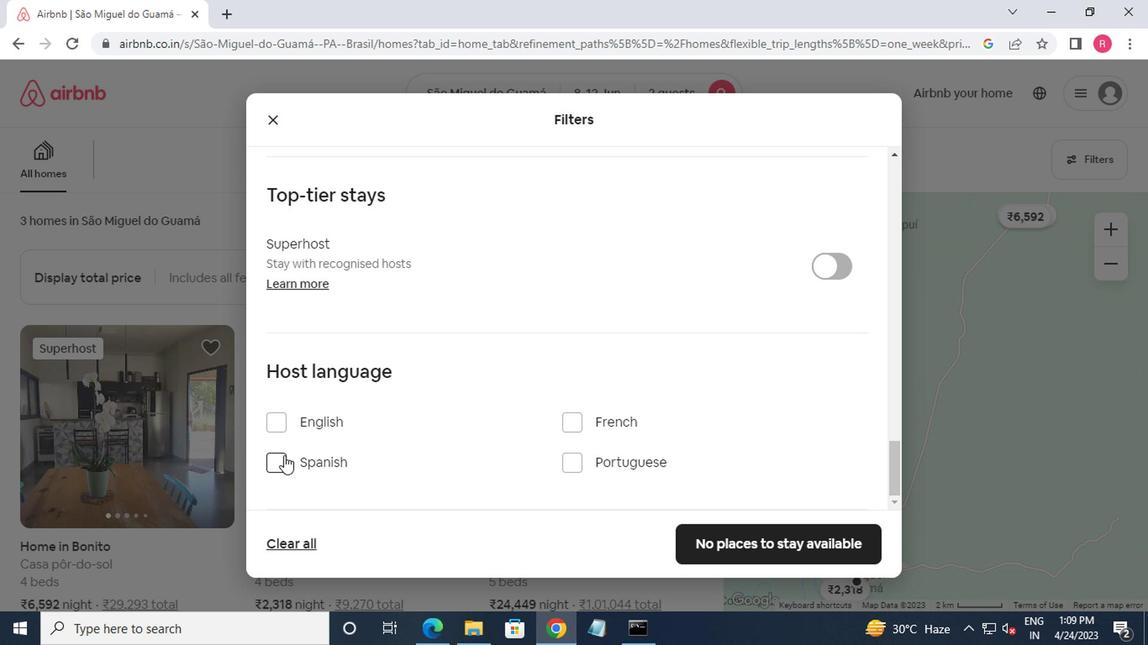 
Action: Mouse pressed left at (266, 457)
Screenshot: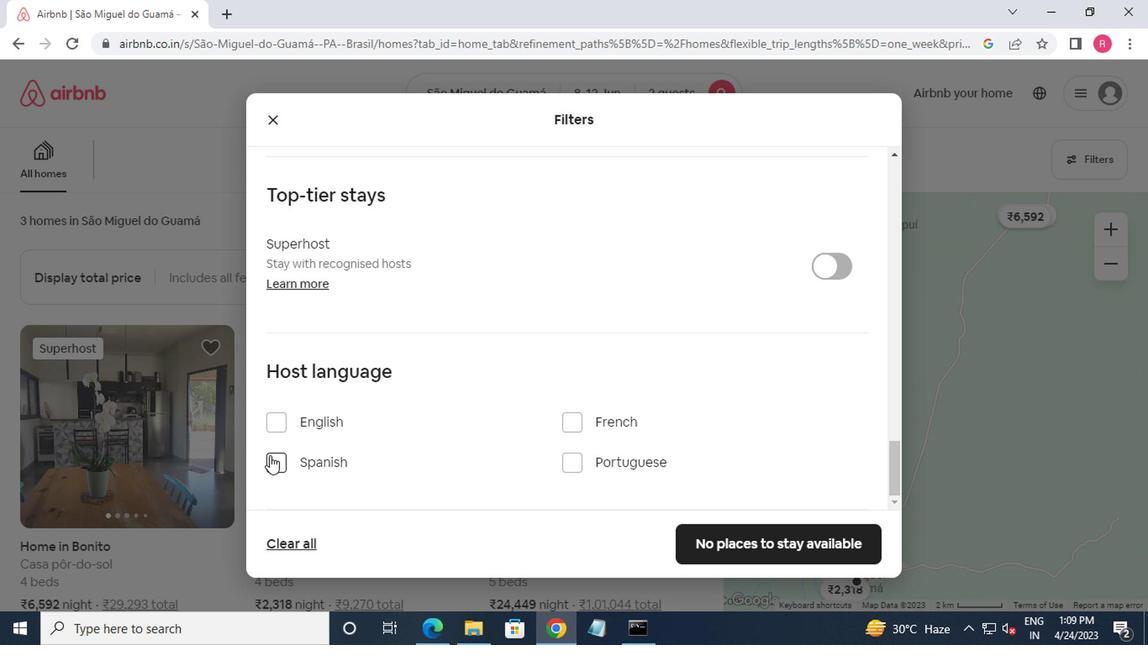 
Action: Mouse moved to (730, 552)
Screenshot: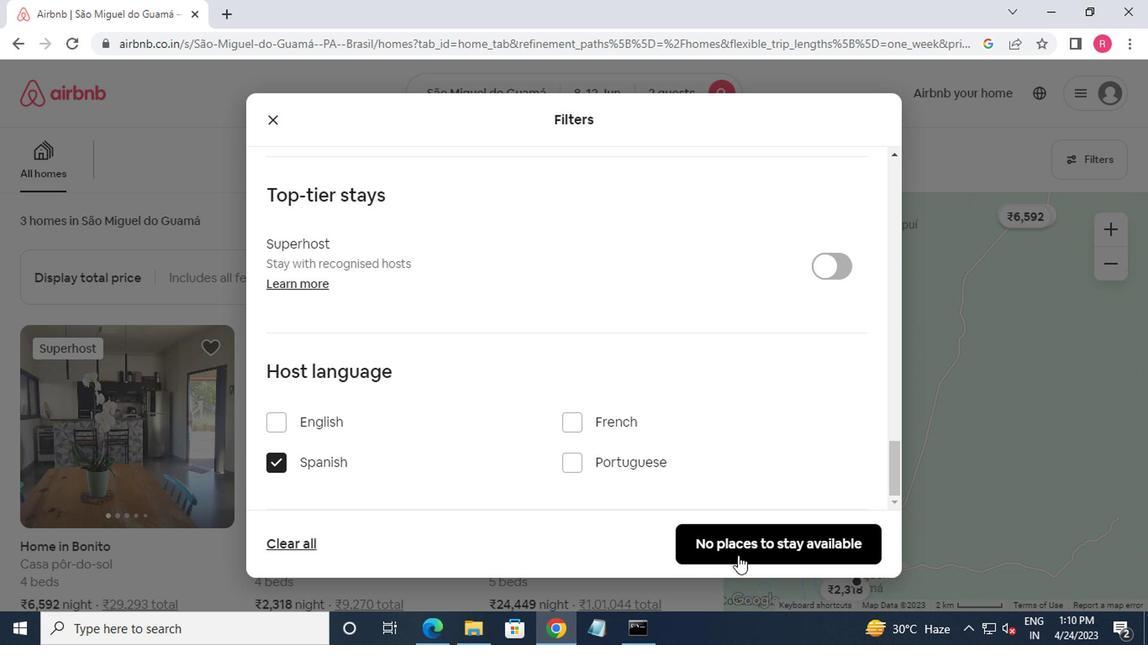 
Action: Mouse pressed left at (730, 552)
Screenshot: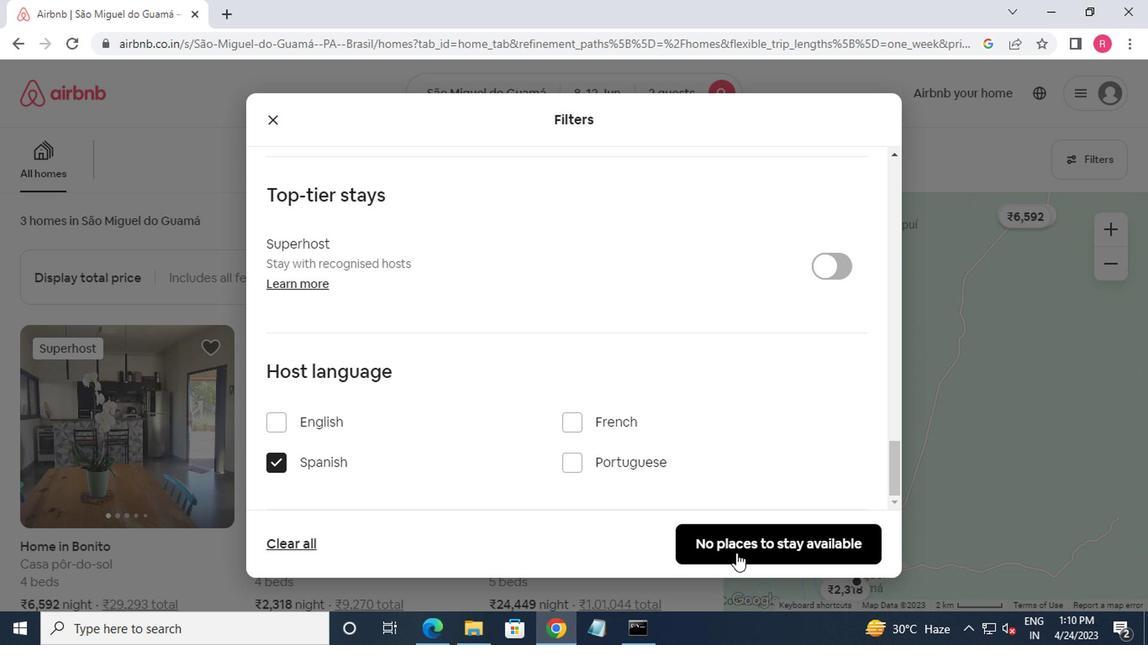 
Action: Mouse moved to (730, 526)
Screenshot: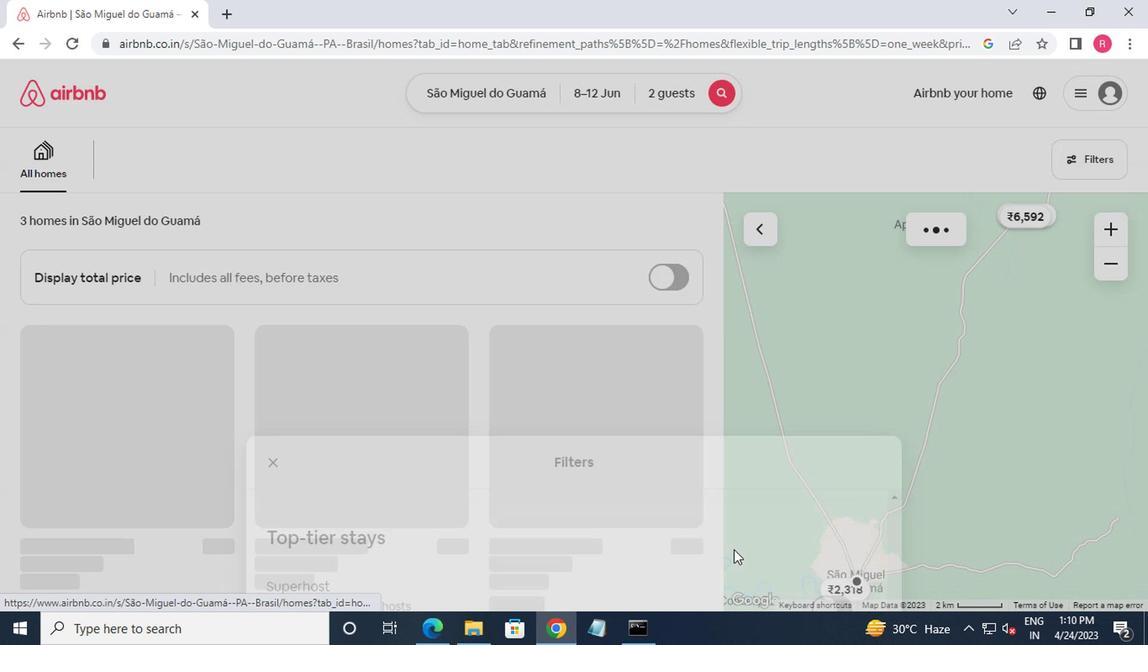 
